 Task: Research Airbnb options in Nonoichi, Japan from 29th December, 2023 to 31th December, 2023 for 2 adults. Place can be entire room with 2 bedrooms having 2 beds and 1 bathroom. Property type can be flat.
Action: Mouse moved to (598, 132)
Screenshot: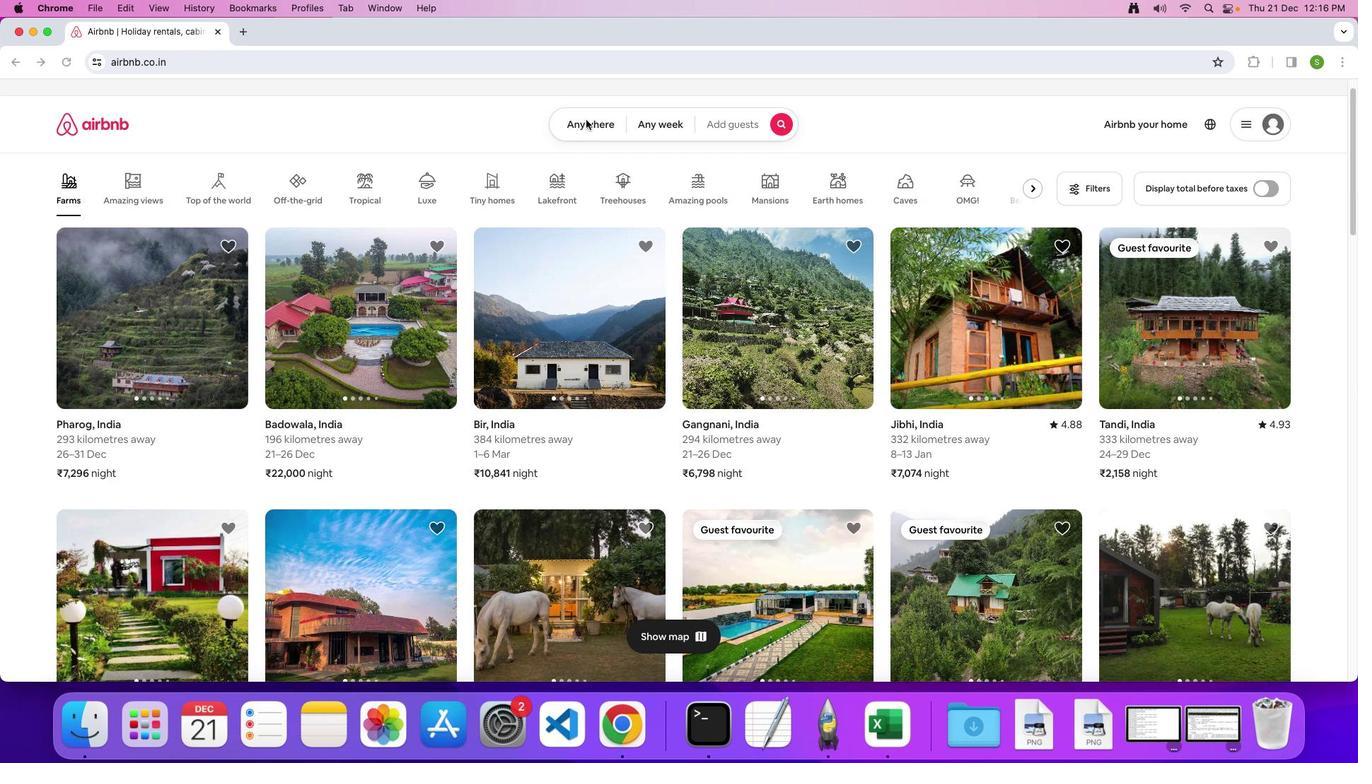
Action: Mouse pressed left at (598, 132)
Screenshot: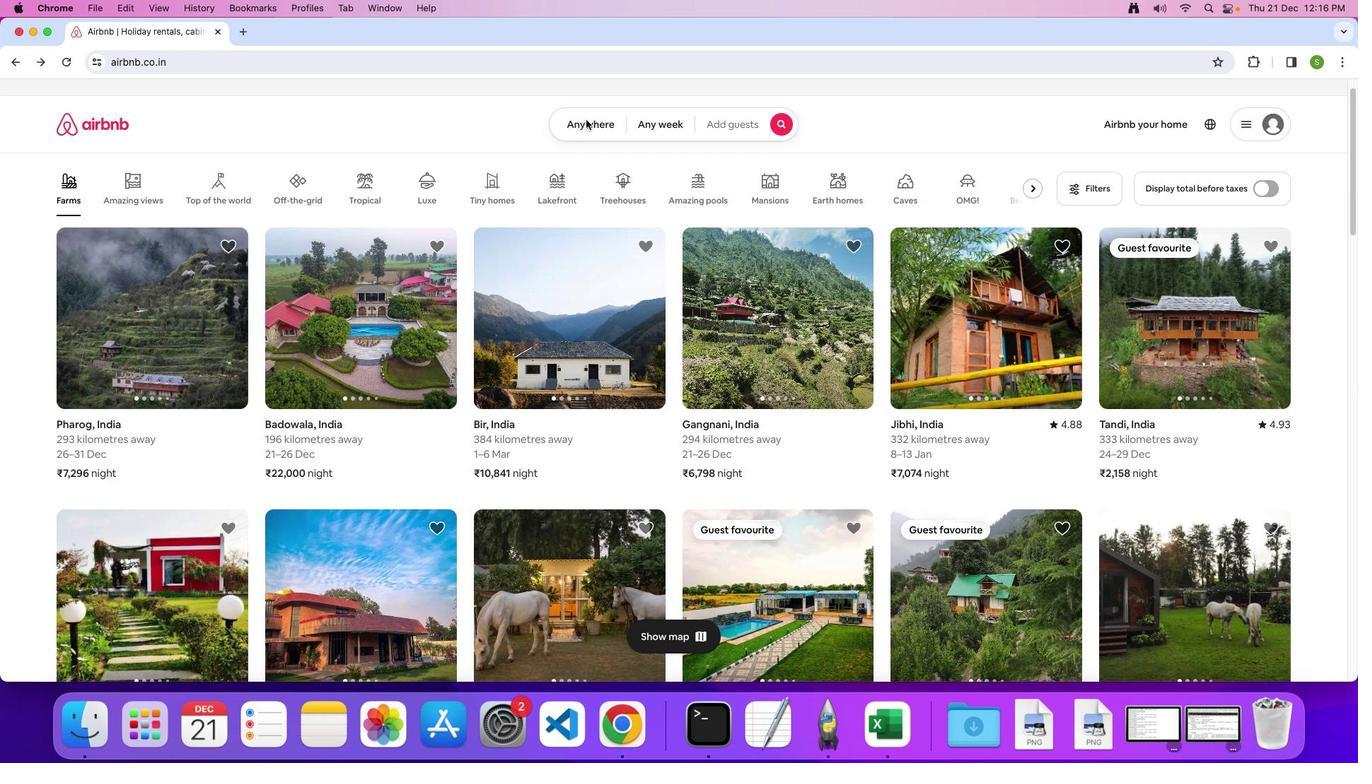 
Action: Mouse moved to (593, 135)
Screenshot: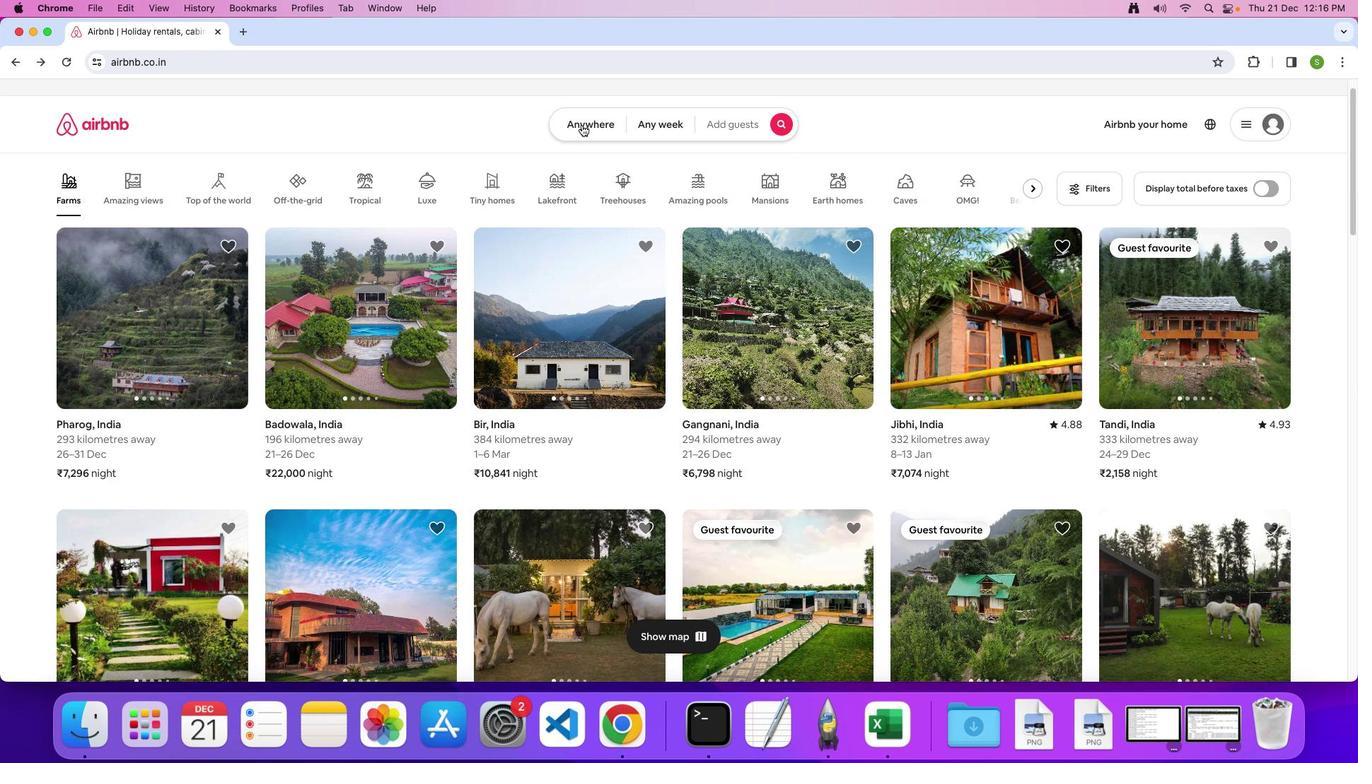 
Action: Mouse pressed left at (593, 135)
Screenshot: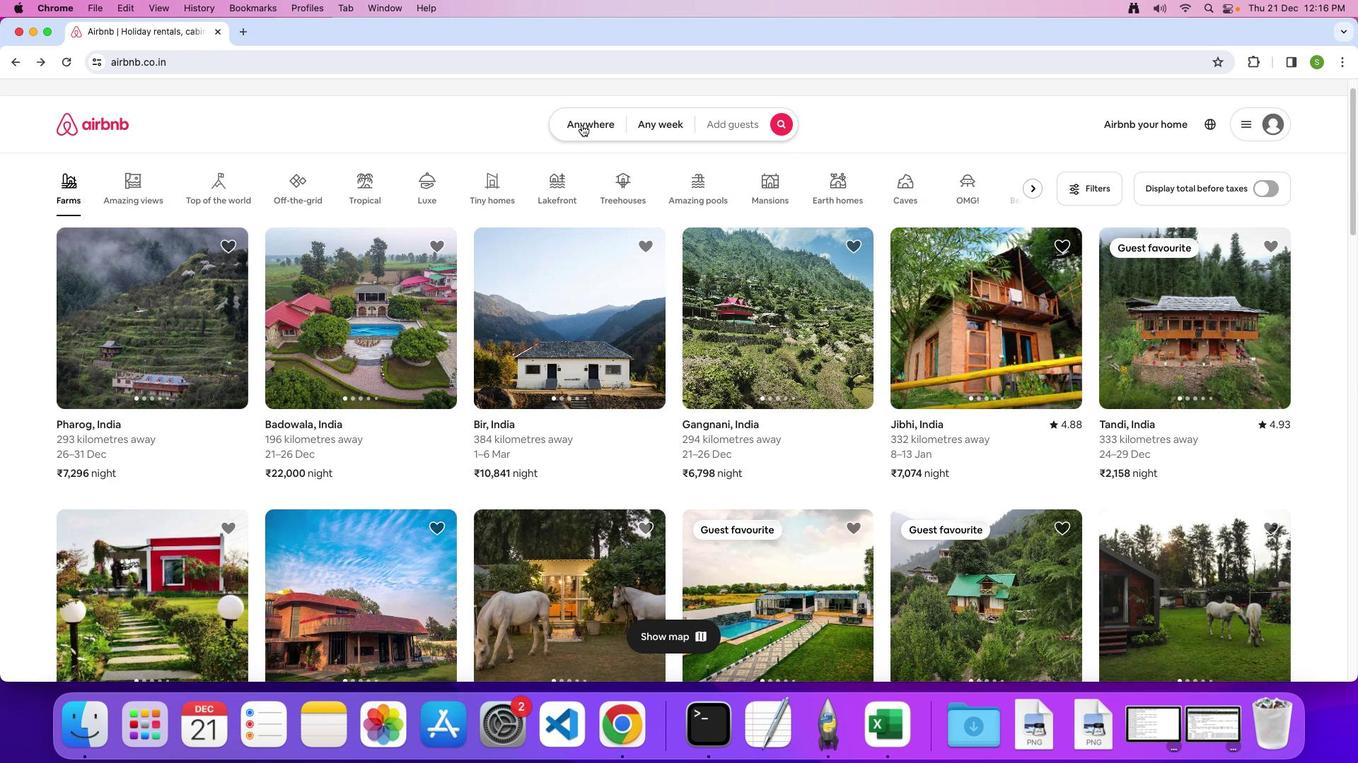 
Action: Mouse moved to (522, 178)
Screenshot: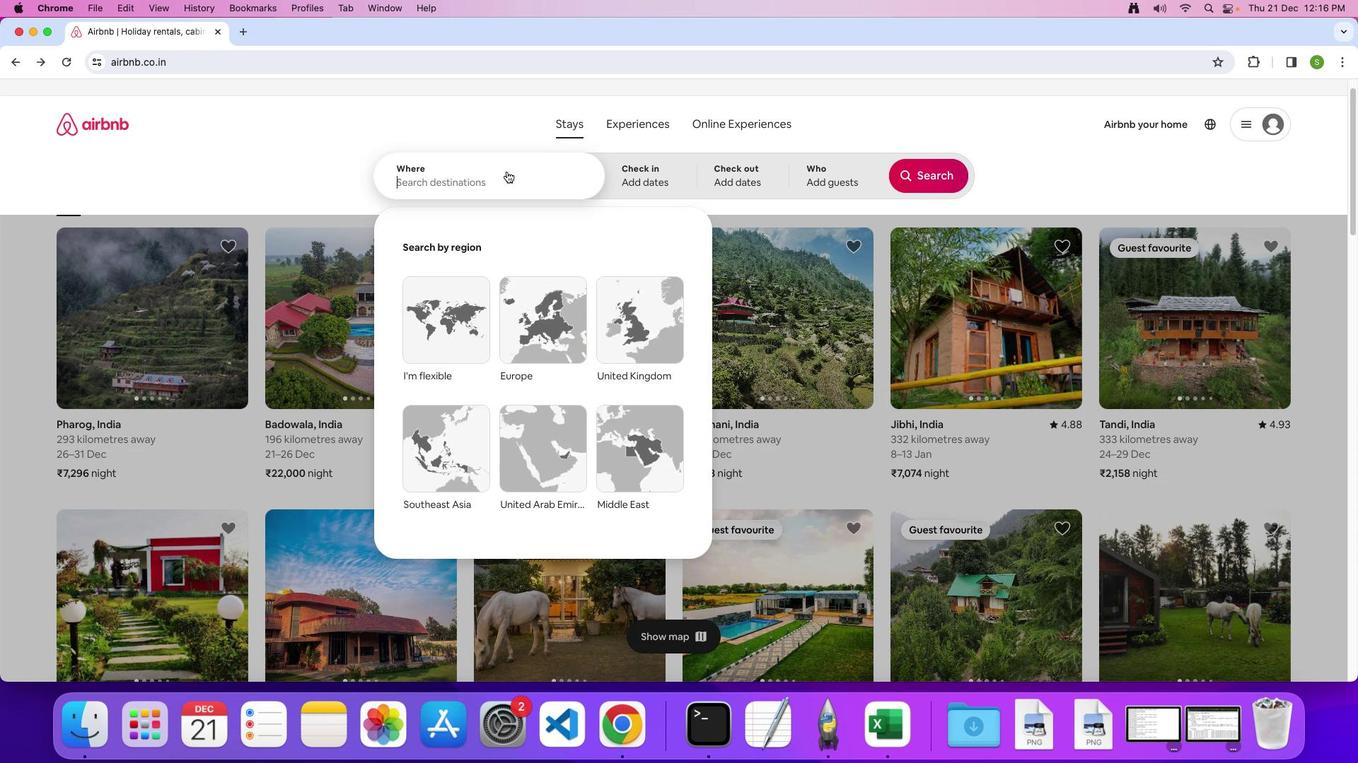 
Action: Mouse pressed left at (522, 178)
Screenshot: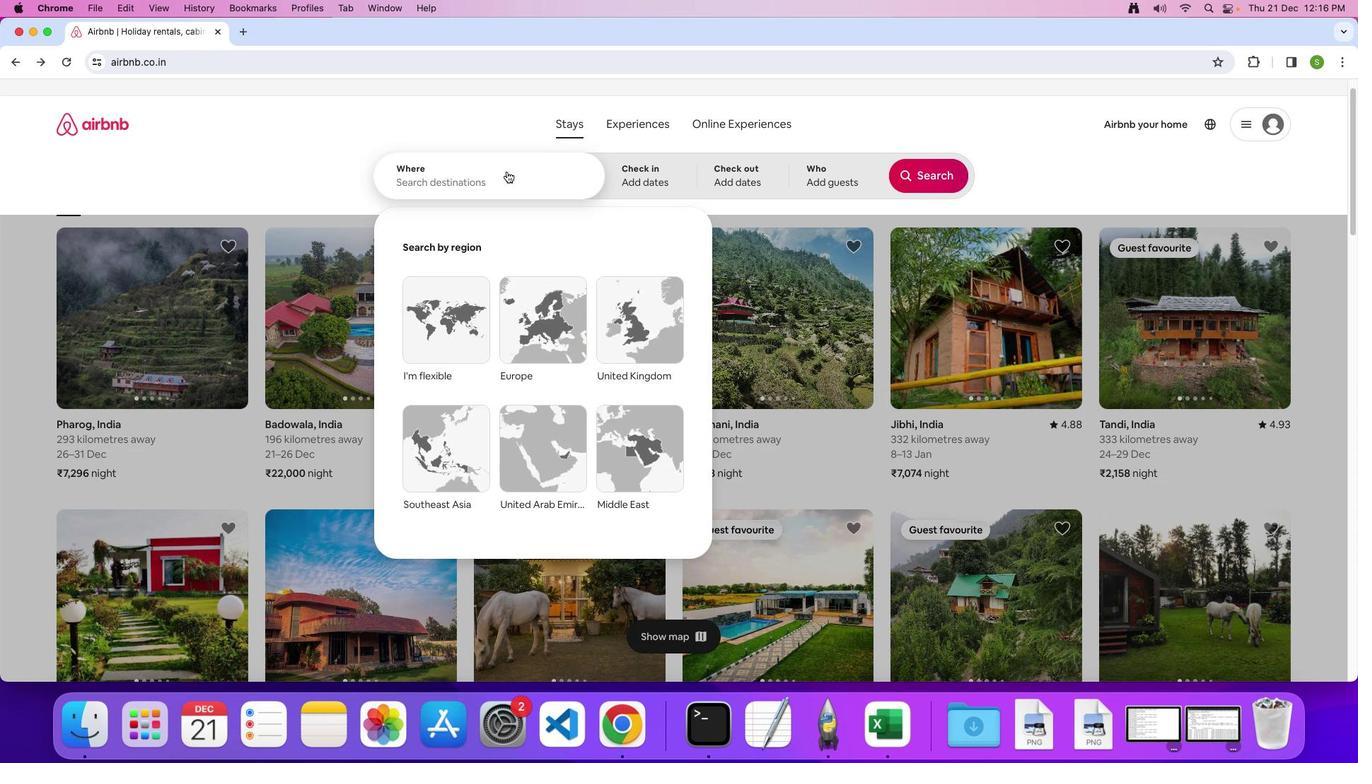 
Action: Mouse moved to (546, 176)
Screenshot: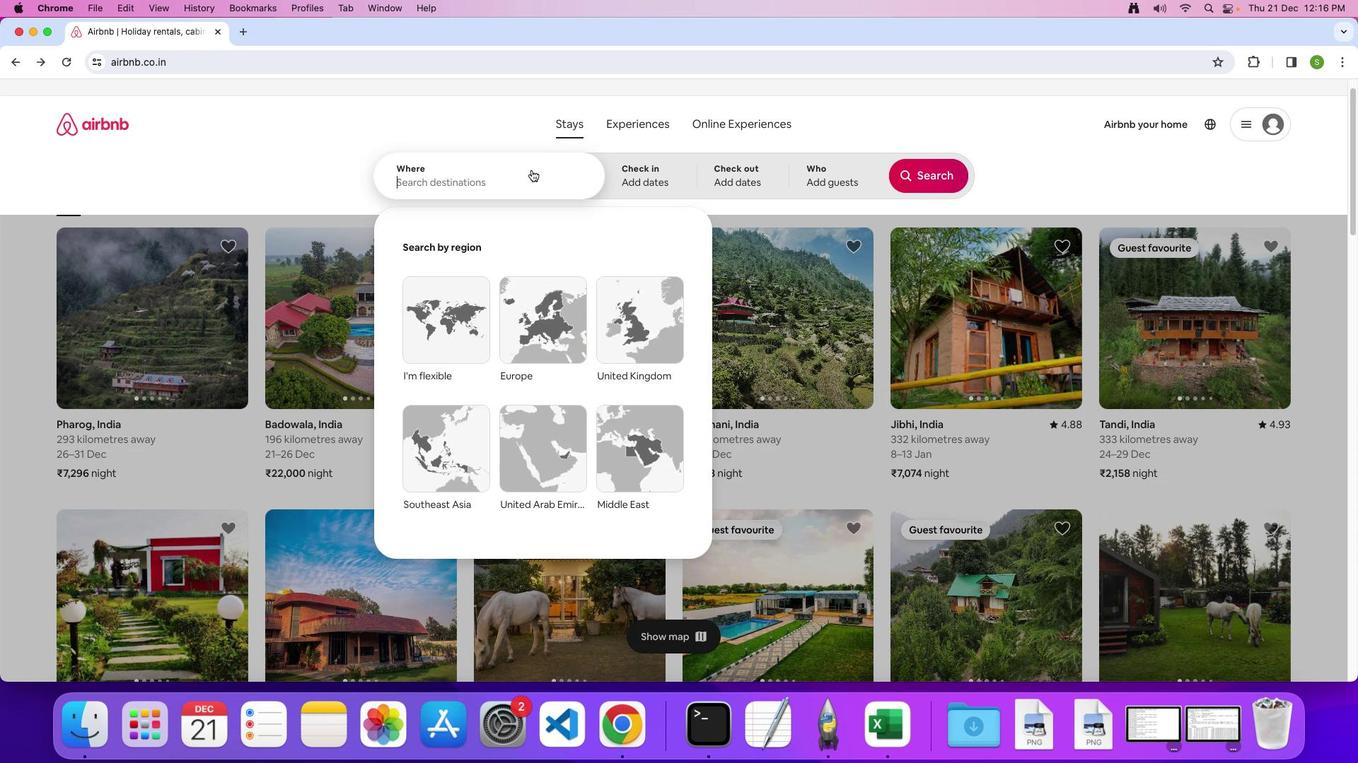 
Action: Key pressed 'N'Key.caps_lock'o'
Screenshot: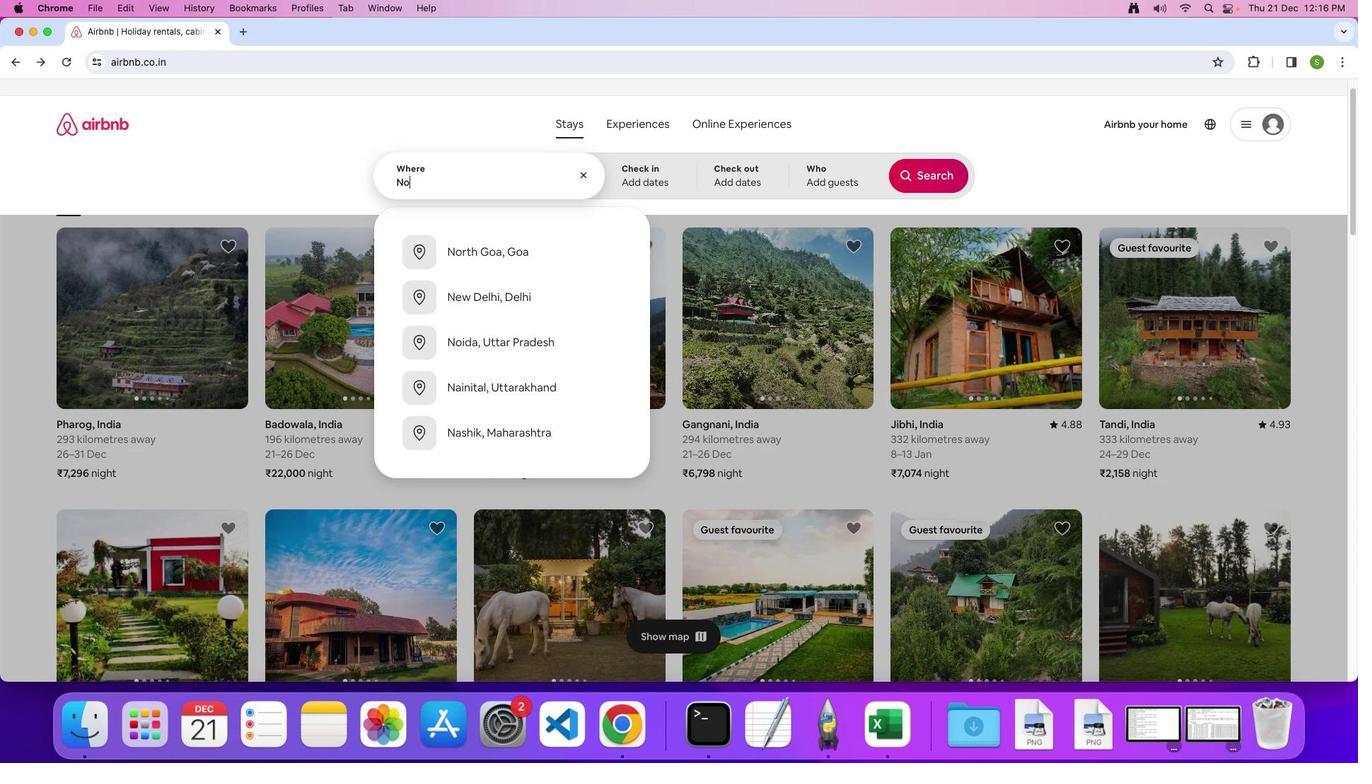 
Action: Mouse moved to (546, 176)
Screenshot: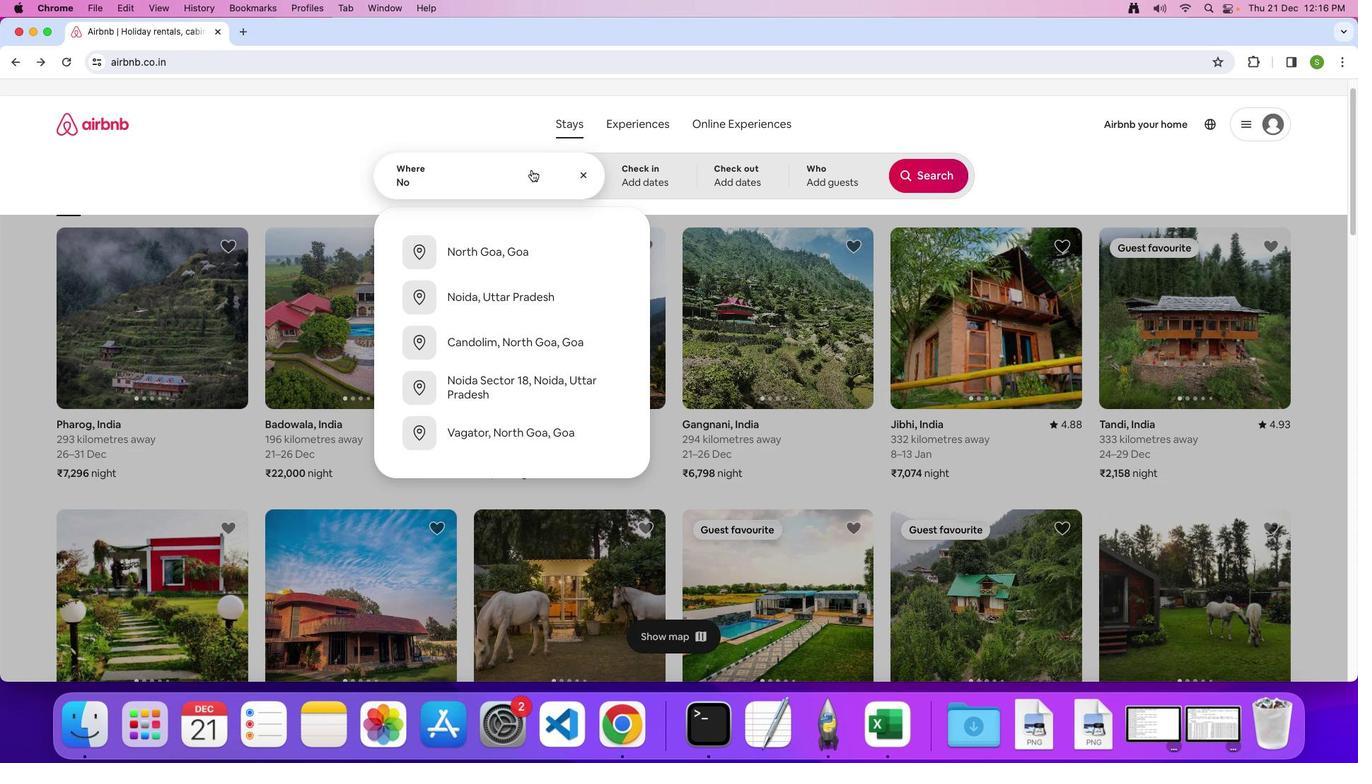 
Action: Key pressed 'n''o''i''c''h''i''.'Key.backspace','Key.spaceKey.shift'J''a''p''a''n'Key.enter
Screenshot: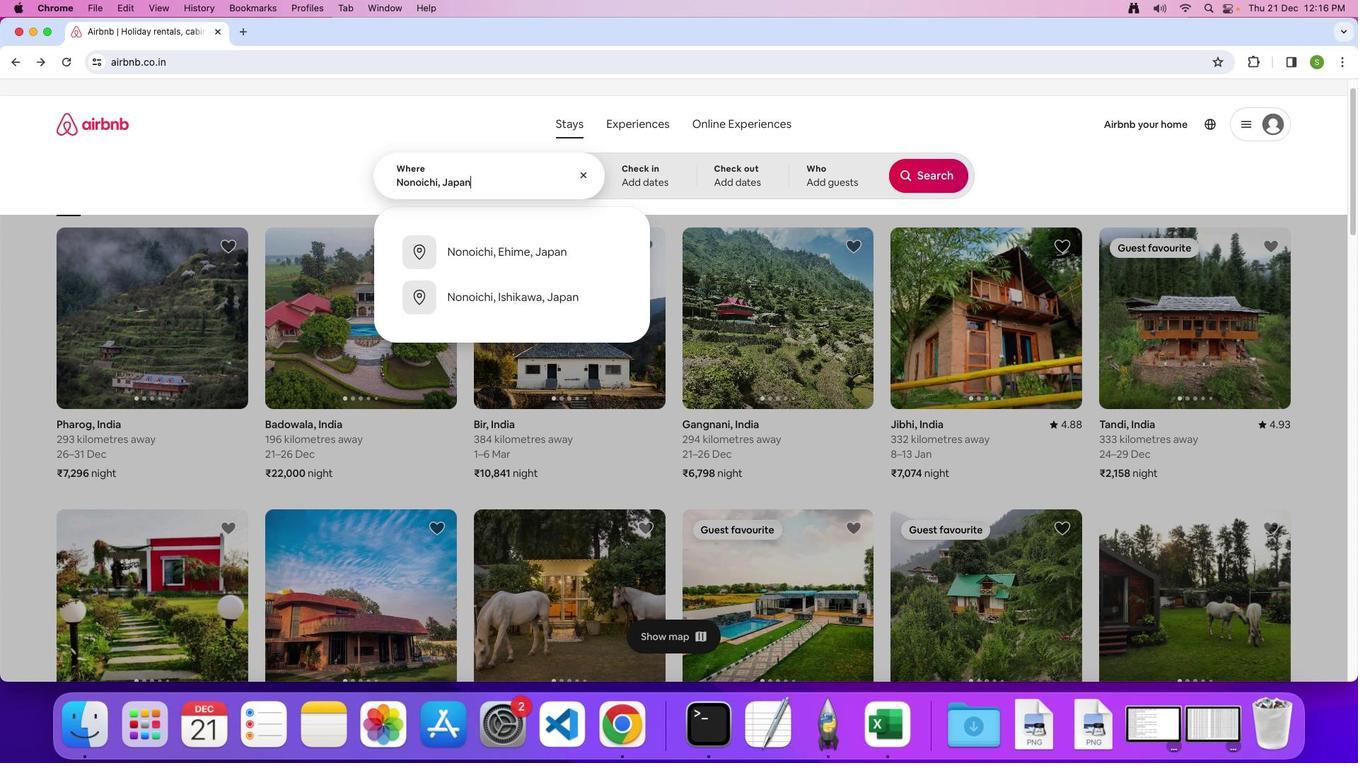 
Action: Mouse moved to (613, 476)
Screenshot: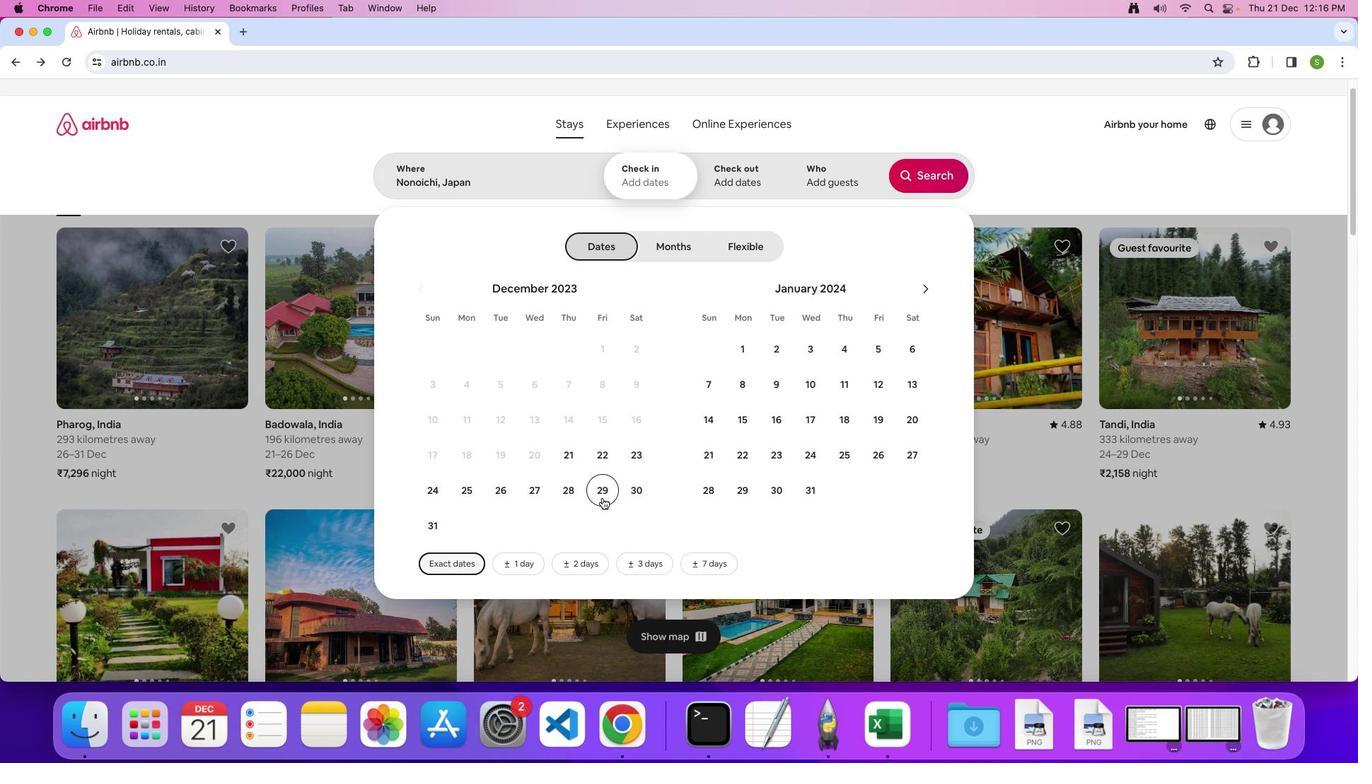 
Action: Mouse pressed left at (613, 476)
Screenshot: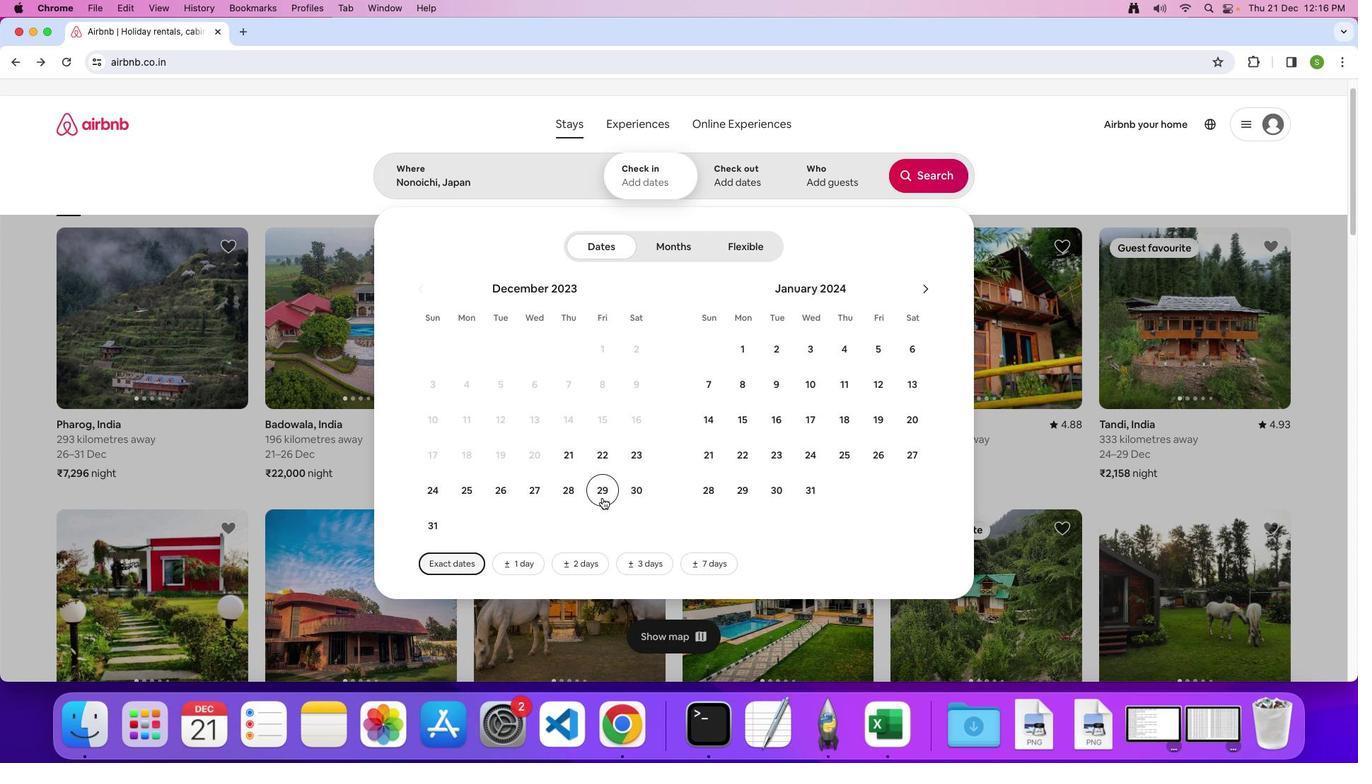 
Action: Mouse moved to (456, 505)
Screenshot: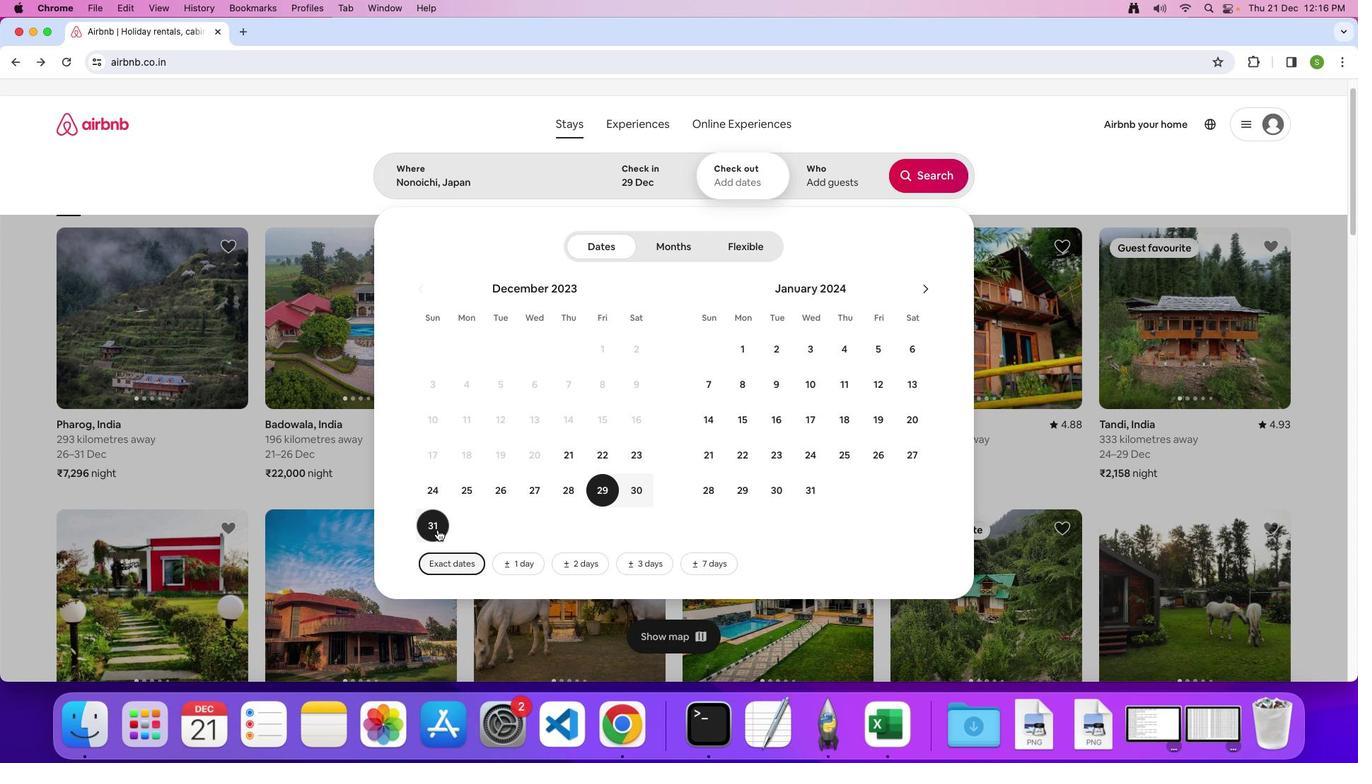 
Action: Mouse pressed left at (456, 505)
Screenshot: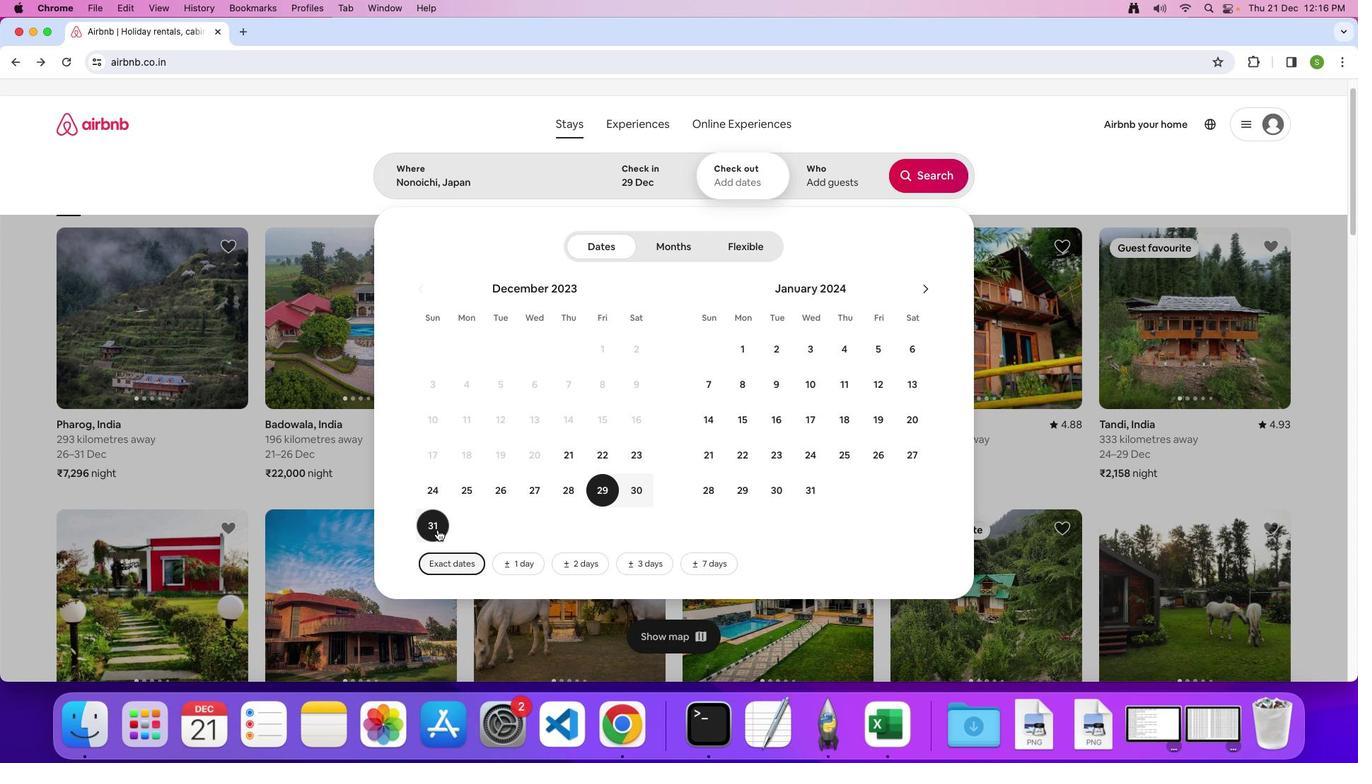 
Action: Mouse moved to (824, 183)
Screenshot: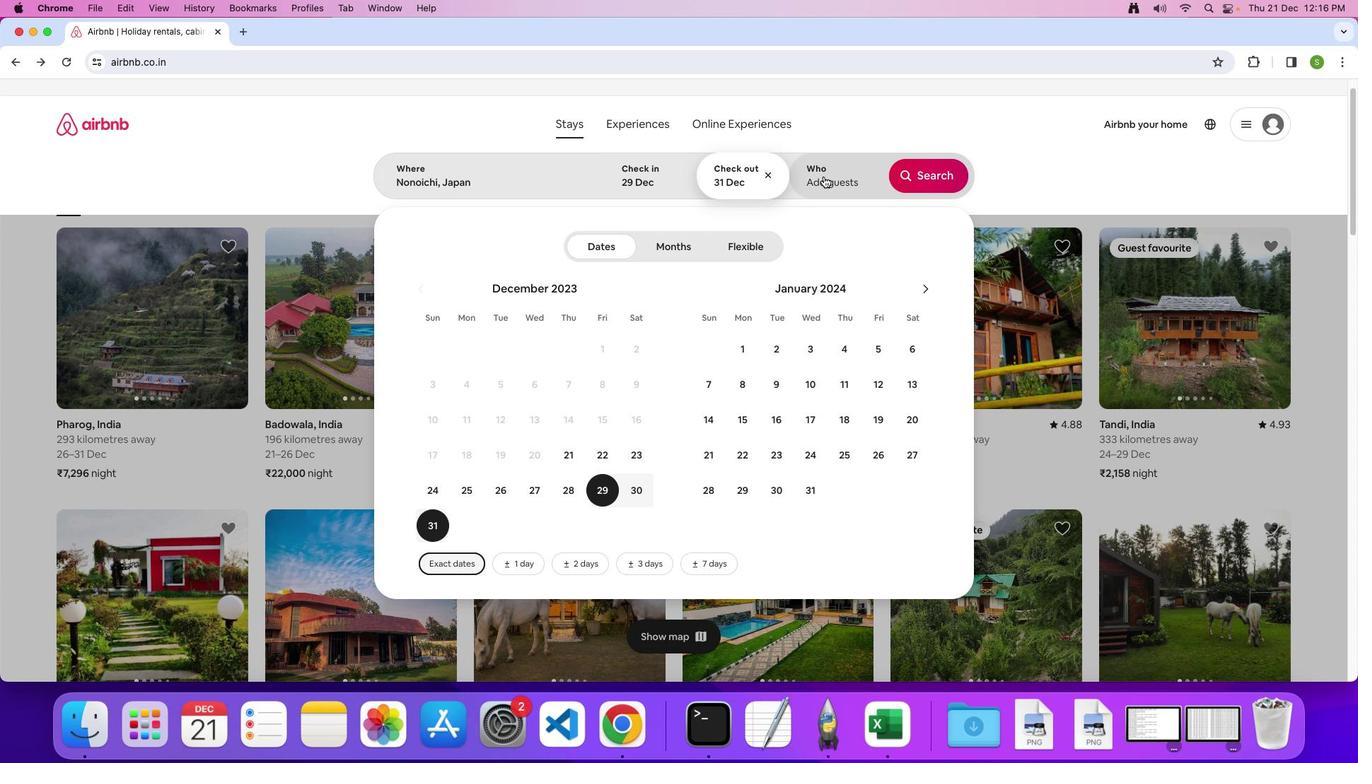 
Action: Mouse pressed left at (824, 183)
Screenshot: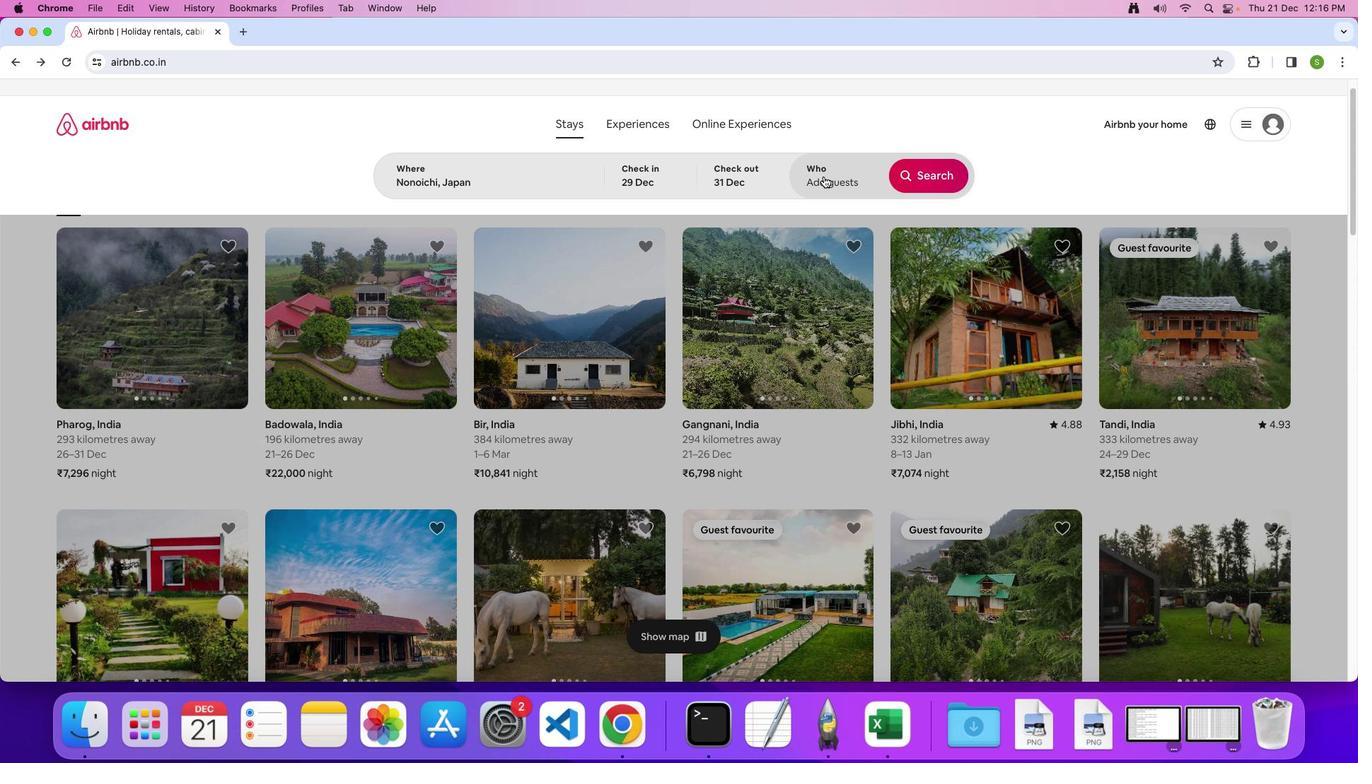 
Action: Mouse moved to (929, 248)
Screenshot: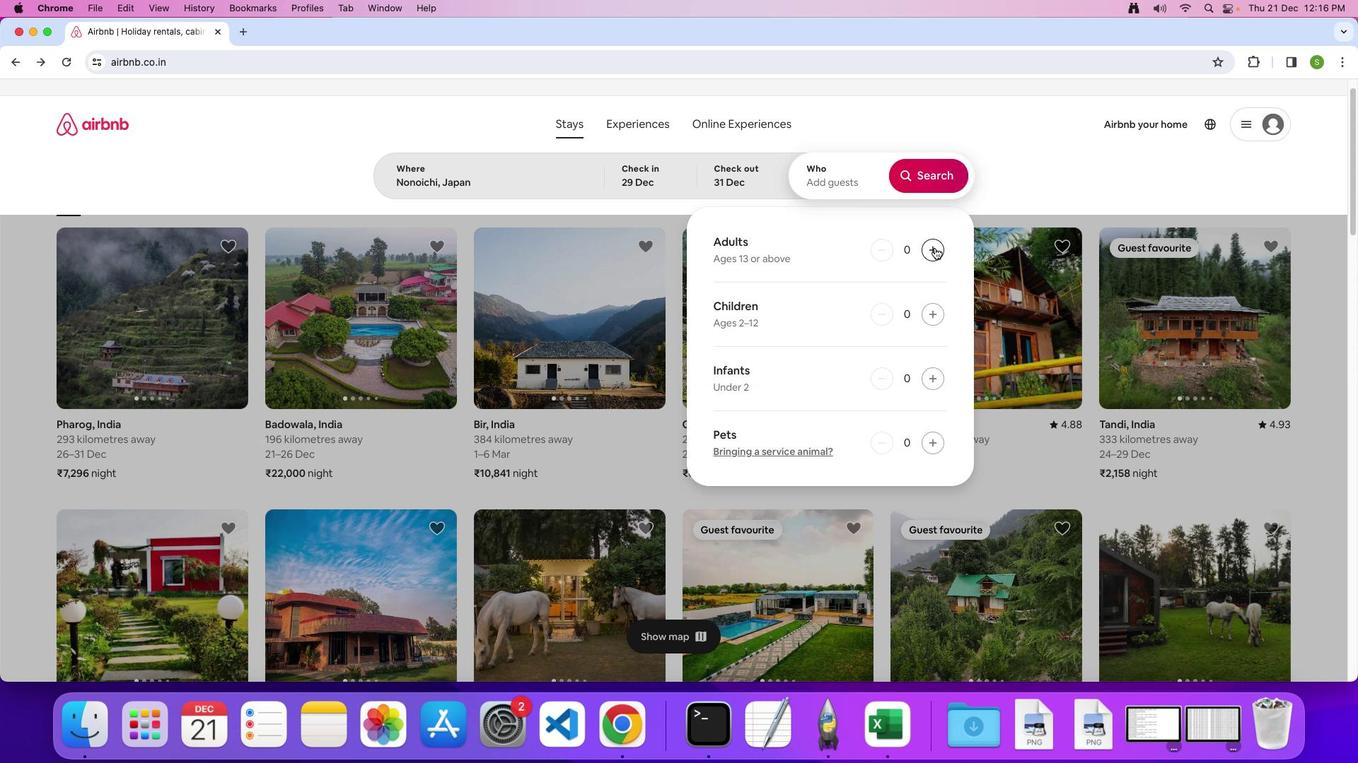 
Action: Mouse pressed left at (929, 248)
Screenshot: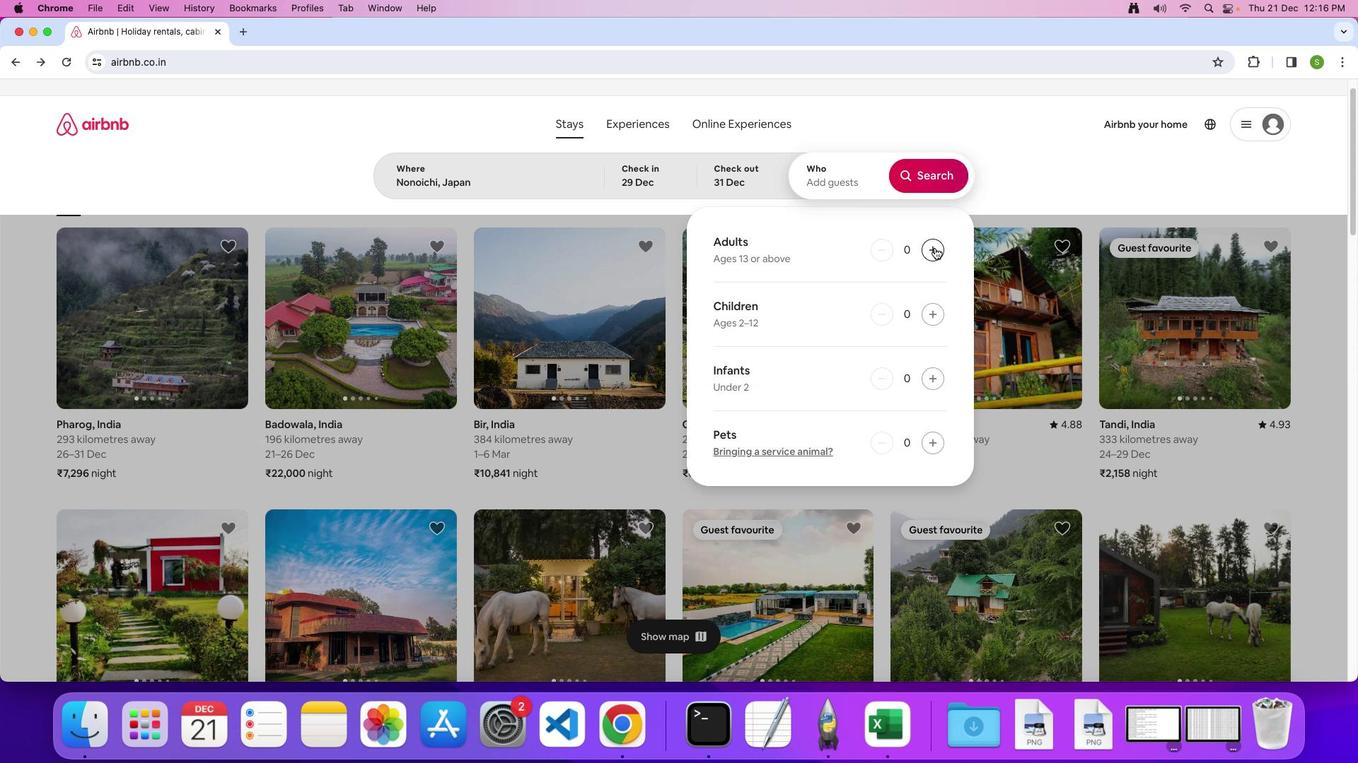 
Action: Mouse pressed left at (929, 248)
Screenshot: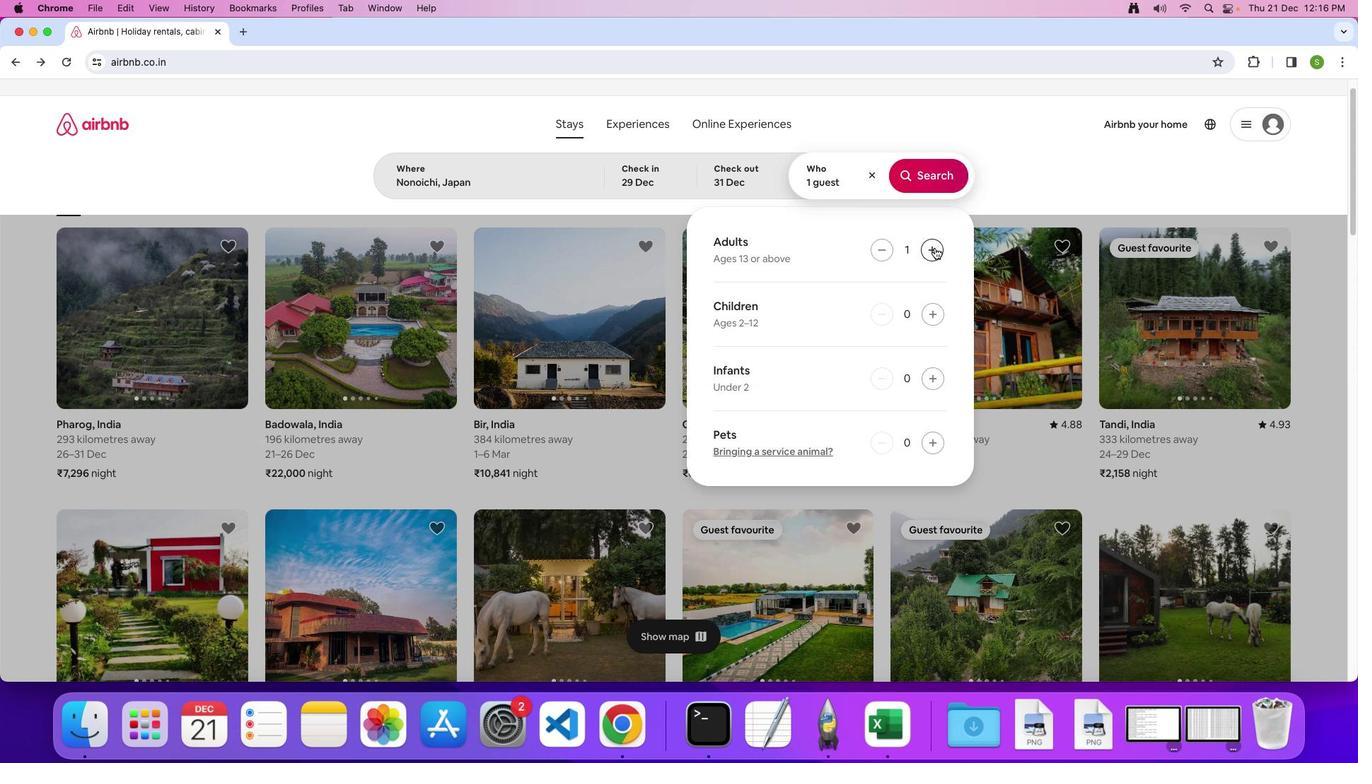 
Action: Mouse moved to (929, 188)
Screenshot: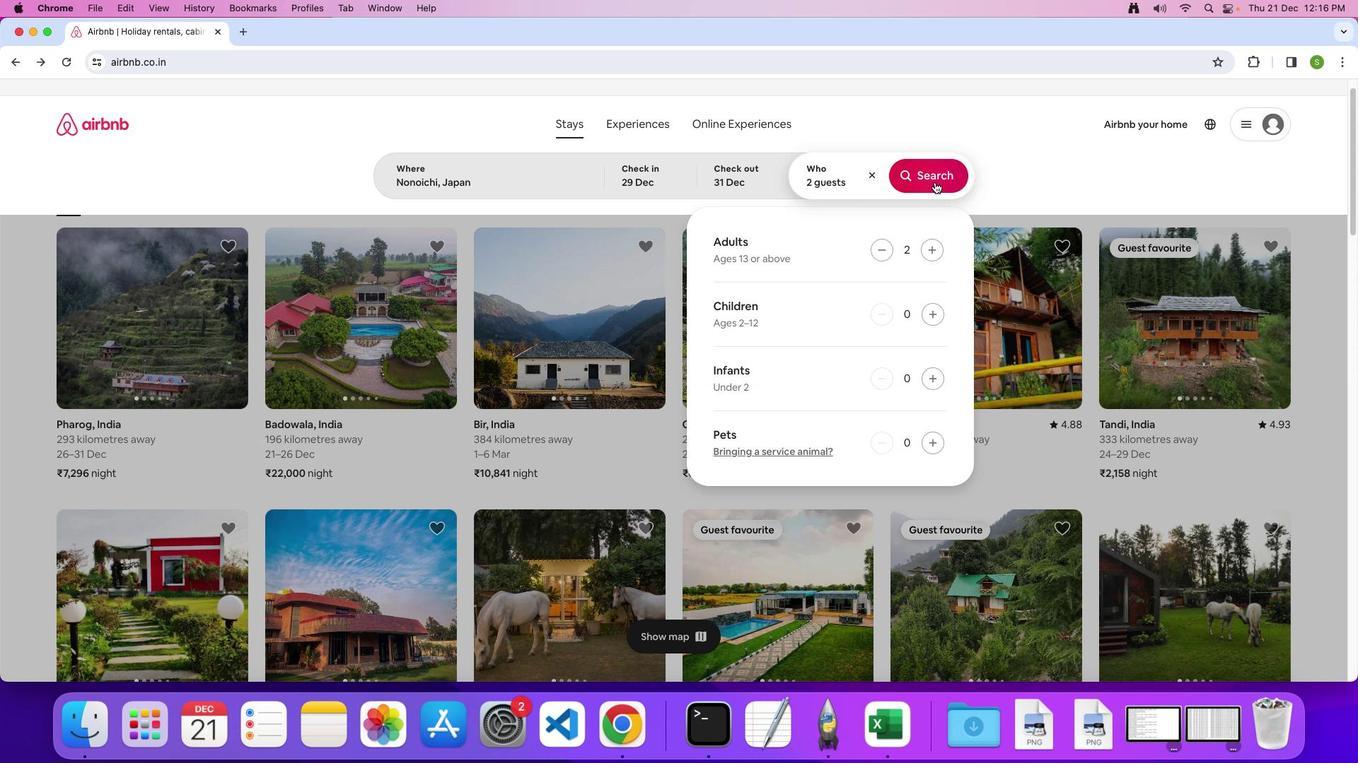 
Action: Mouse pressed left at (929, 188)
Screenshot: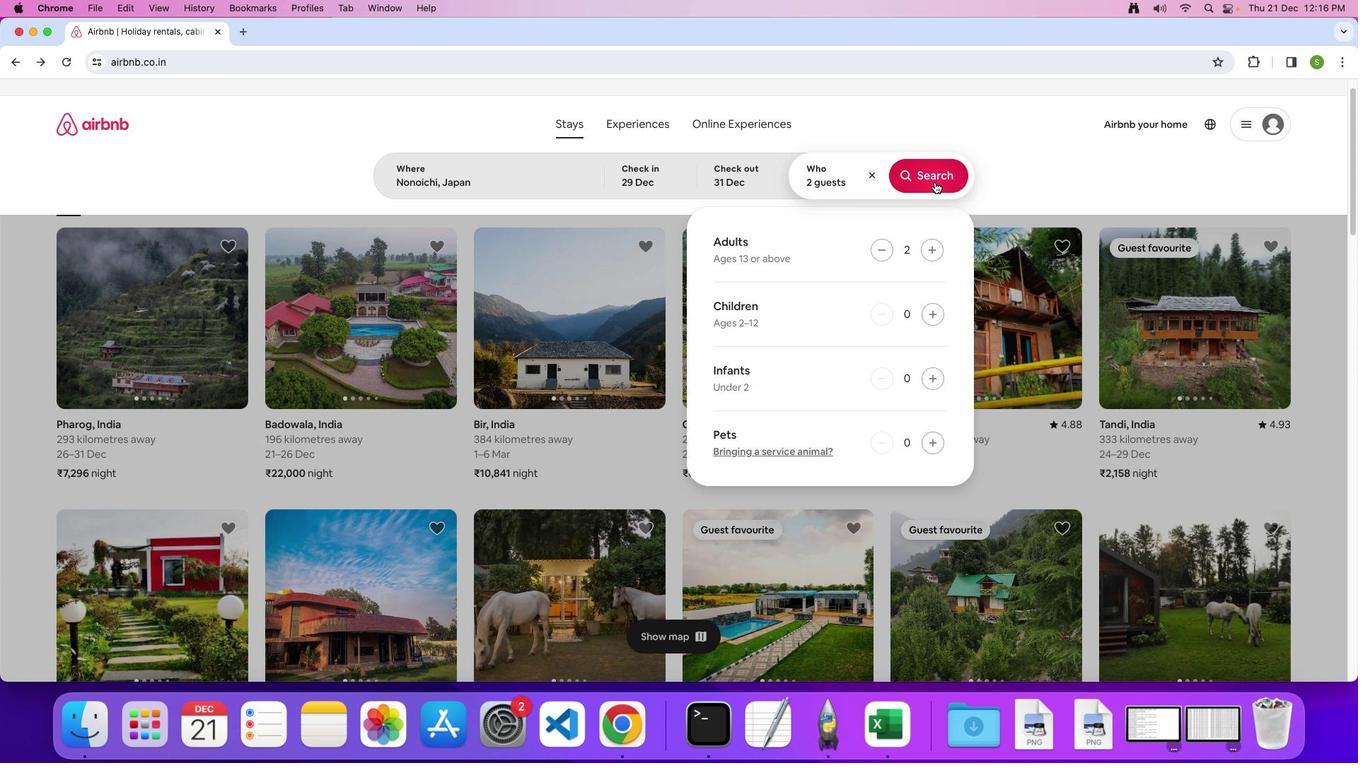
Action: Mouse moved to (1121, 176)
Screenshot: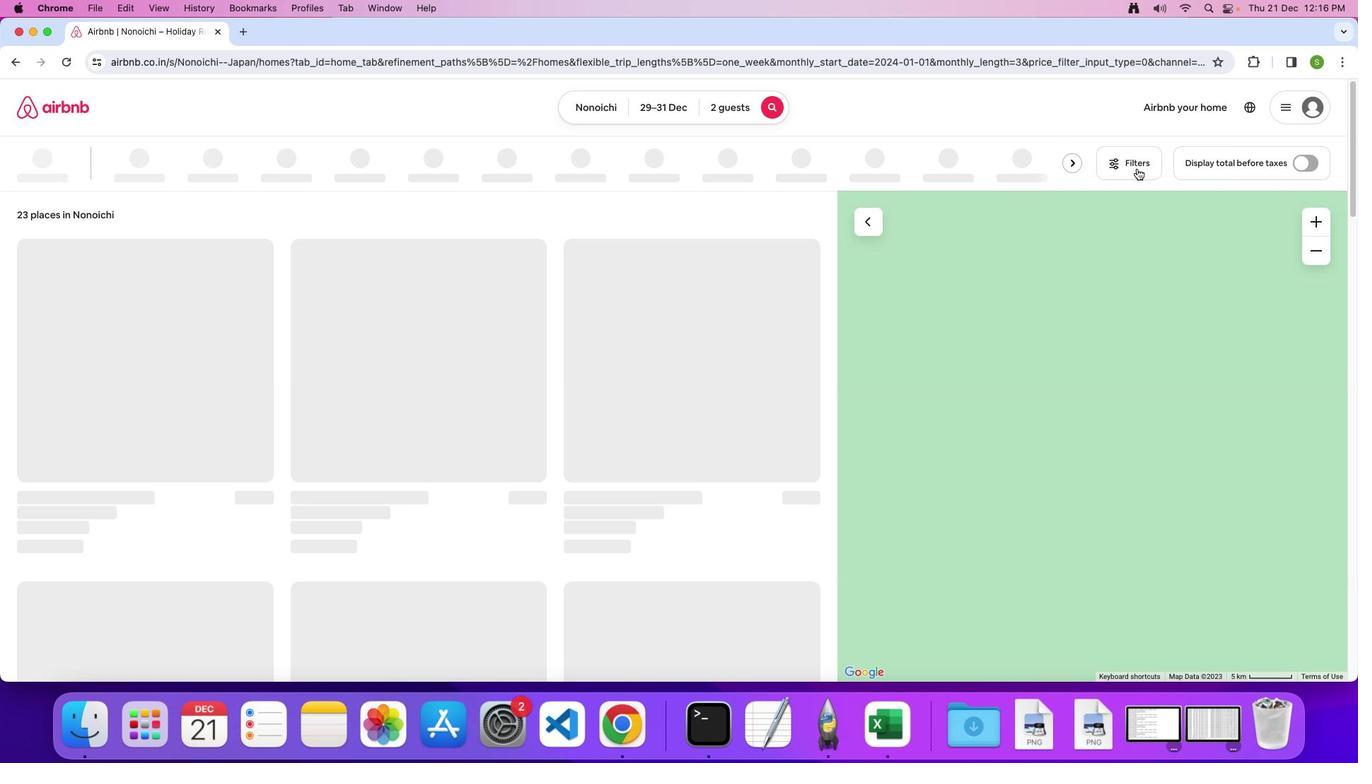 
Action: Mouse pressed left at (1121, 176)
Screenshot: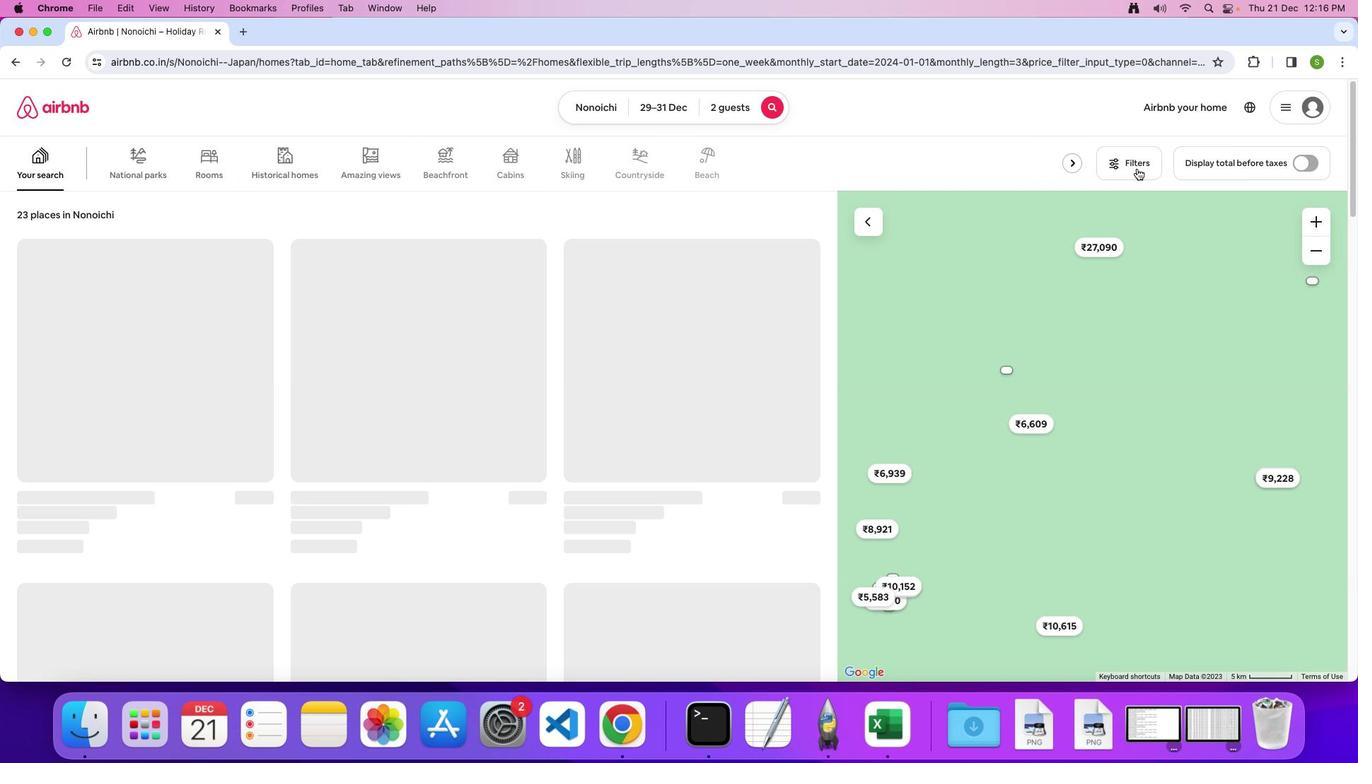 
Action: Mouse moved to (761, 302)
Screenshot: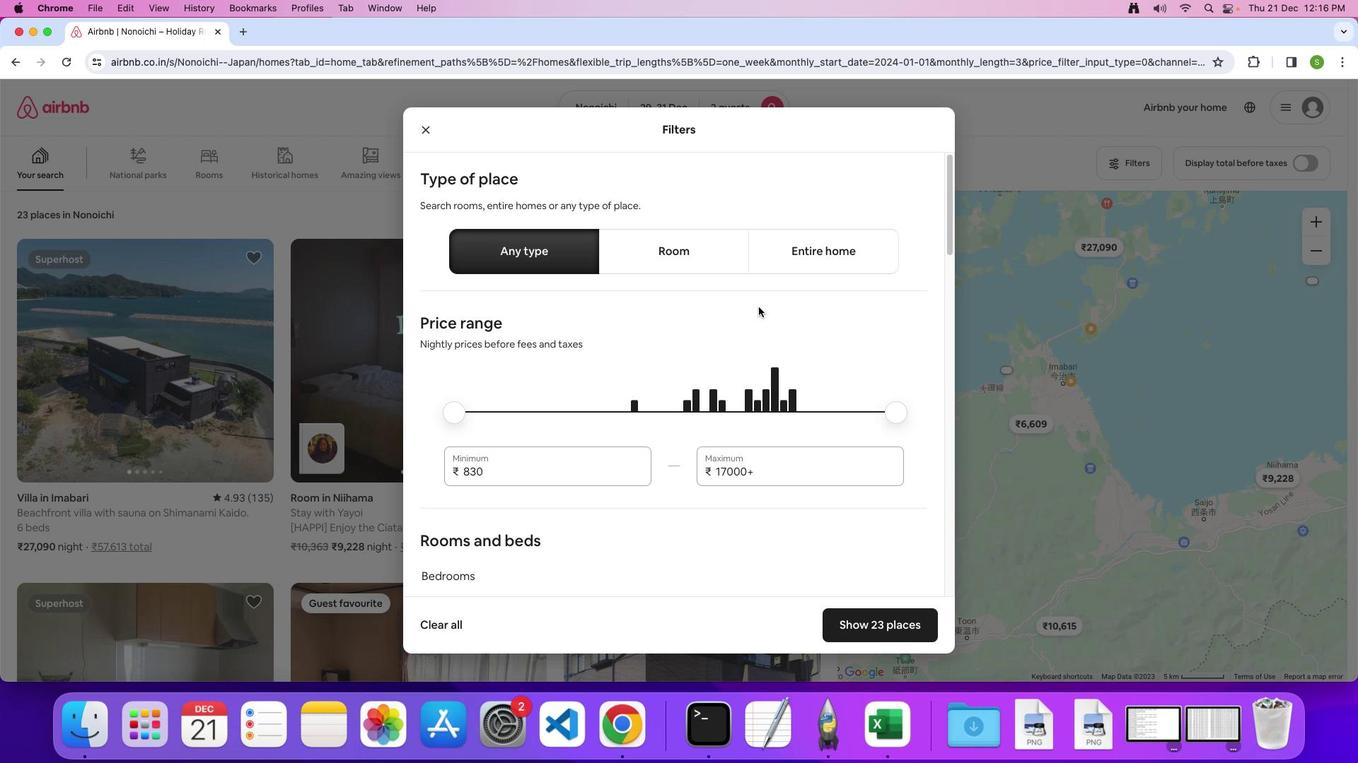 
Action: Mouse scrolled (761, 302) with delta (41, 21)
Screenshot: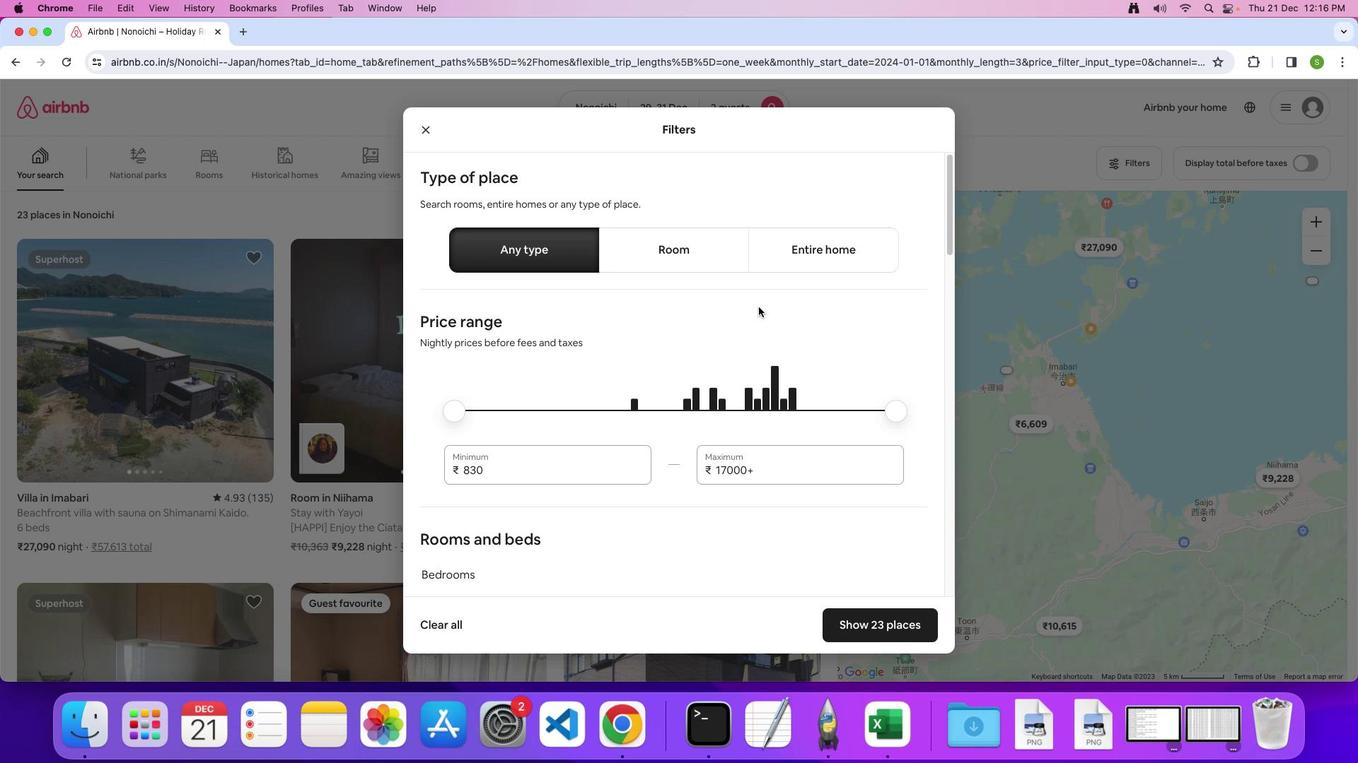 
Action: Mouse scrolled (761, 302) with delta (41, 21)
Screenshot: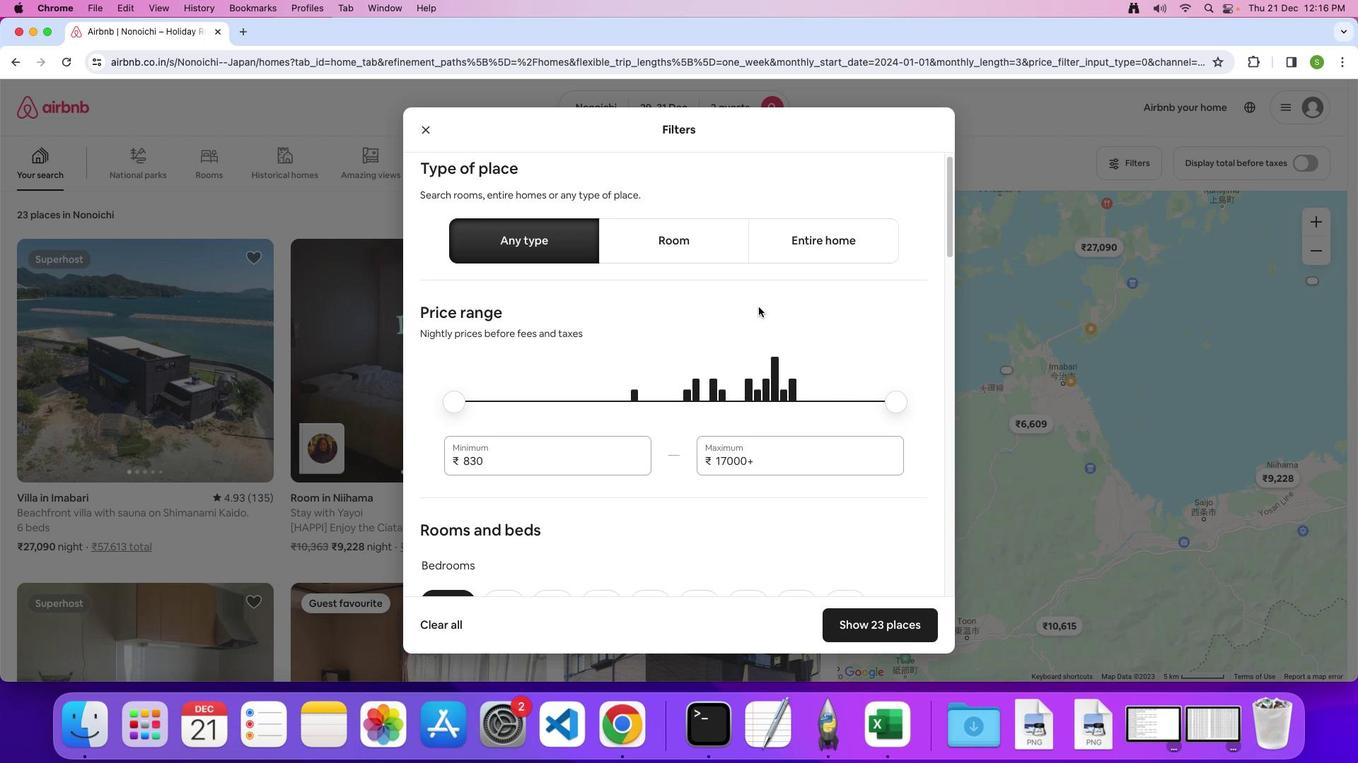 
Action: Mouse scrolled (761, 302) with delta (41, 21)
Screenshot: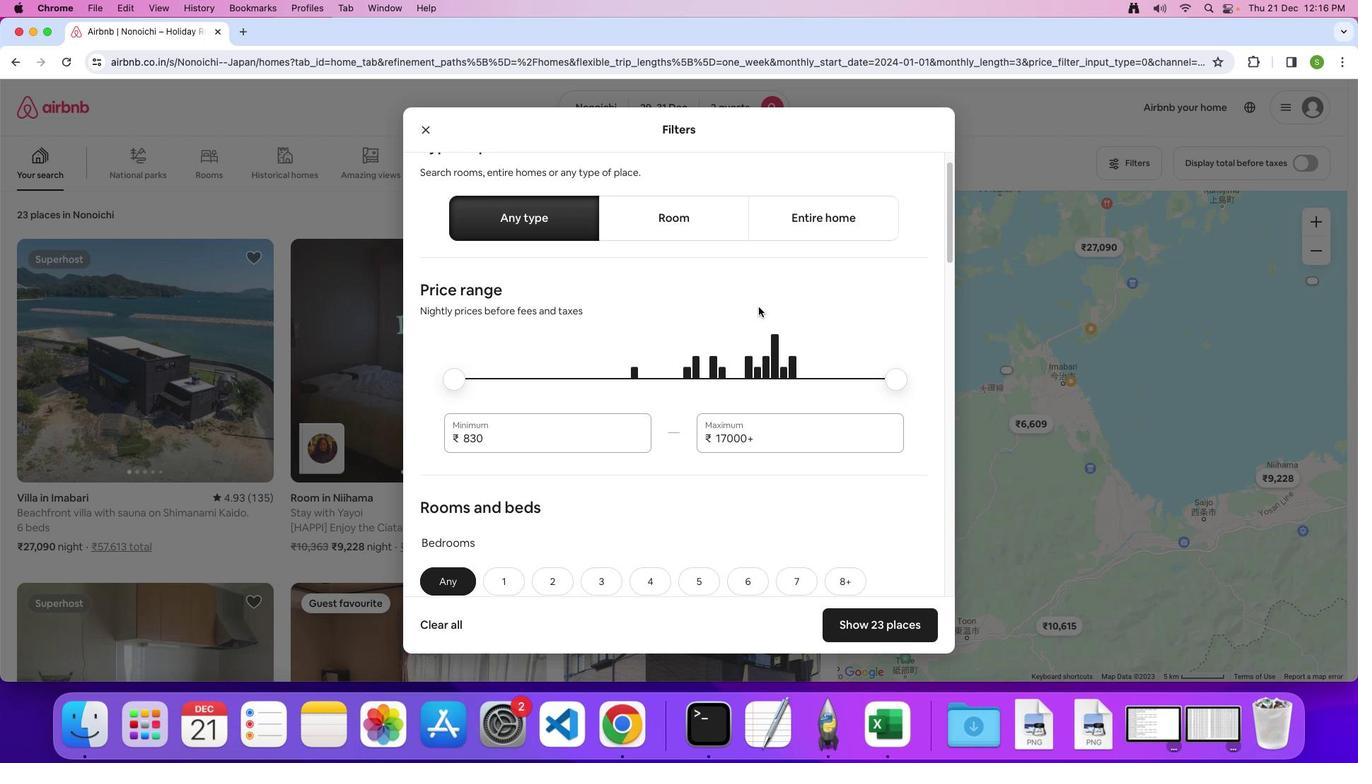 
Action: Mouse scrolled (761, 302) with delta (41, 21)
Screenshot: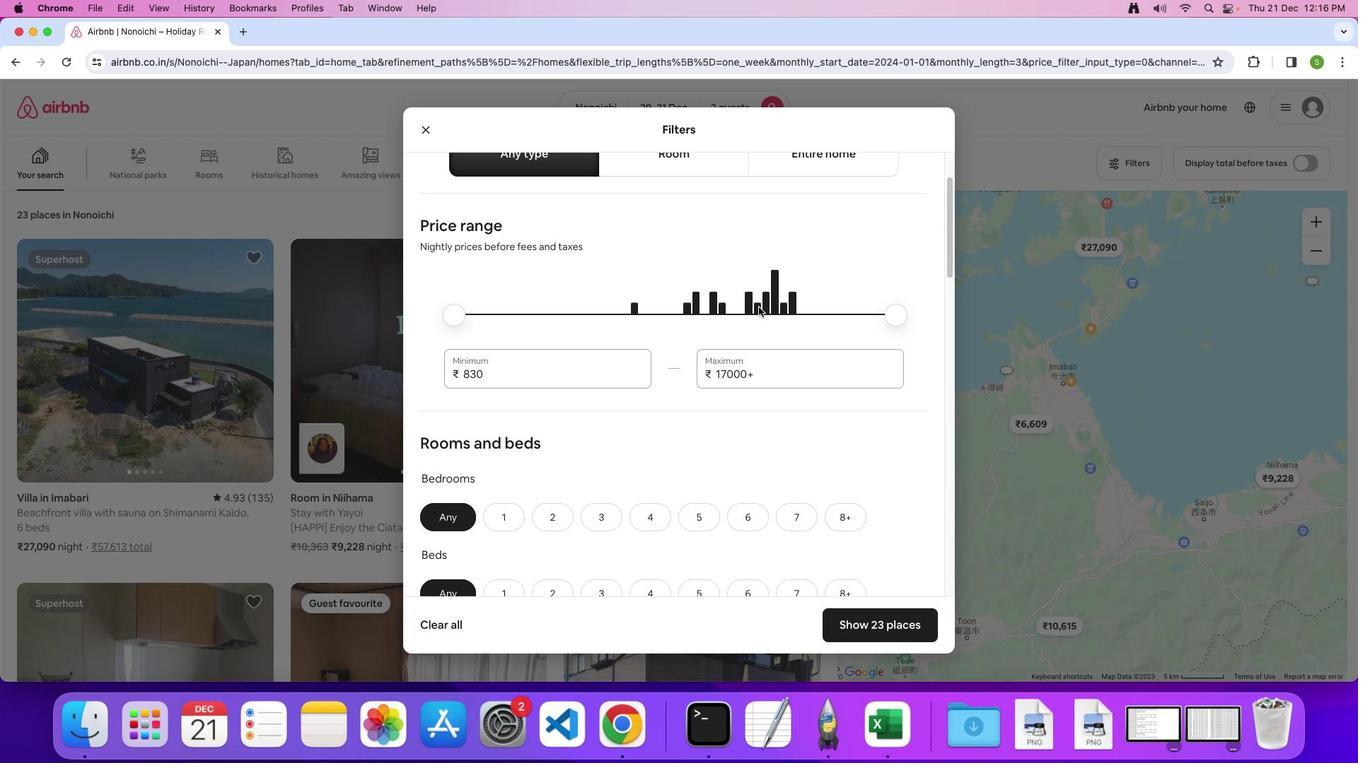 
Action: Mouse scrolled (761, 302) with delta (41, 21)
Screenshot: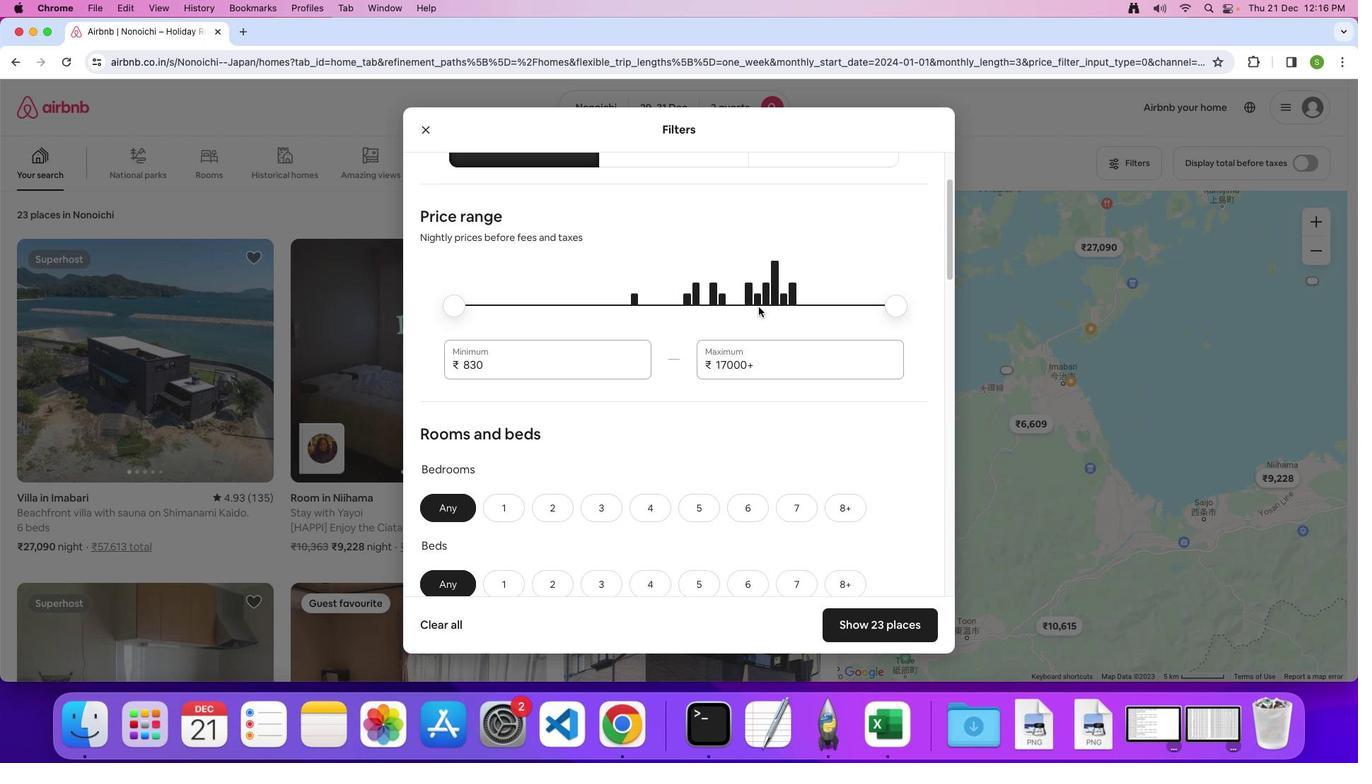 
Action: Mouse scrolled (761, 302) with delta (41, 21)
Screenshot: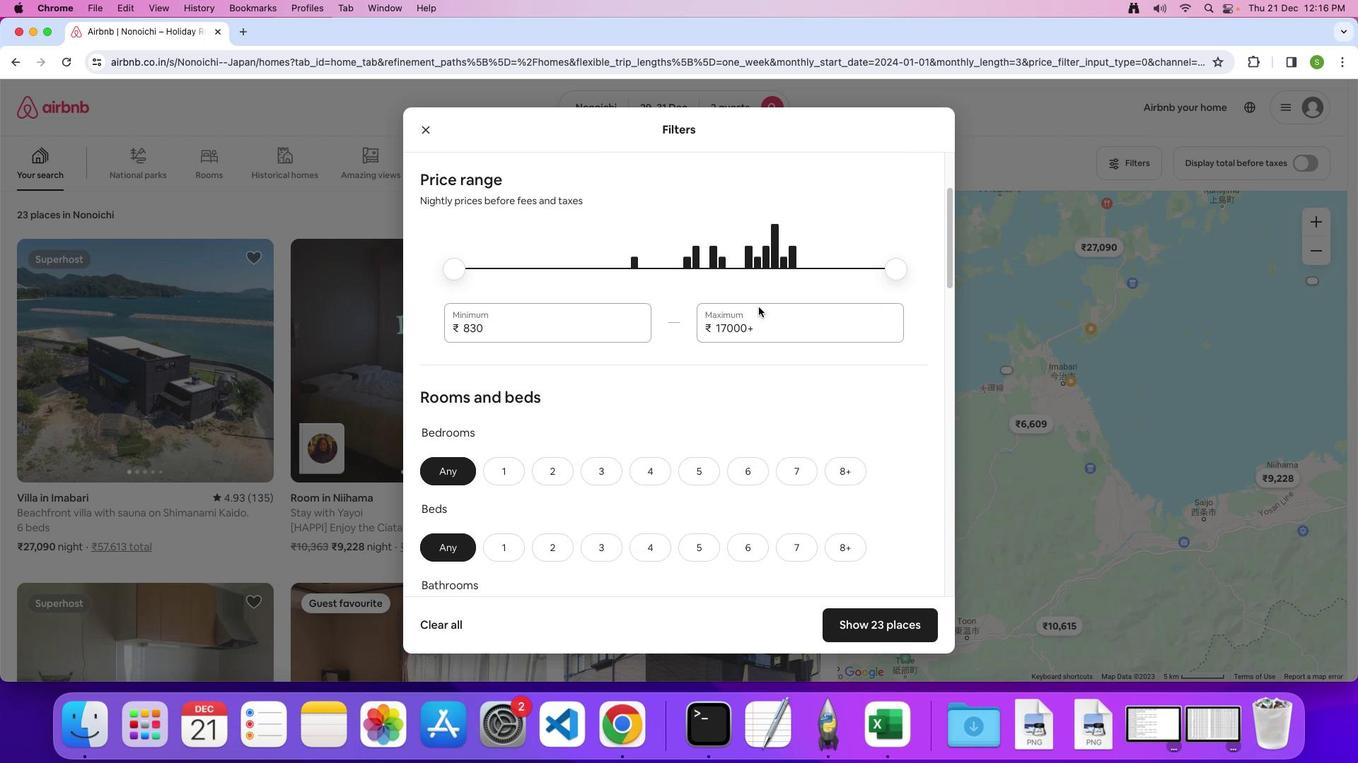 
Action: Mouse scrolled (761, 302) with delta (41, 21)
Screenshot: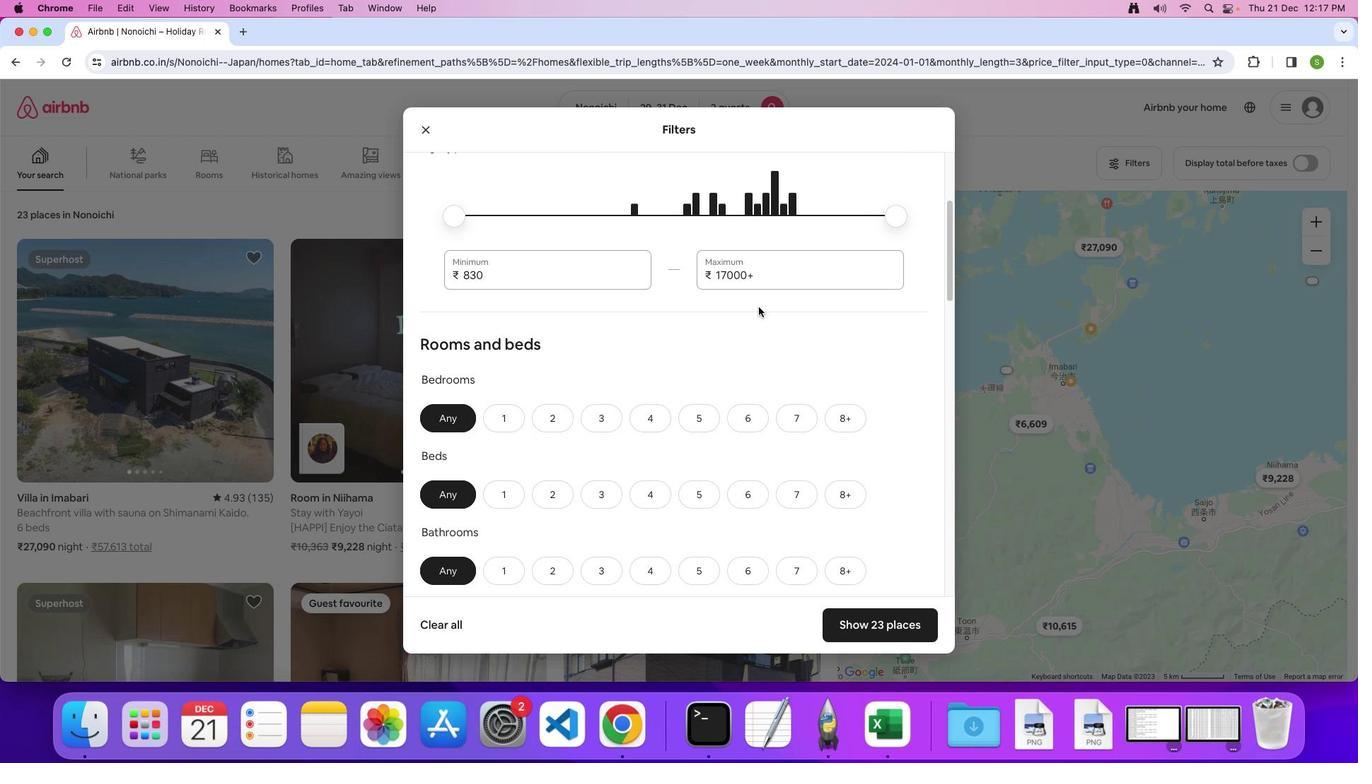 
Action: Mouse scrolled (761, 302) with delta (41, 21)
Screenshot: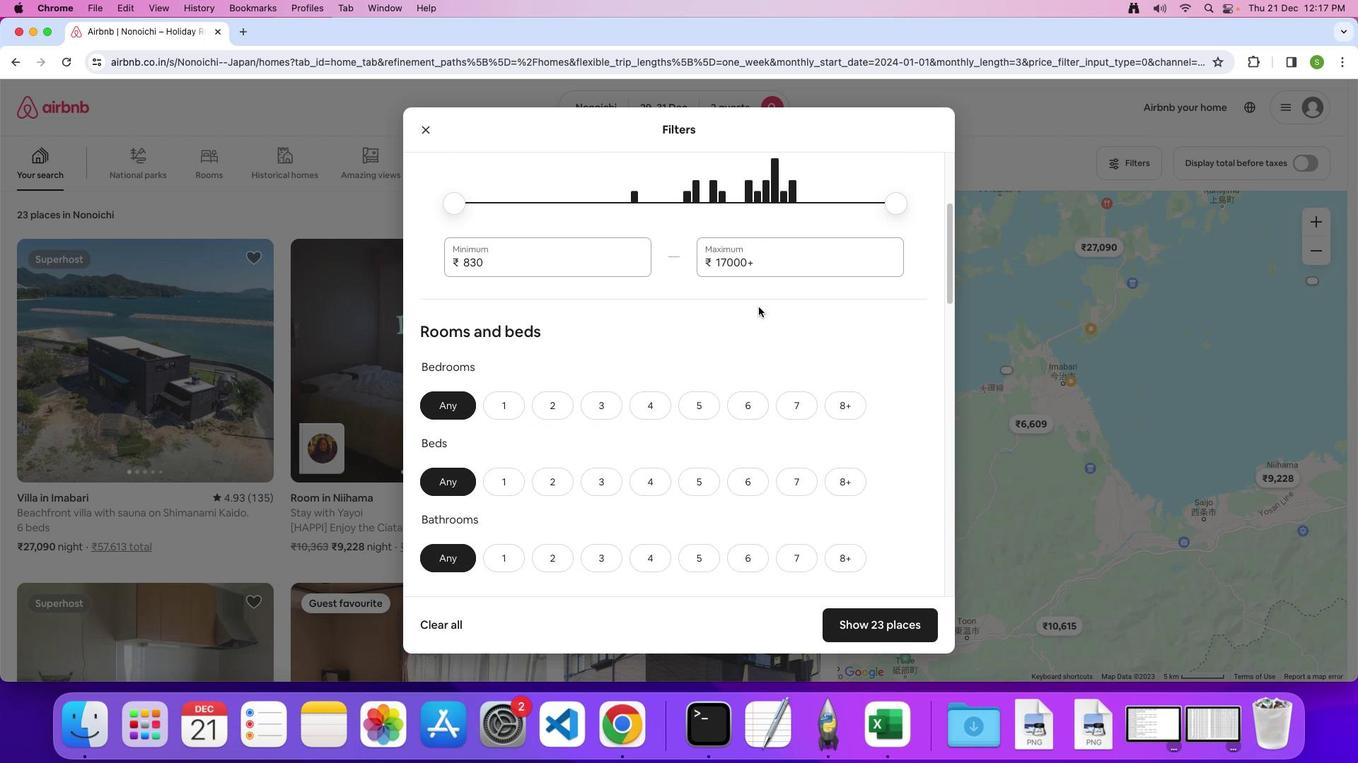 
Action: Mouse scrolled (761, 302) with delta (41, 21)
Screenshot: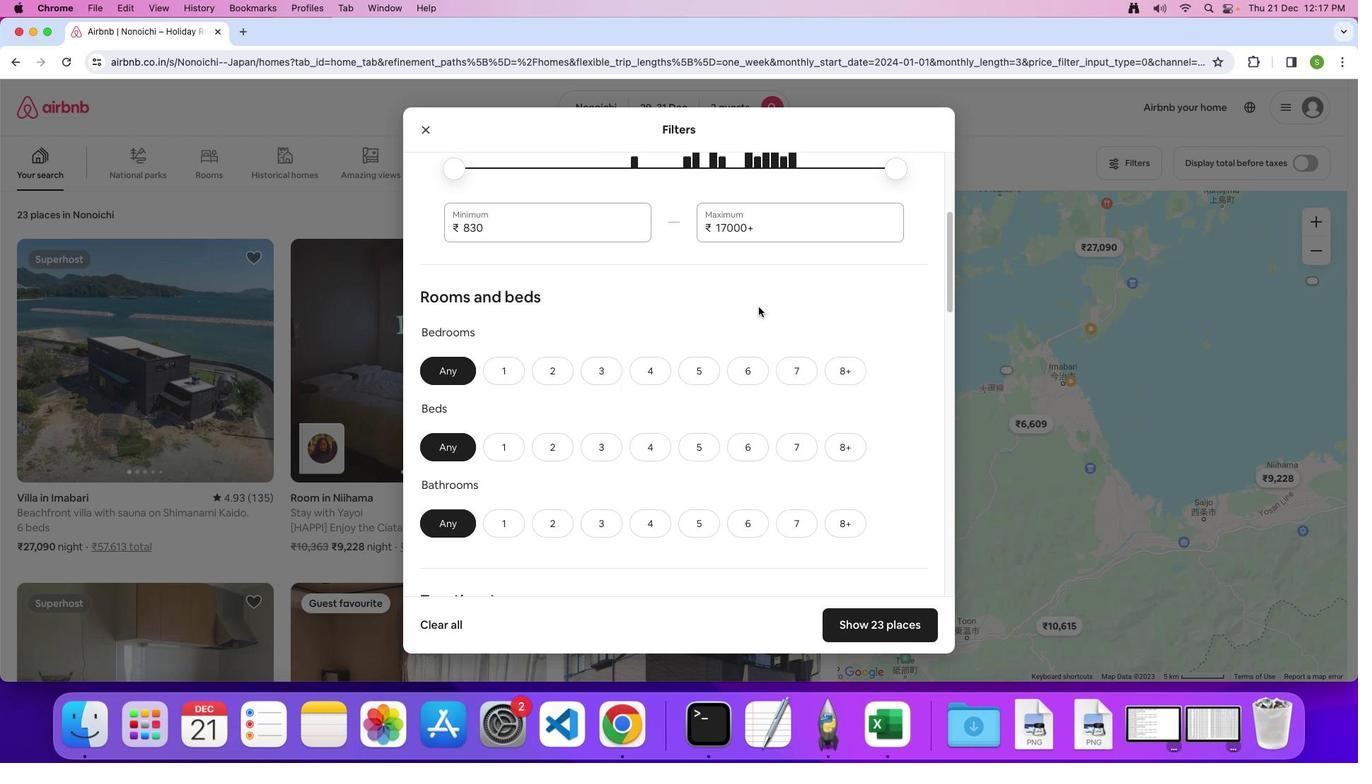 
Action: Mouse scrolled (761, 302) with delta (41, 21)
Screenshot: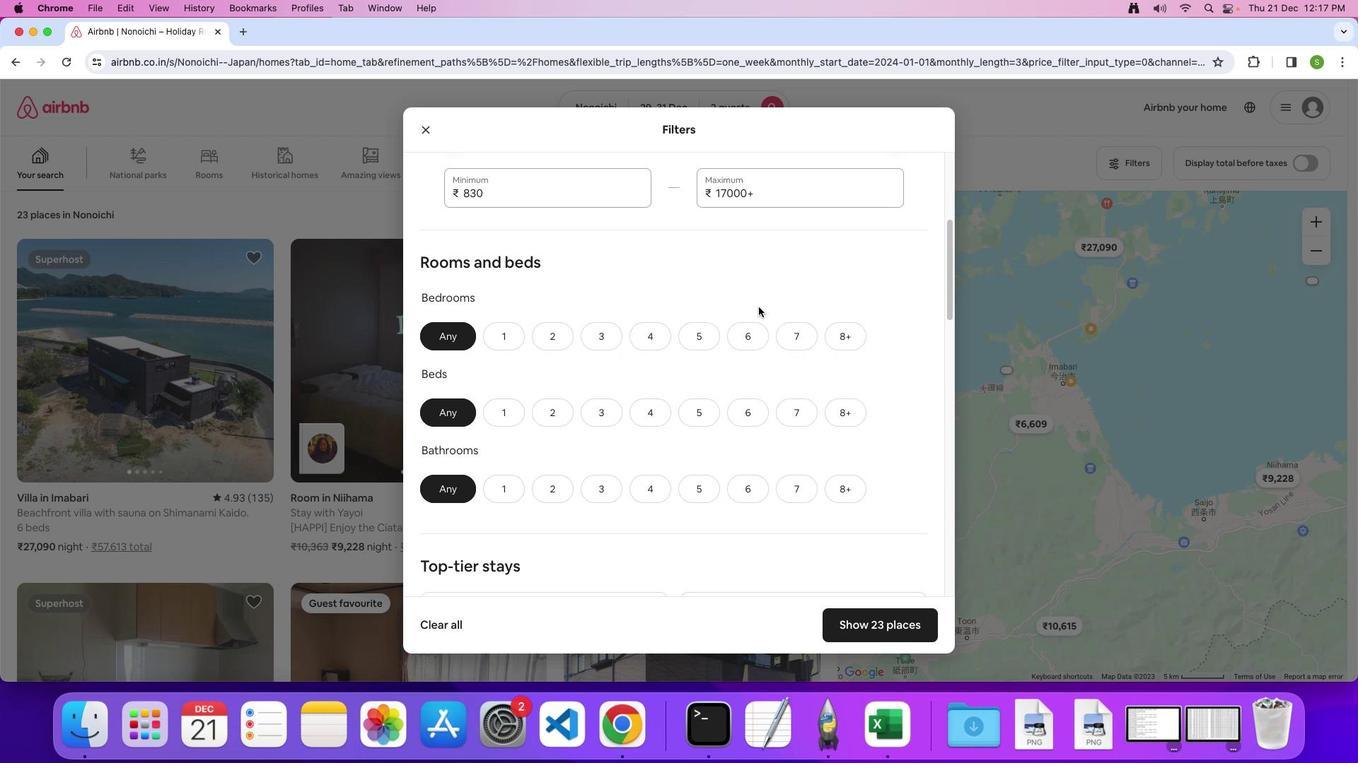 
Action: Mouse scrolled (761, 302) with delta (41, 21)
Screenshot: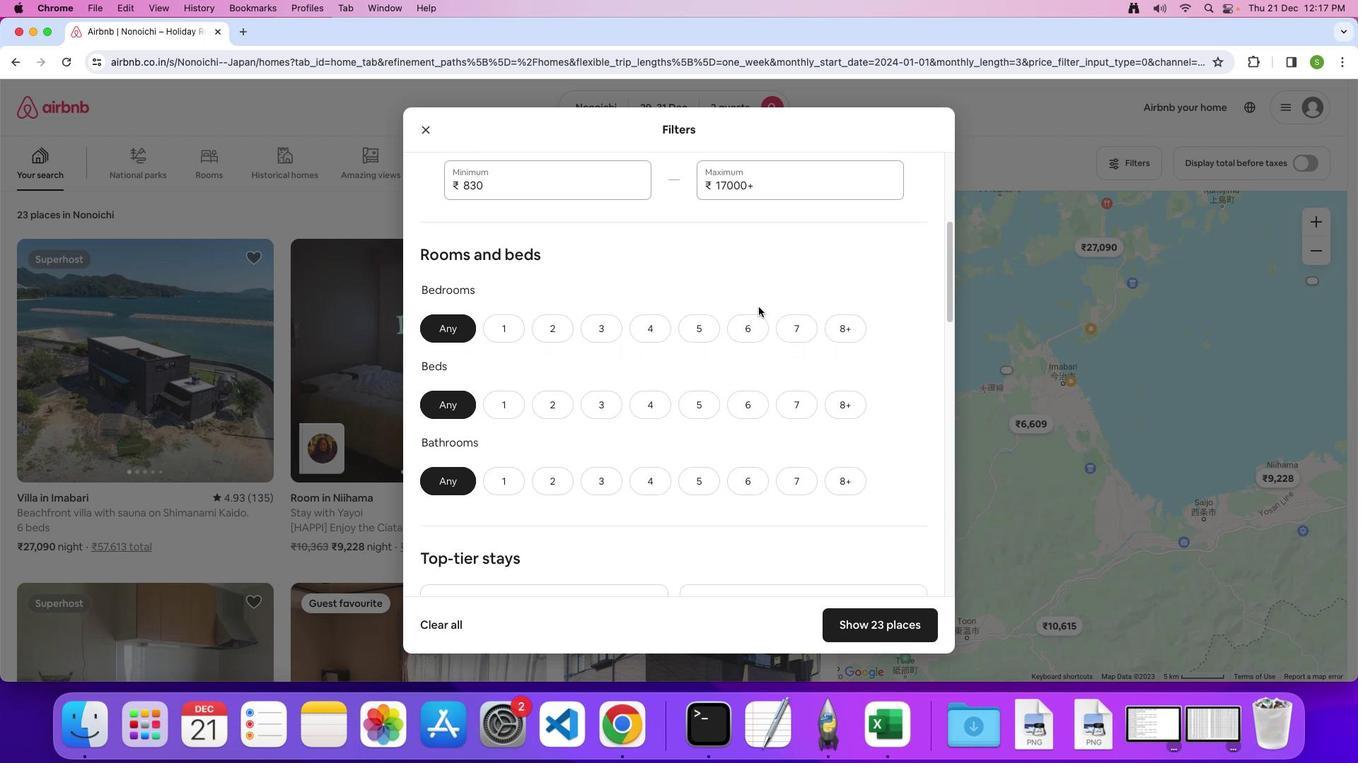
Action: Mouse scrolled (761, 302) with delta (41, 21)
Screenshot: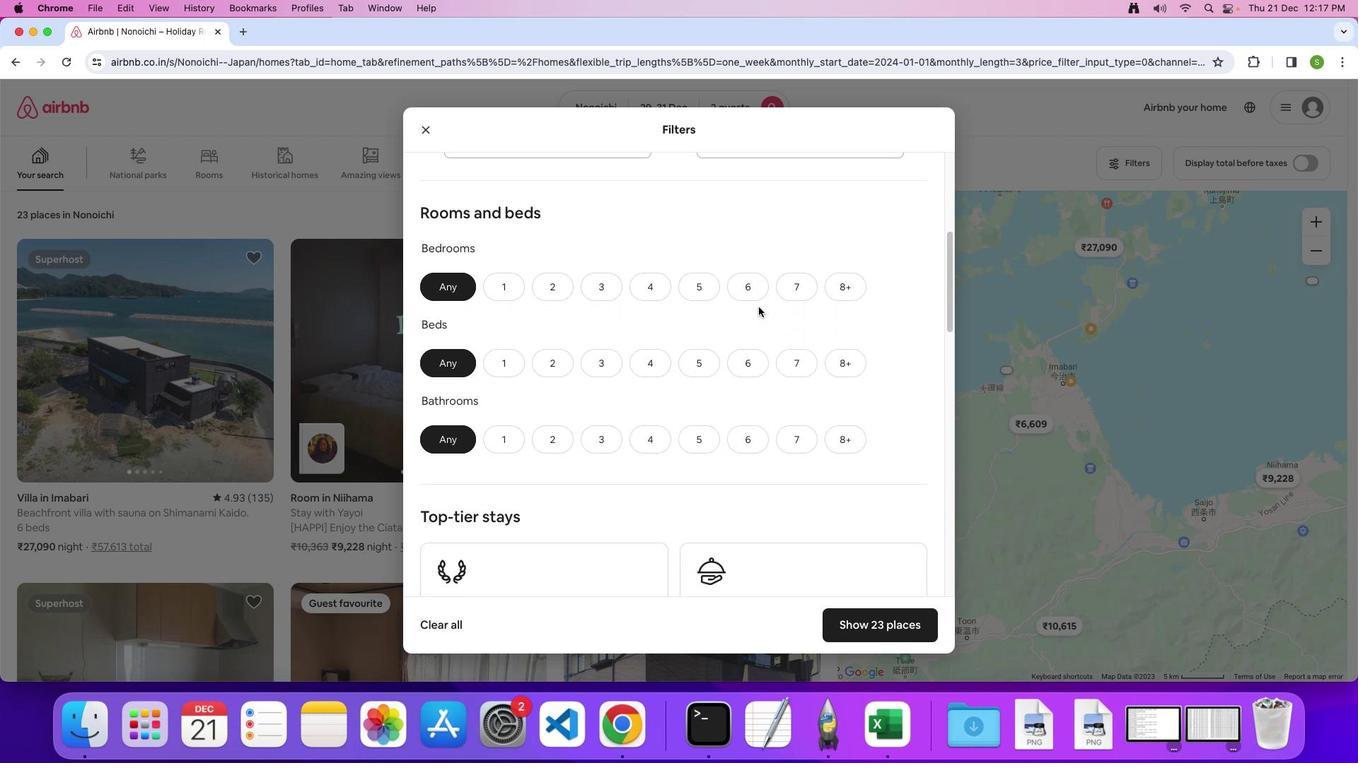 
Action: Mouse moved to (569, 236)
Screenshot: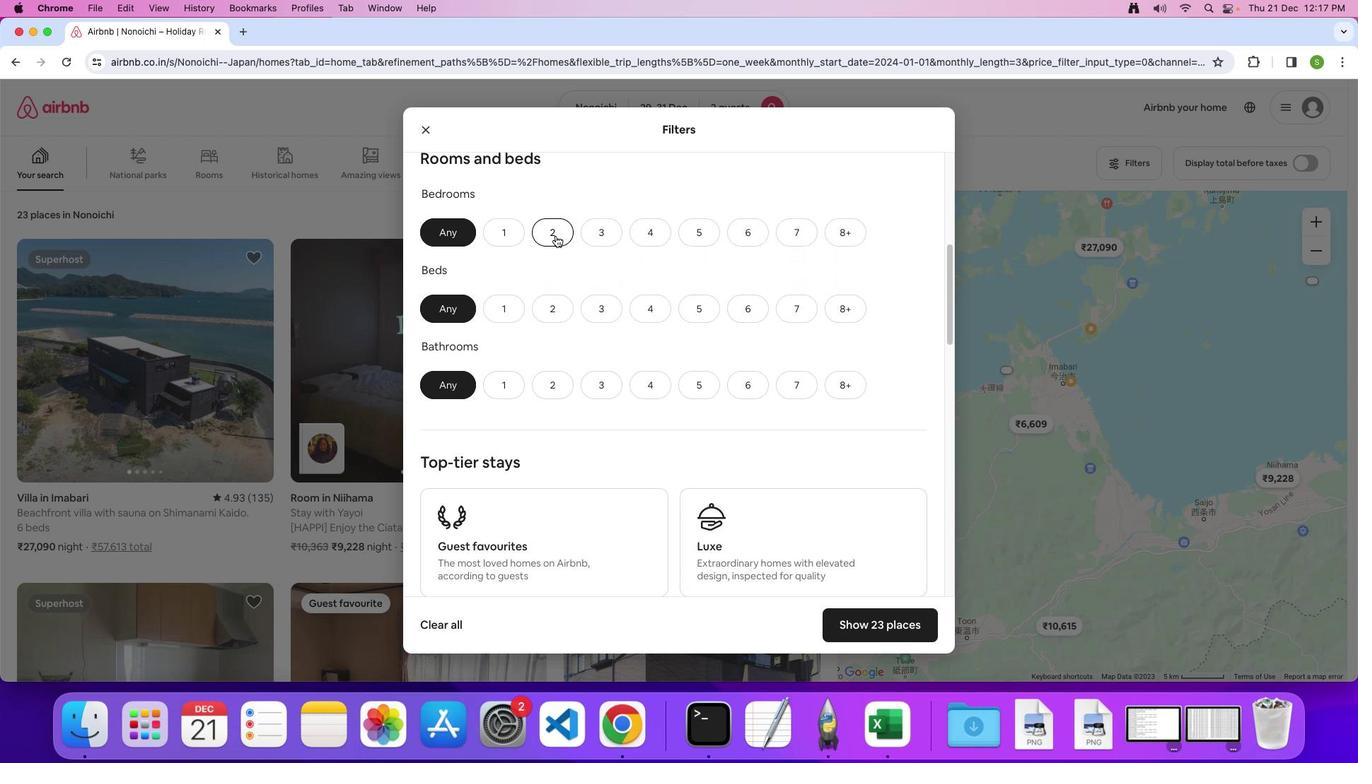 
Action: Mouse pressed left at (569, 236)
Screenshot: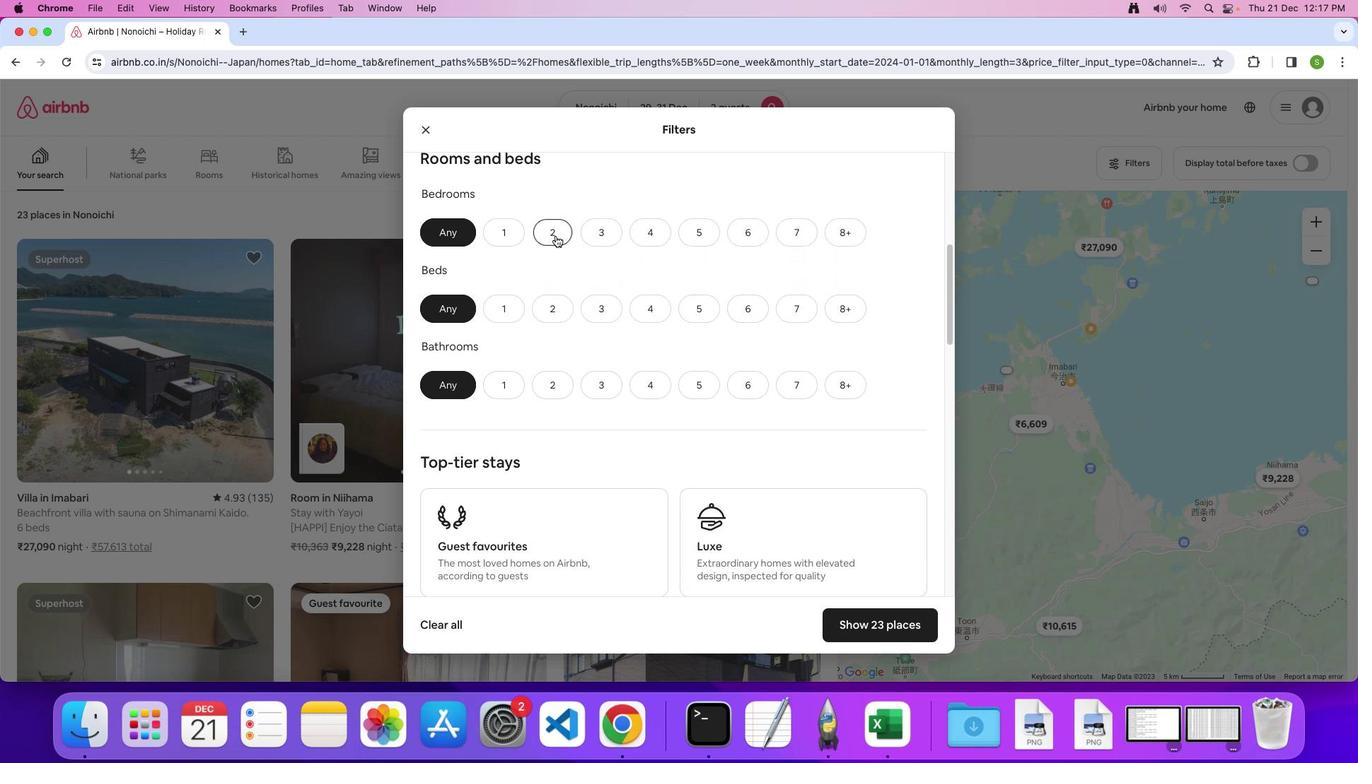 
Action: Mouse moved to (563, 300)
Screenshot: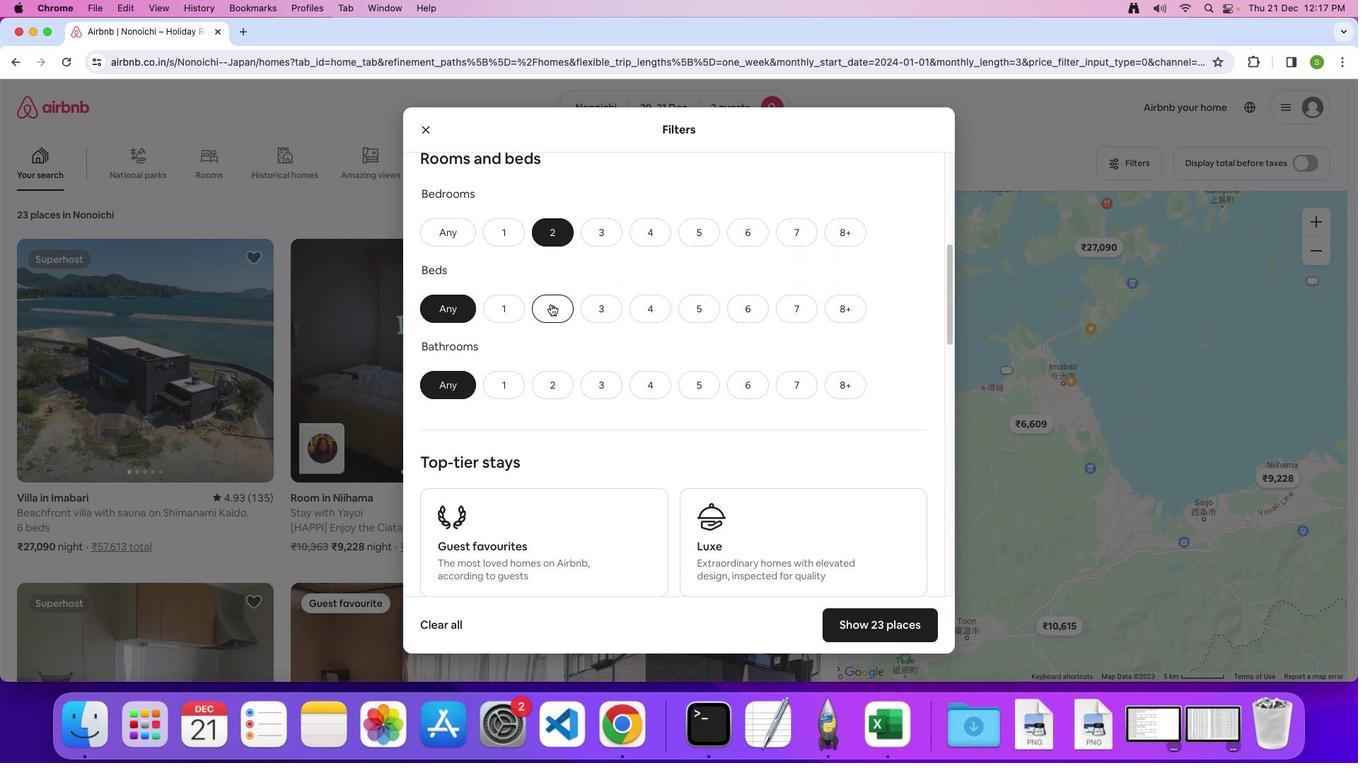 
Action: Mouse pressed left at (563, 300)
Screenshot: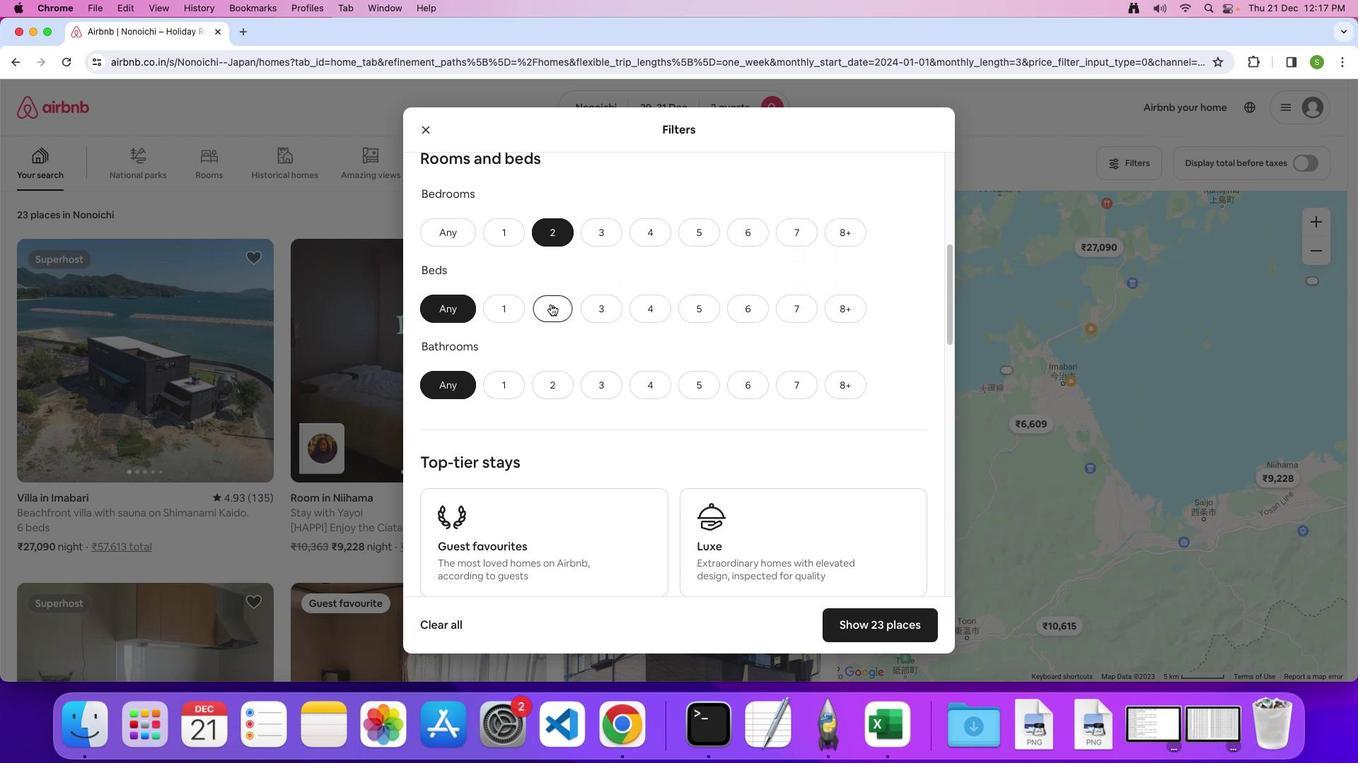 
Action: Mouse moved to (524, 365)
Screenshot: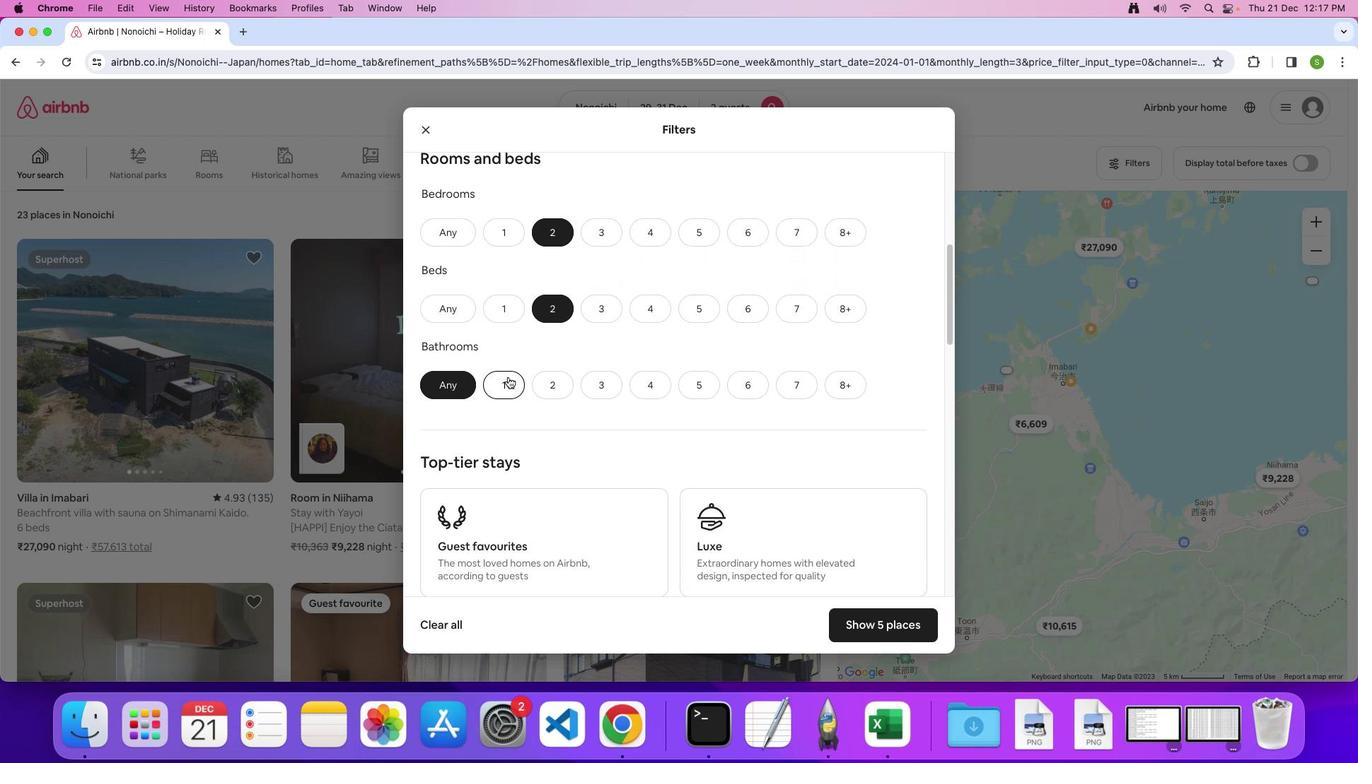
Action: Mouse pressed left at (524, 365)
Screenshot: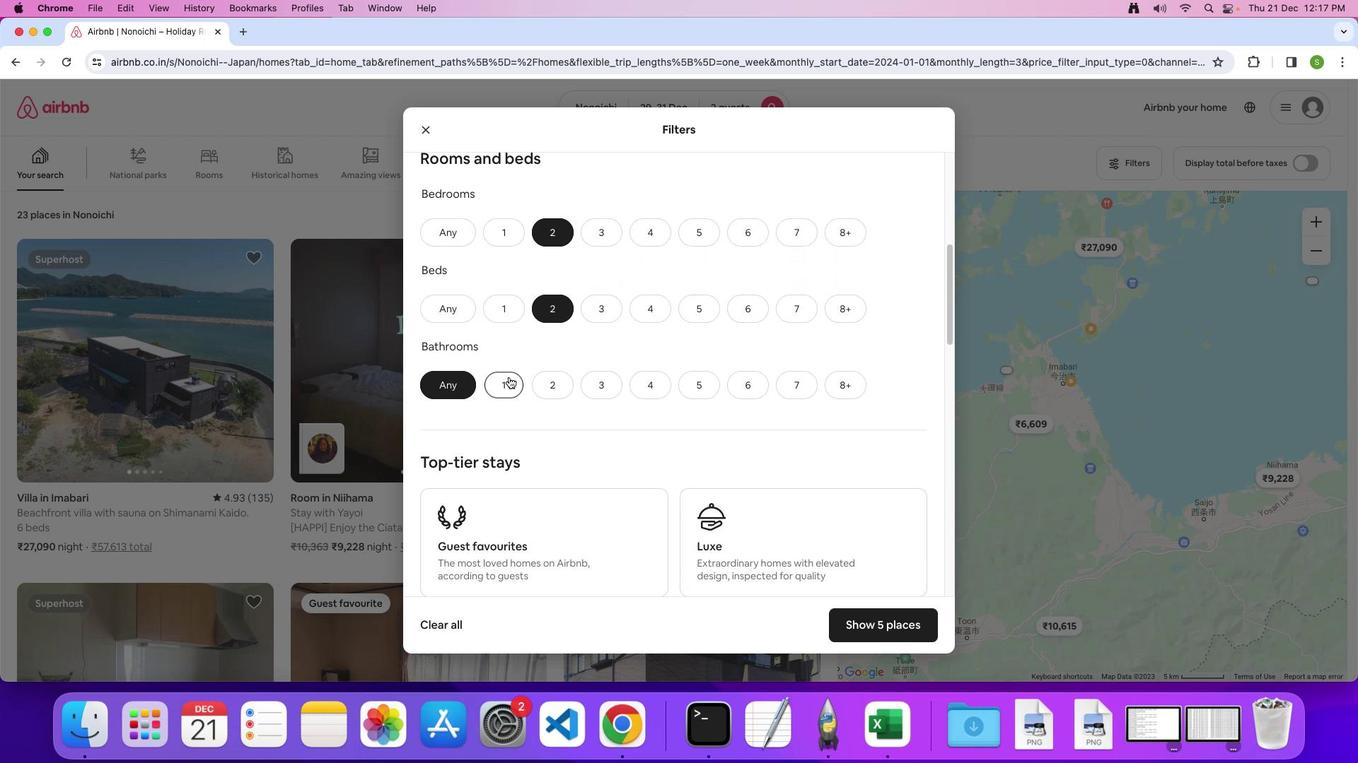 
Action: Mouse moved to (658, 322)
Screenshot: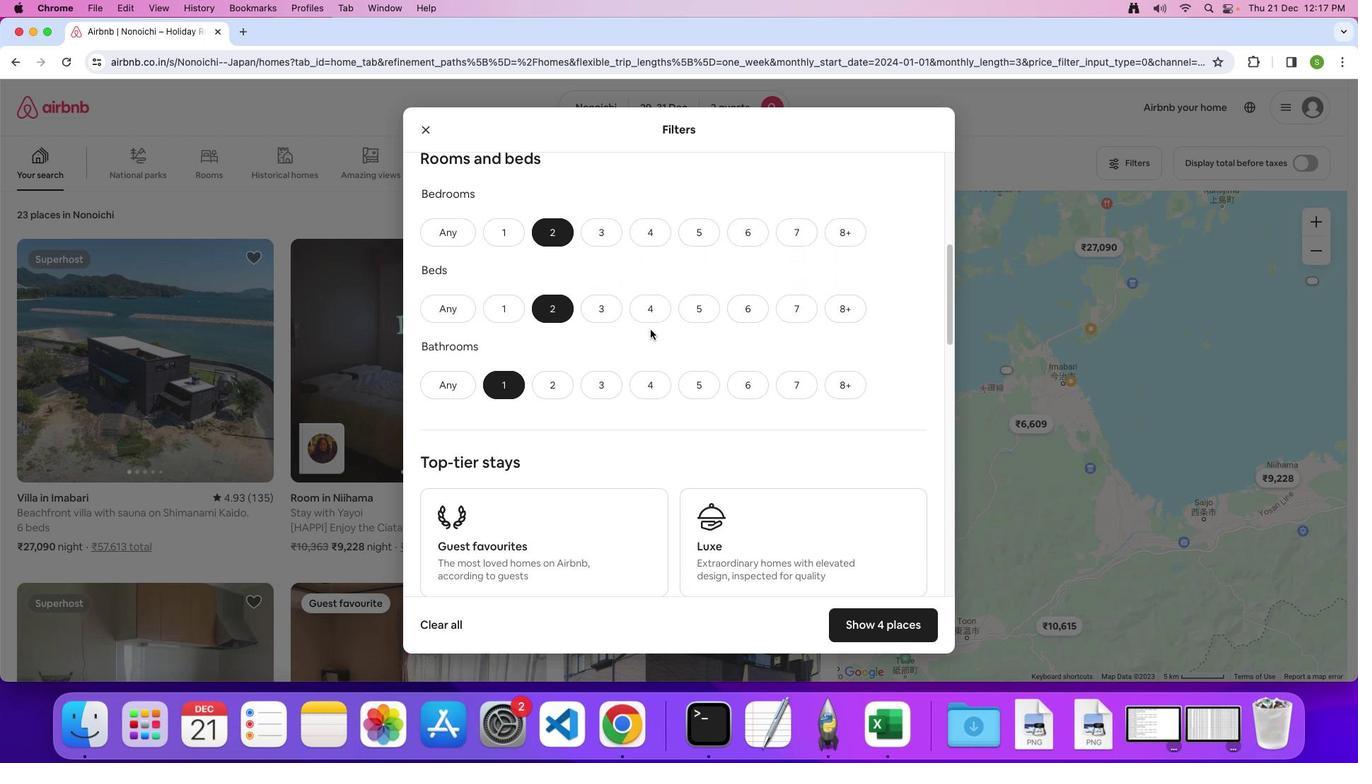 
Action: Mouse scrolled (658, 322) with delta (41, 21)
Screenshot: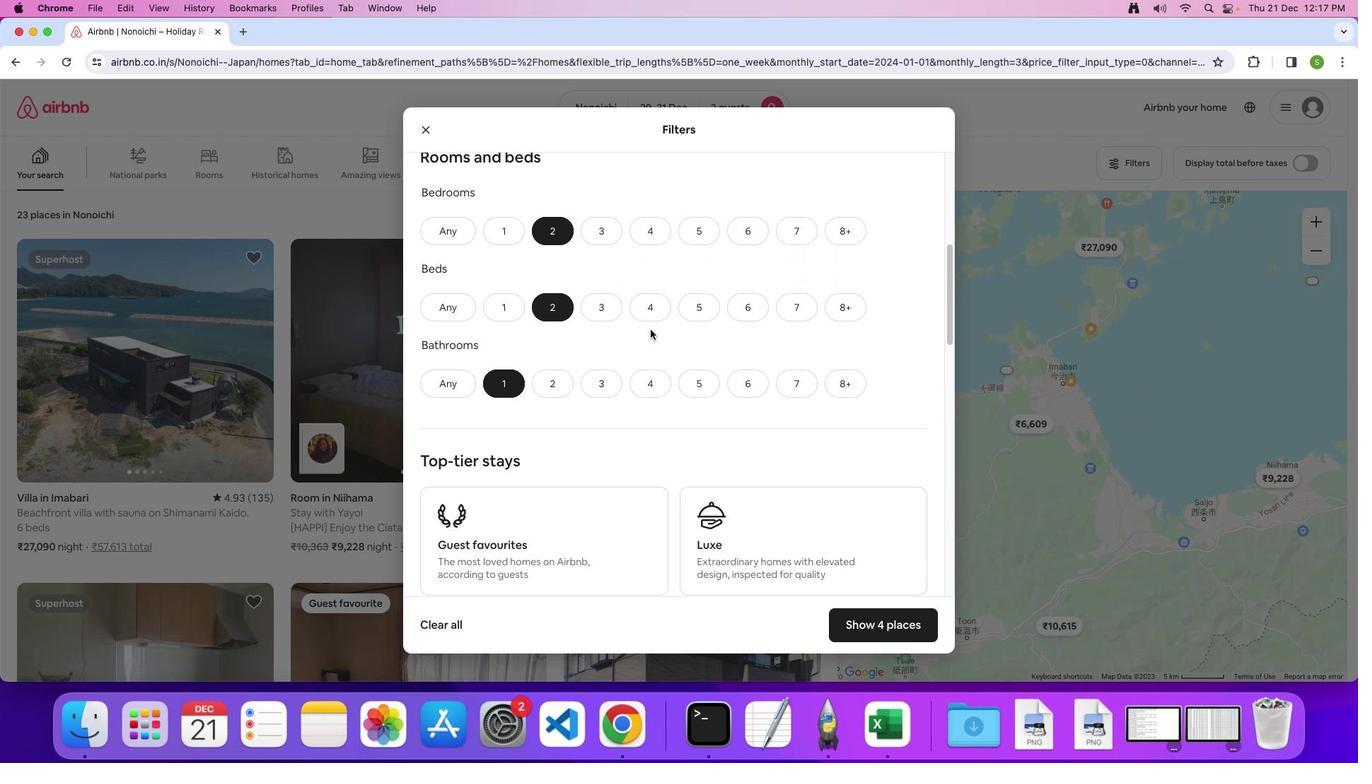 
Action: Mouse scrolled (658, 322) with delta (41, 21)
Screenshot: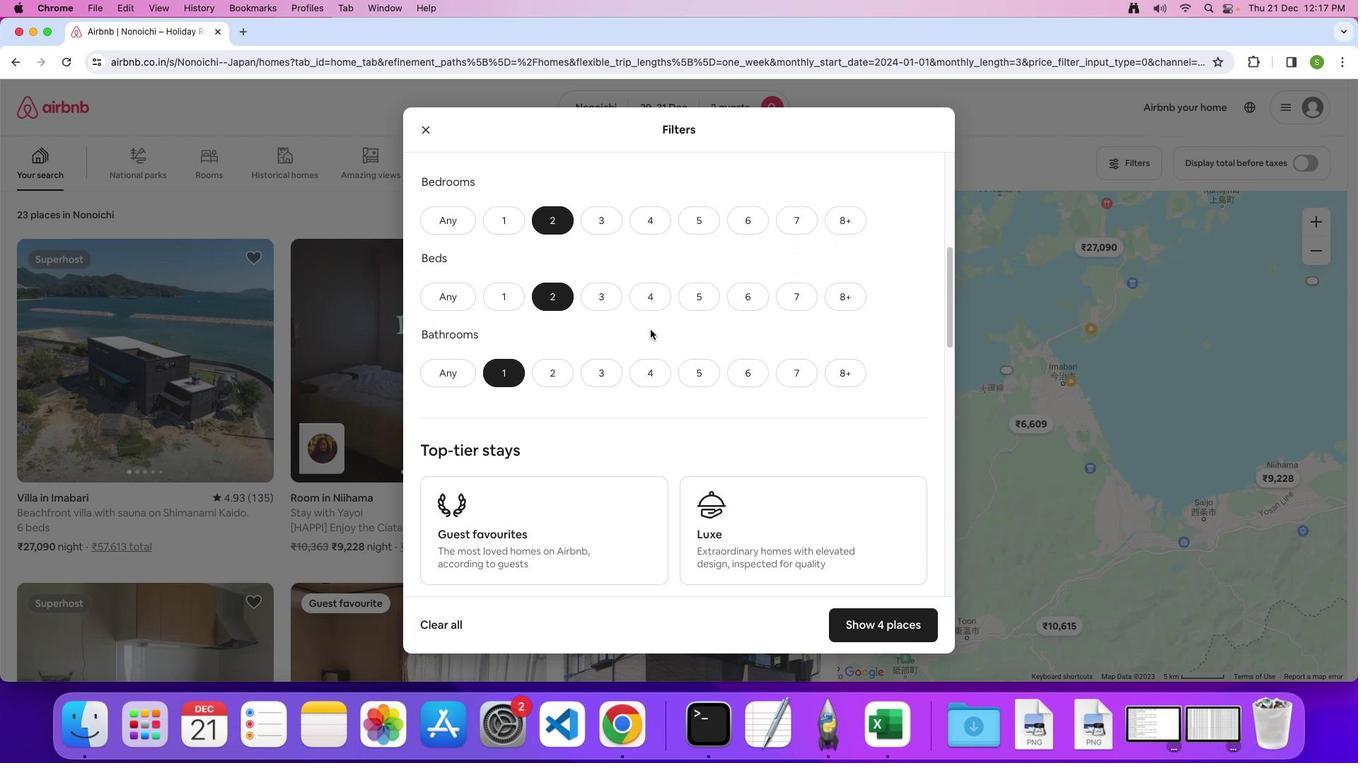 
Action: Mouse scrolled (658, 322) with delta (41, 21)
Screenshot: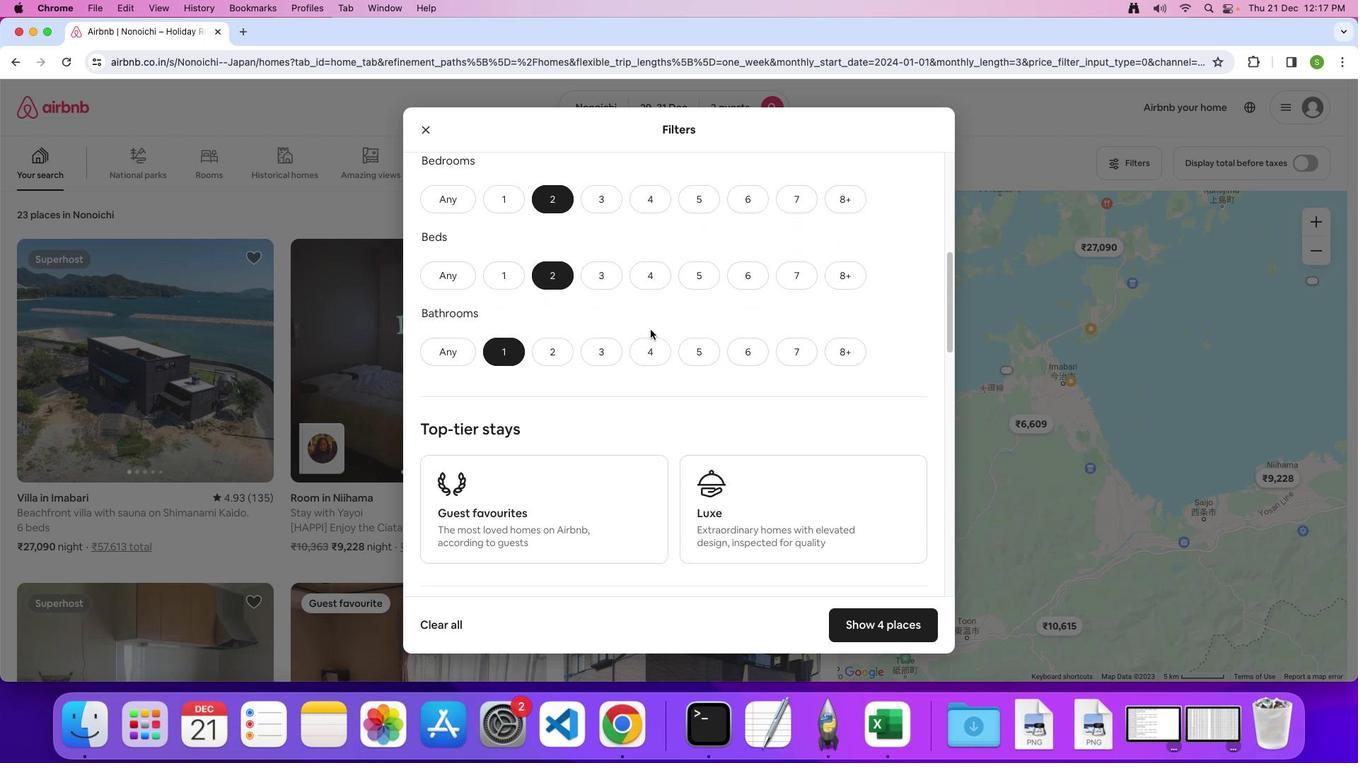
Action: Mouse scrolled (658, 322) with delta (41, 21)
Screenshot: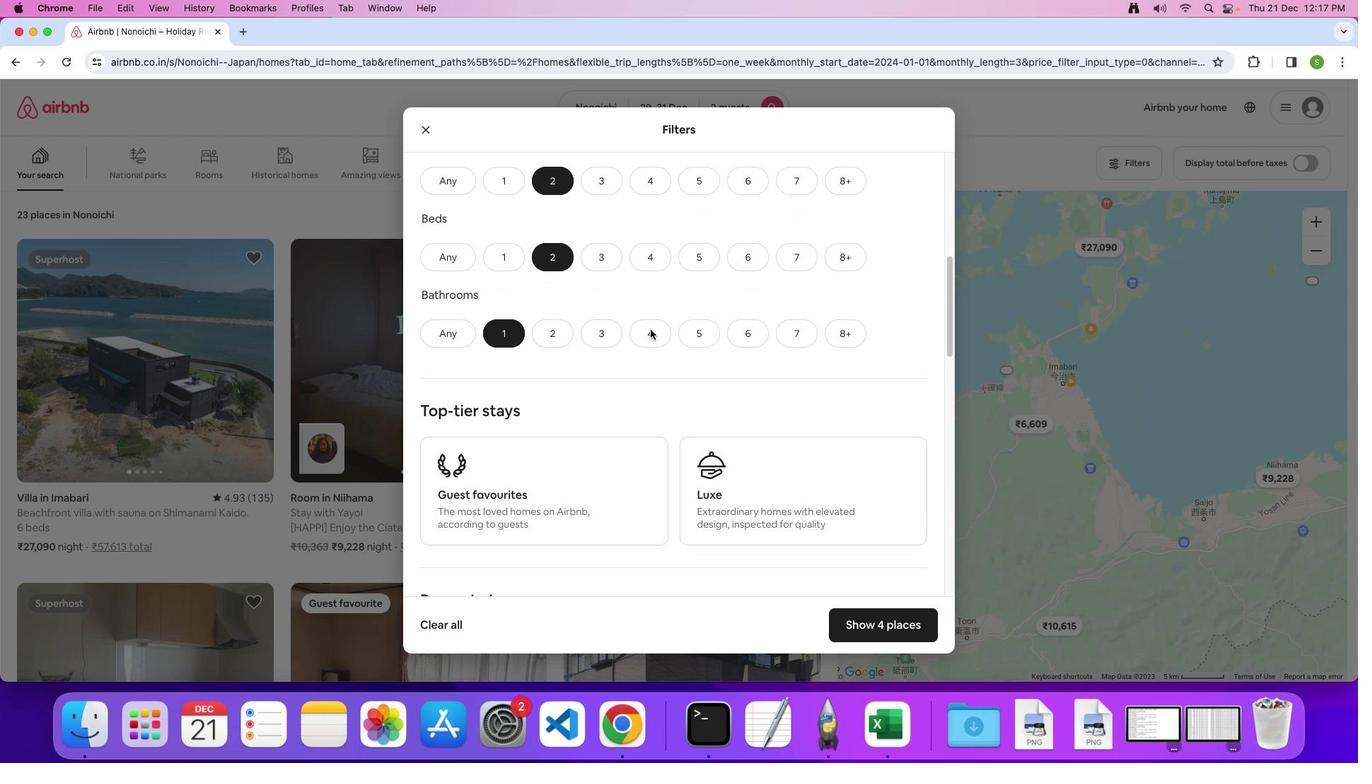 
Action: Mouse scrolled (658, 322) with delta (41, 21)
Screenshot: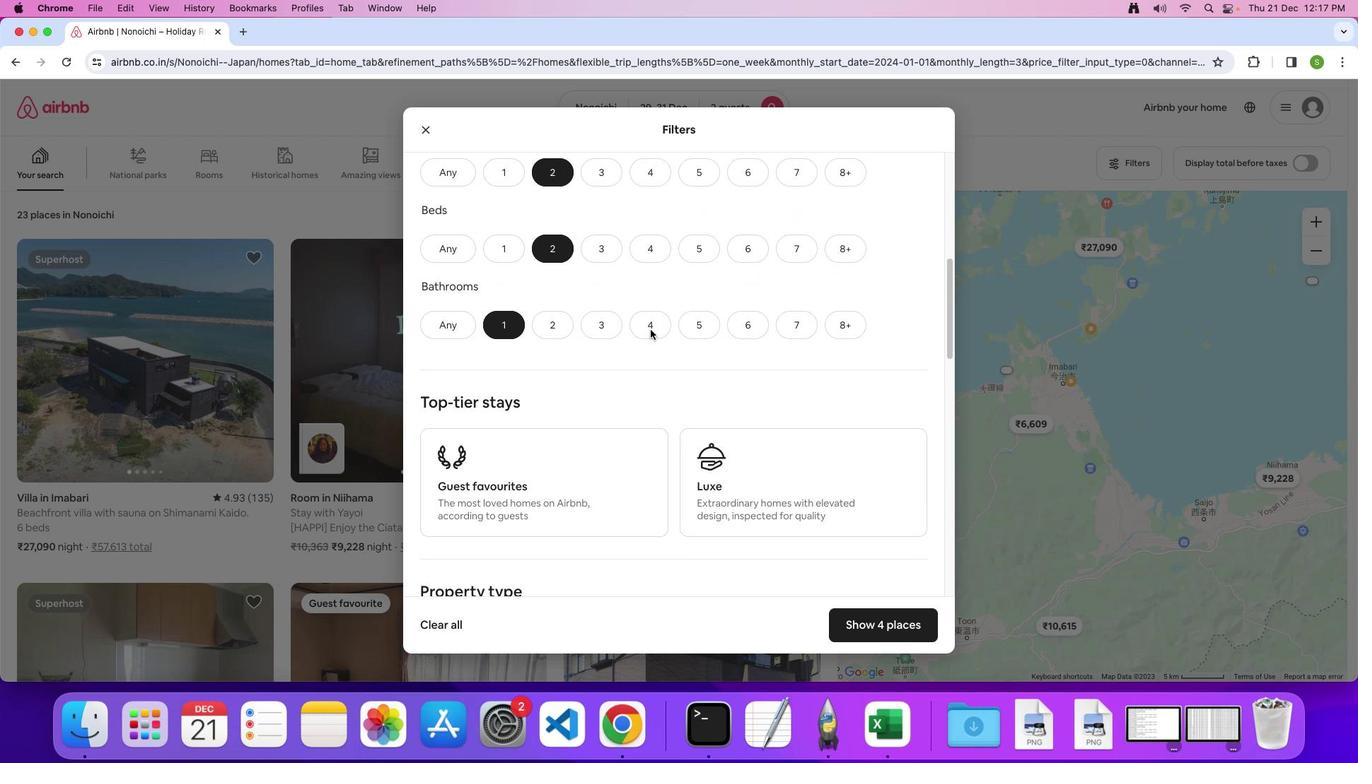 
Action: Mouse scrolled (658, 322) with delta (41, 21)
Screenshot: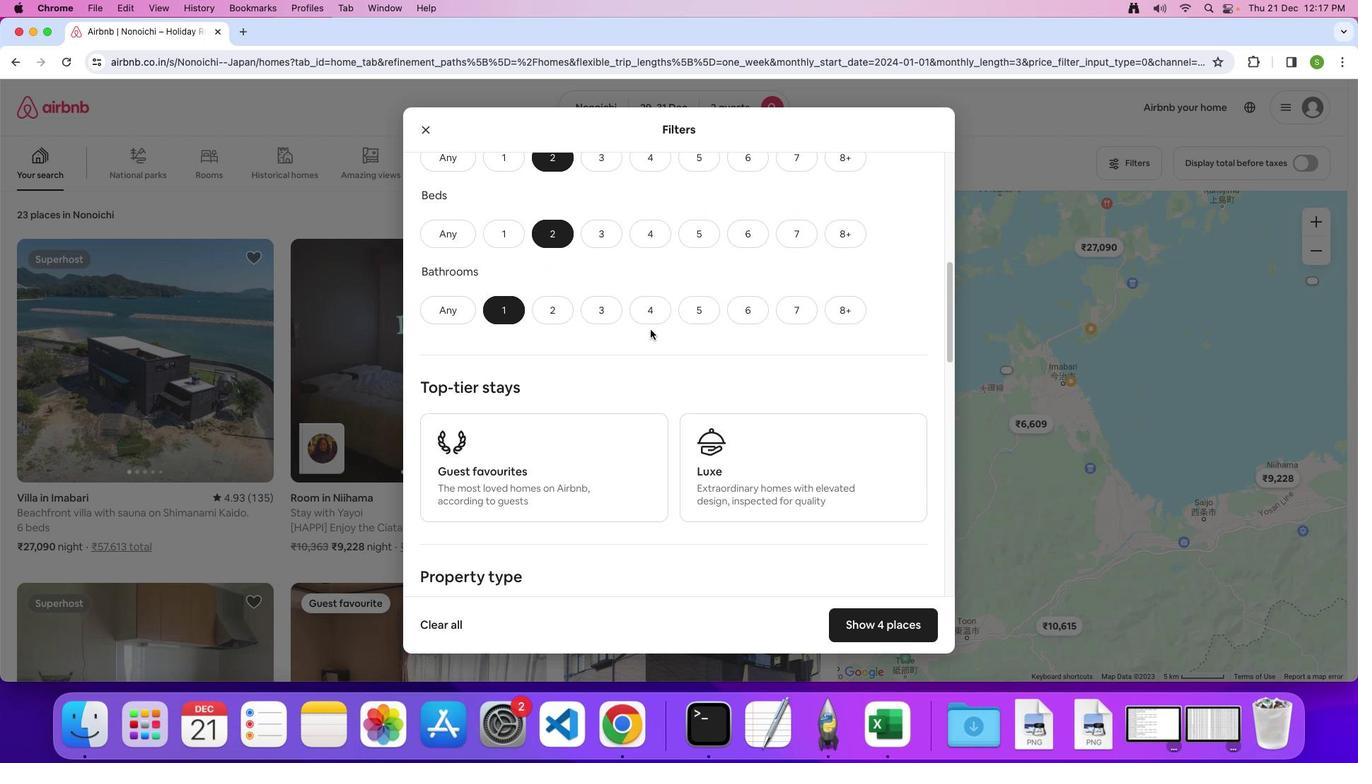 
Action: Mouse scrolled (658, 322) with delta (41, 21)
Screenshot: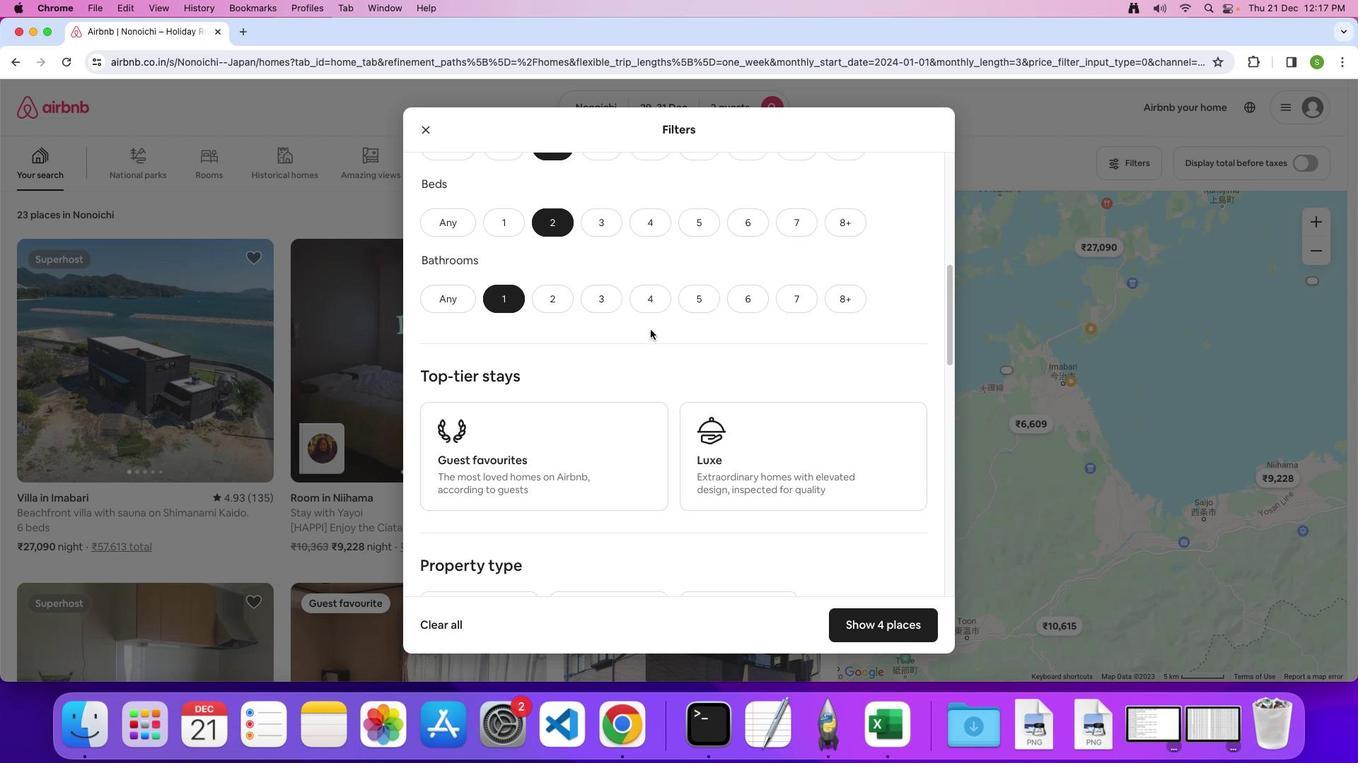 
Action: Mouse scrolled (658, 322) with delta (41, 21)
Screenshot: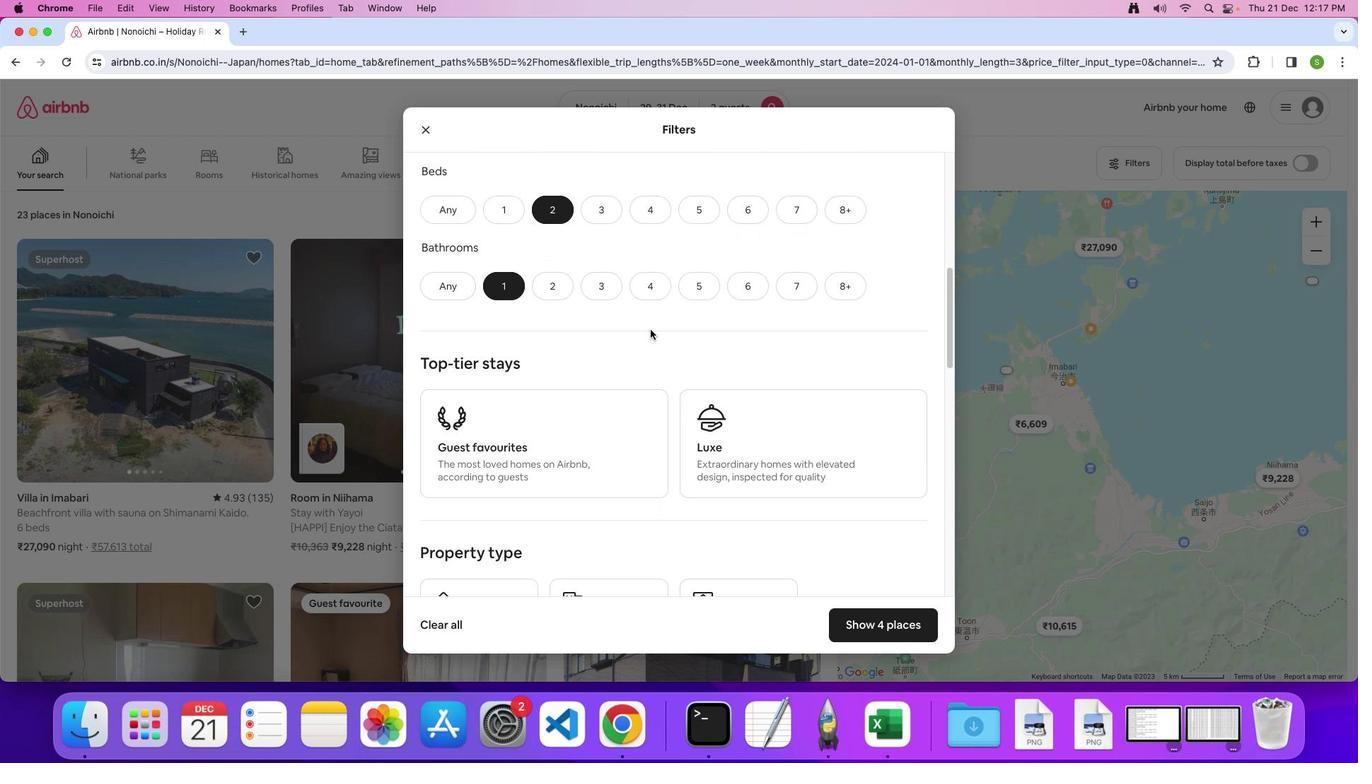 
Action: Mouse scrolled (658, 322) with delta (41, 21)
Screenshot: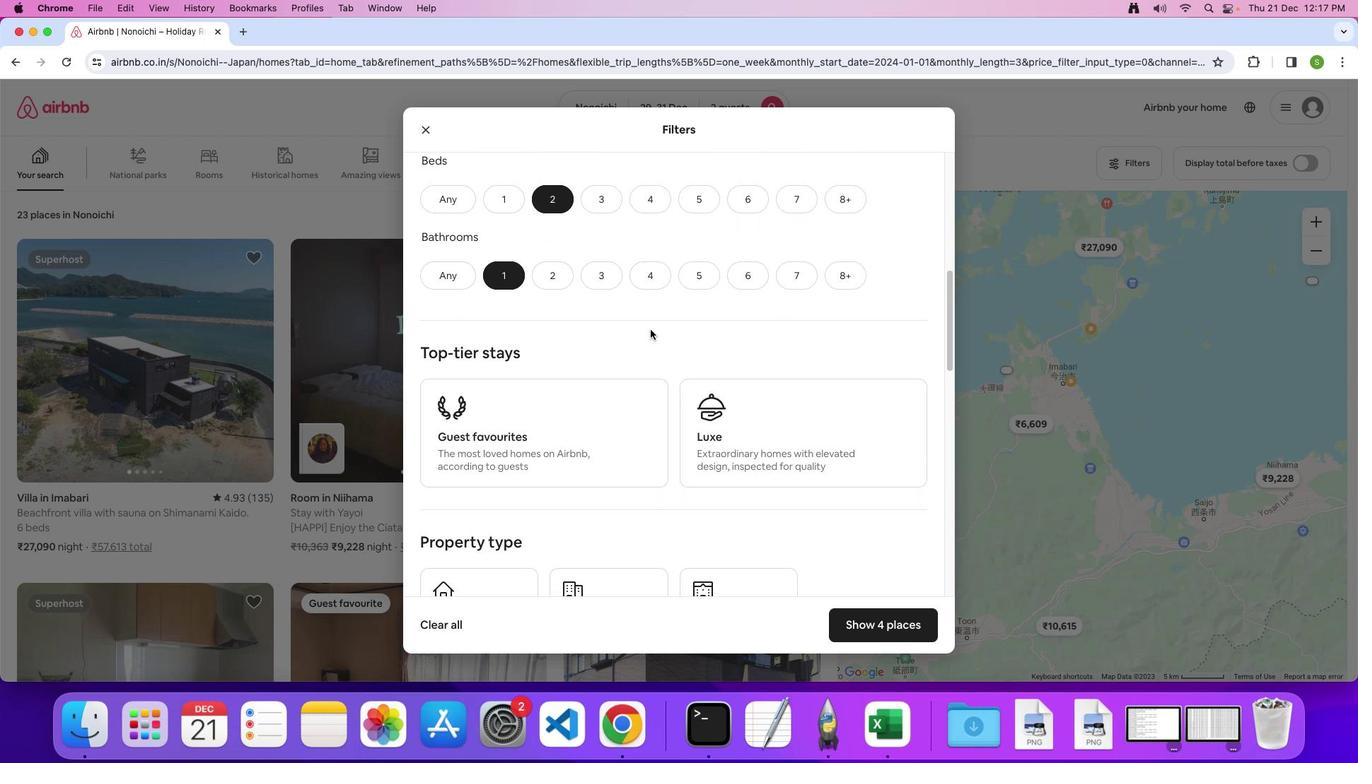 
Action: Mouse scrolled (658, 322) with delta (41, 21)
Screenshot: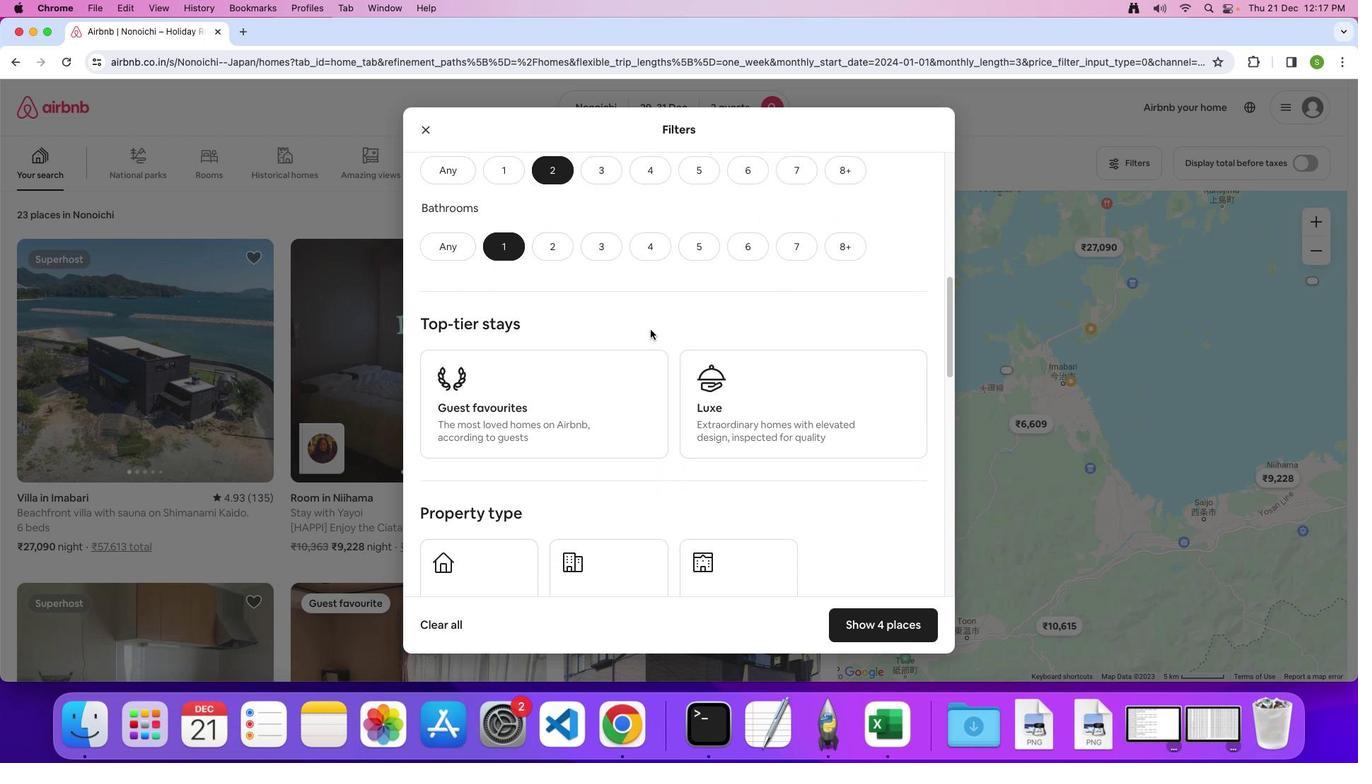 
Action: Mouse scrolled (658, 322) with delta (41, 21)
Screenshot: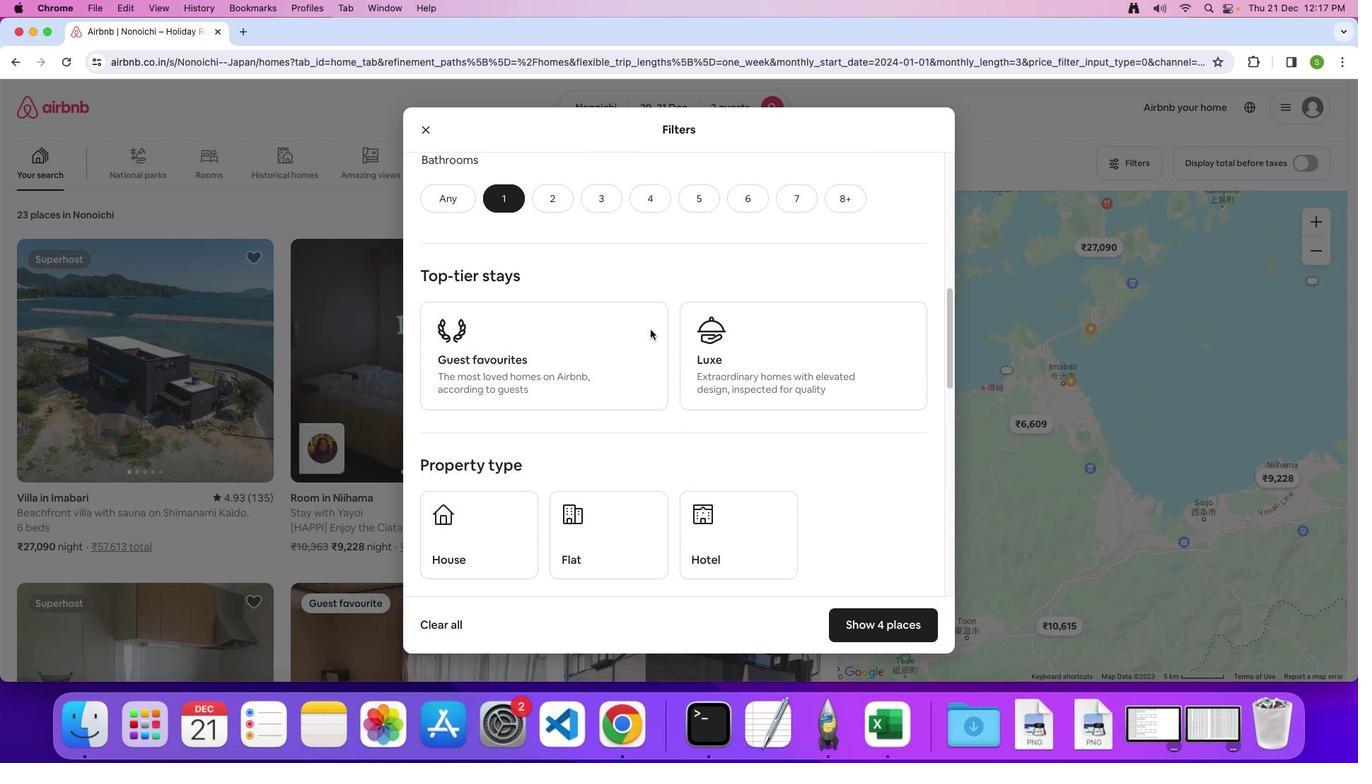 
Action: Mouse scrolled (658, 322) with delta (41, 21)
Screenshot: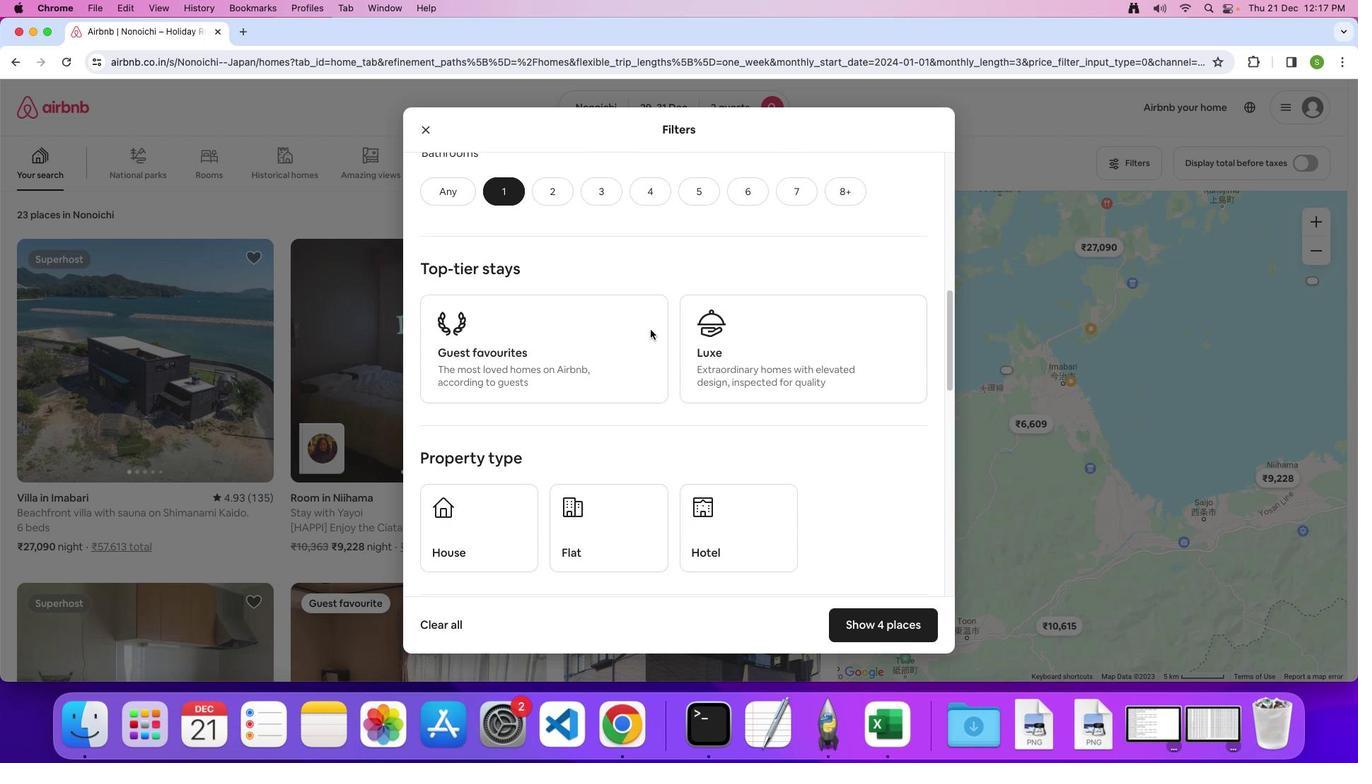 
Action: Mouse scrolled (658, 322) with delta (41, 21)
Screenshot: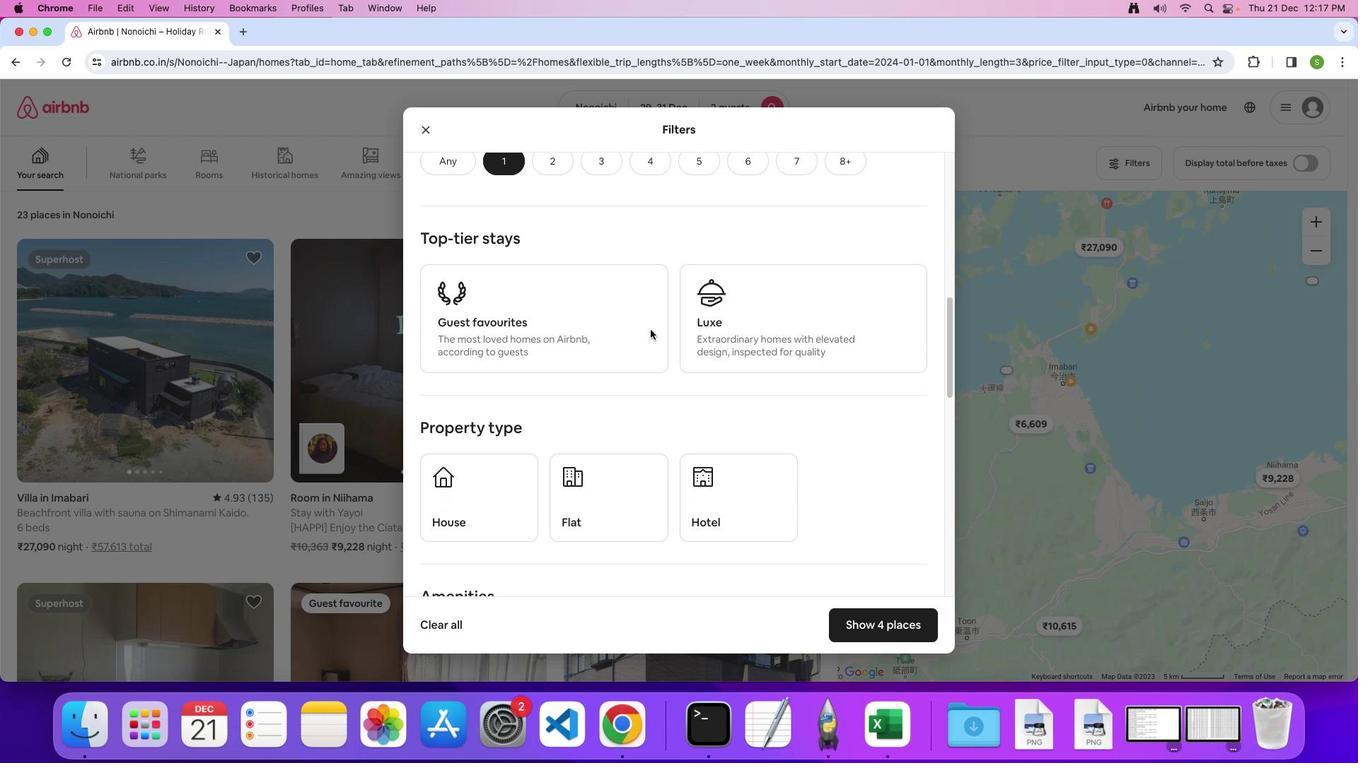
Action: Mouse scrolled (658, 322) with delta (41, 21)
Screenshot: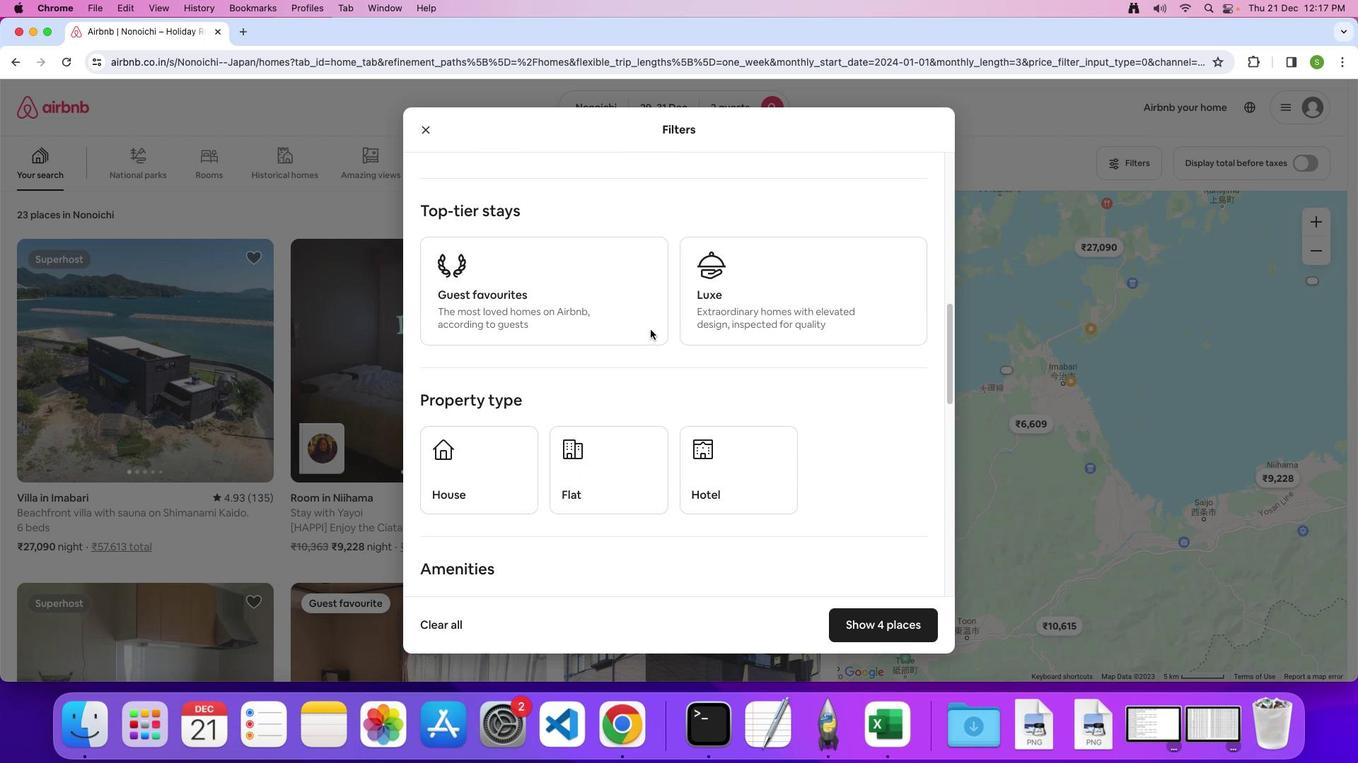 
Action: Mouse scrolled (658, 322) with delta (41, 21)
Screenshot: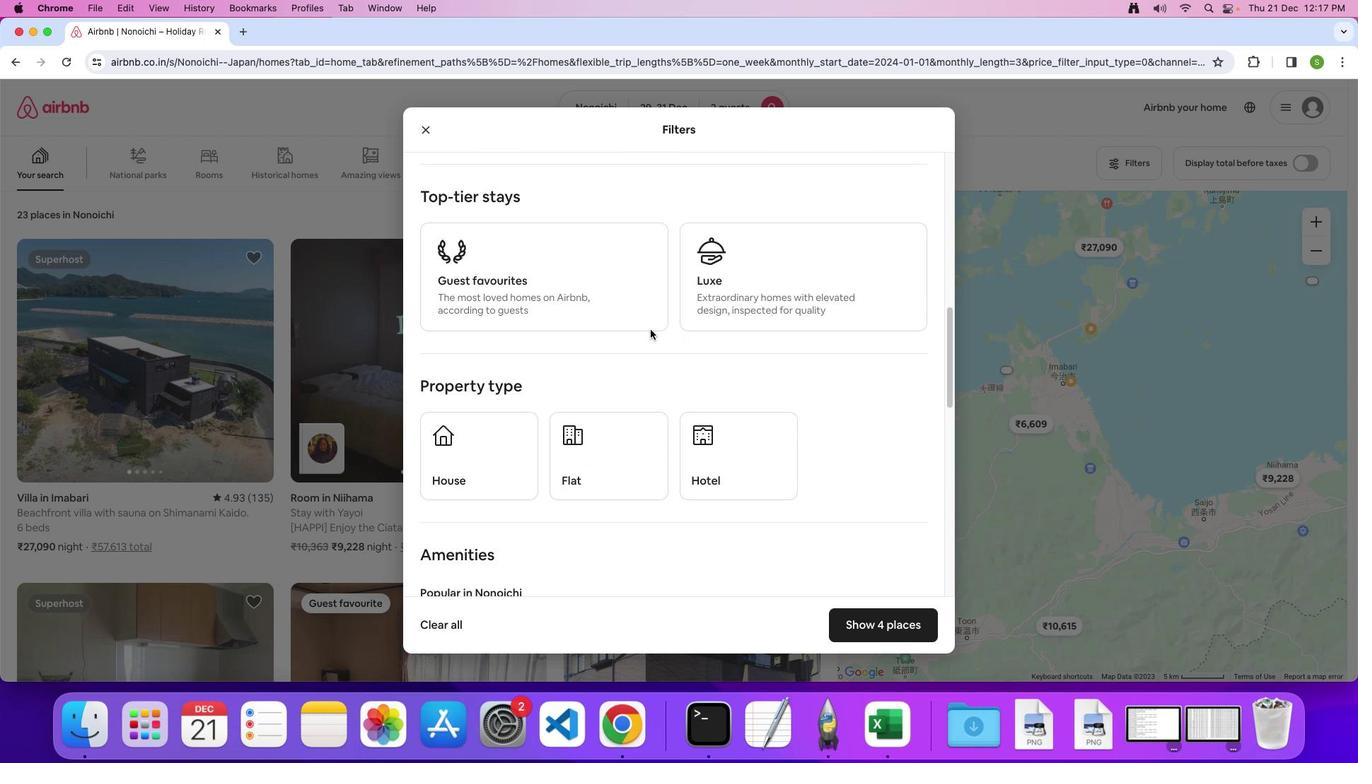 
Action: Mouse scrolled (658, 322) with delta (41, 21)
Screenshot: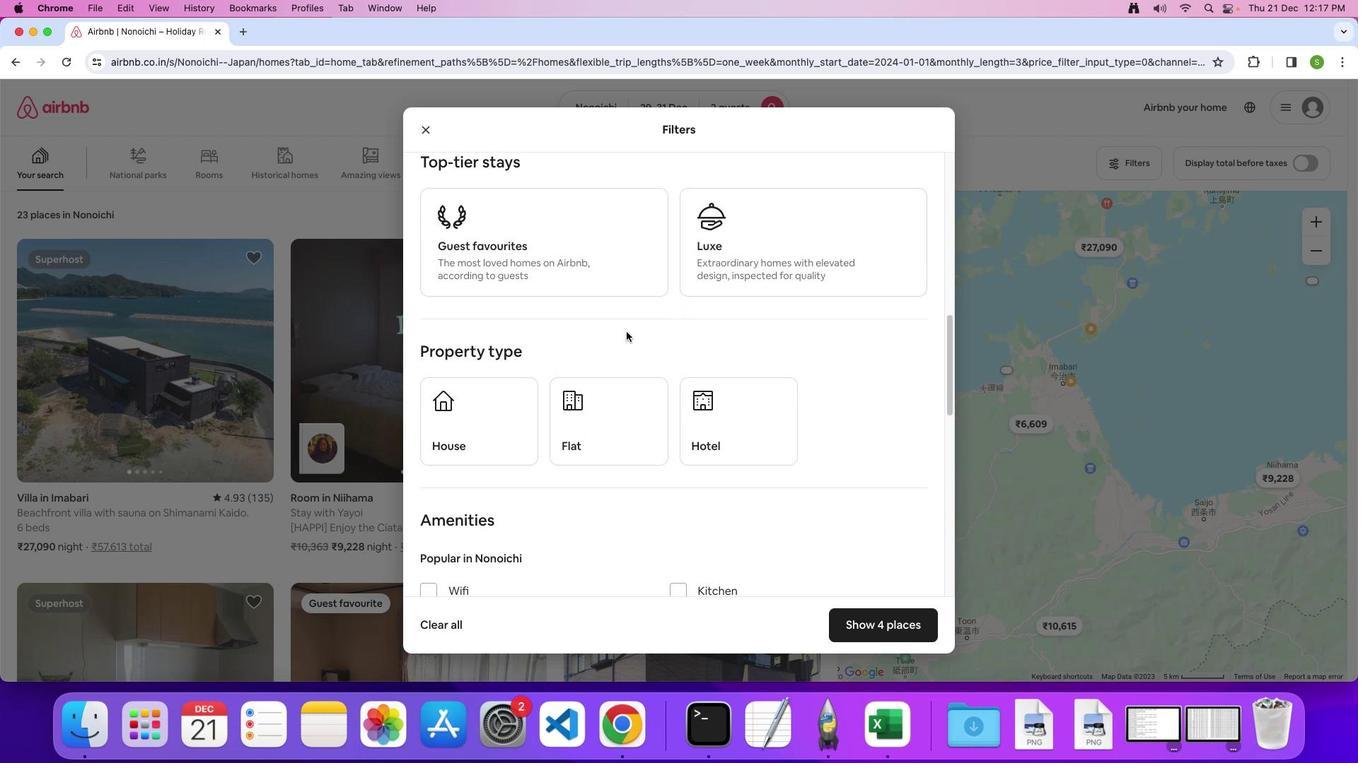 
Action: Mouse moved to (580, 384)
Screenshot: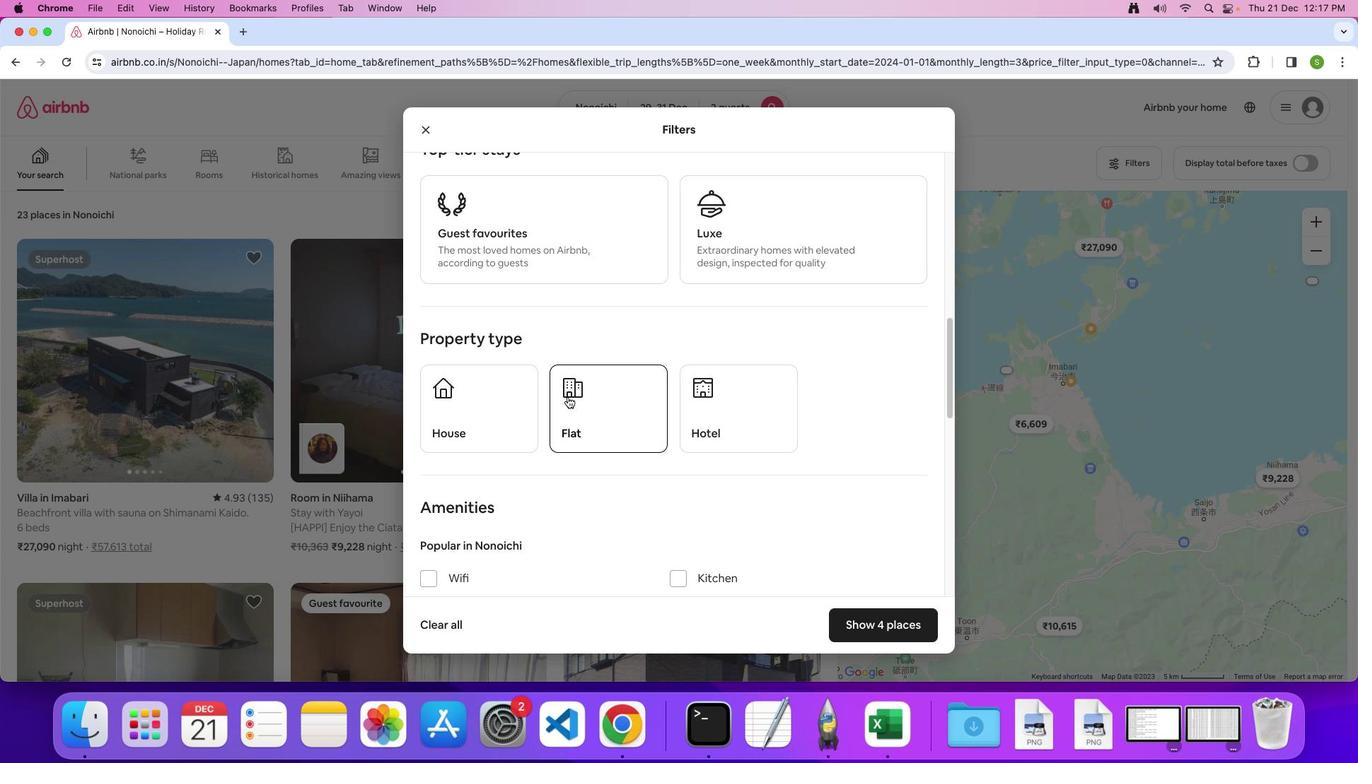 
Action: Mouse pressed left at (580, 384)
Screenshot: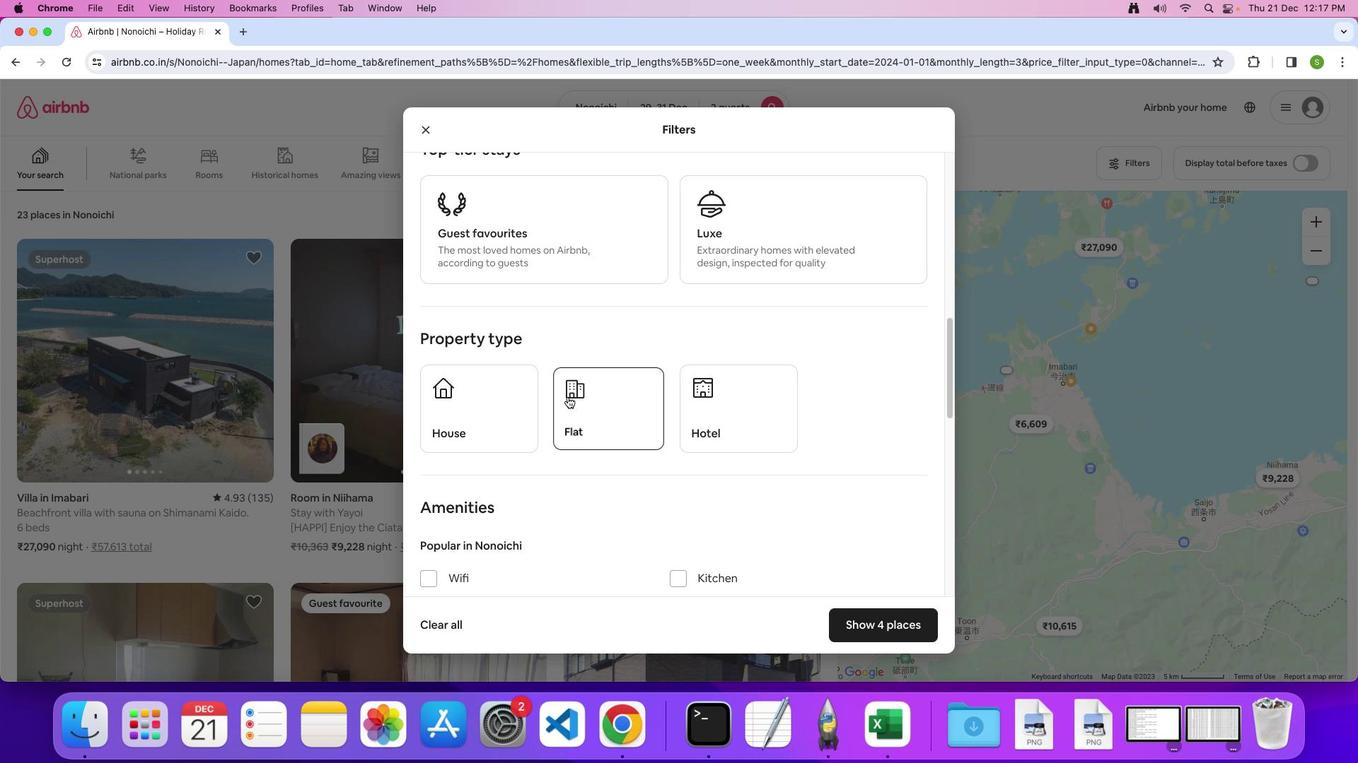 
Action: Mouse moved to (700, 309)
Screenshot: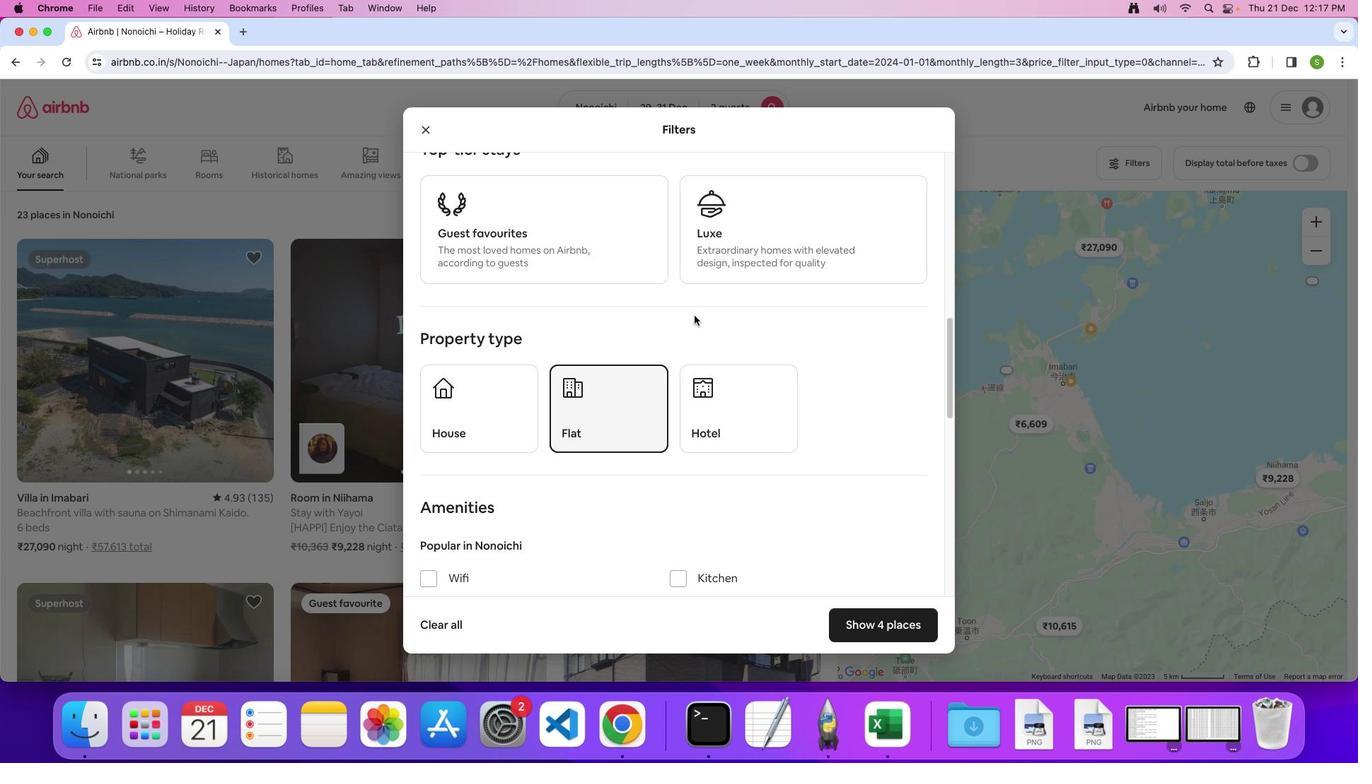 
Action: Mouse scrolled (700, 309) with delta (41, 21)
Screenshot: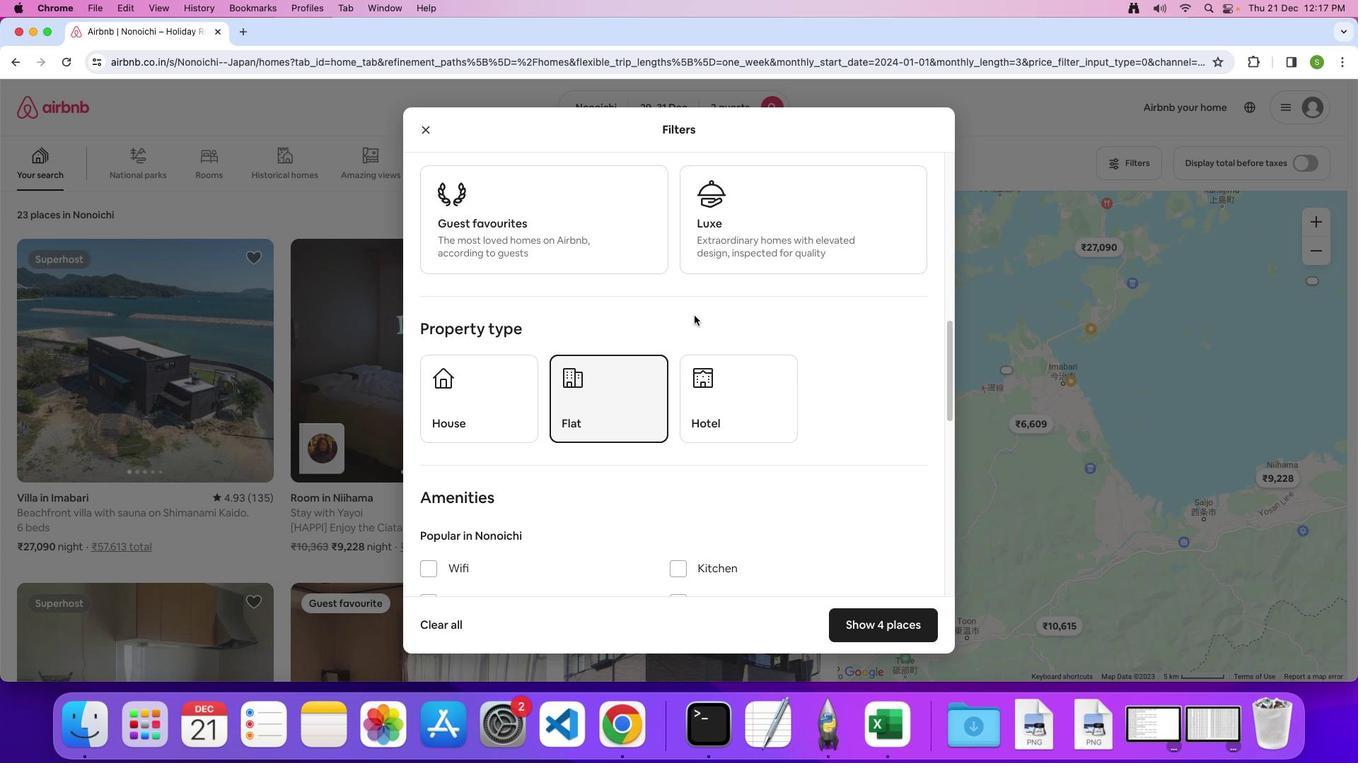 
Action: Mouse scrolled (700, 309) with delta (41, 21)
Screenshot: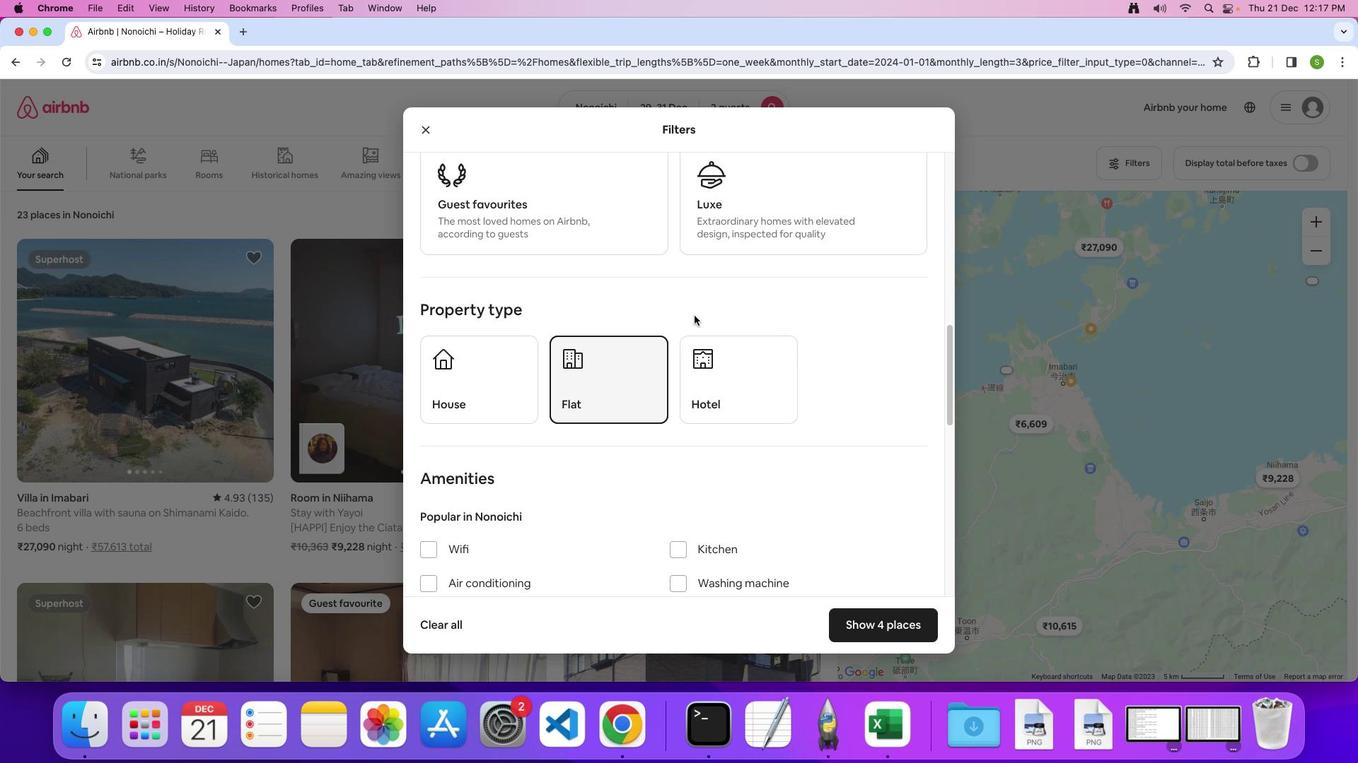 
Action: Mouse scrolled (700, 309) with delta (41, 20)
Screenshot: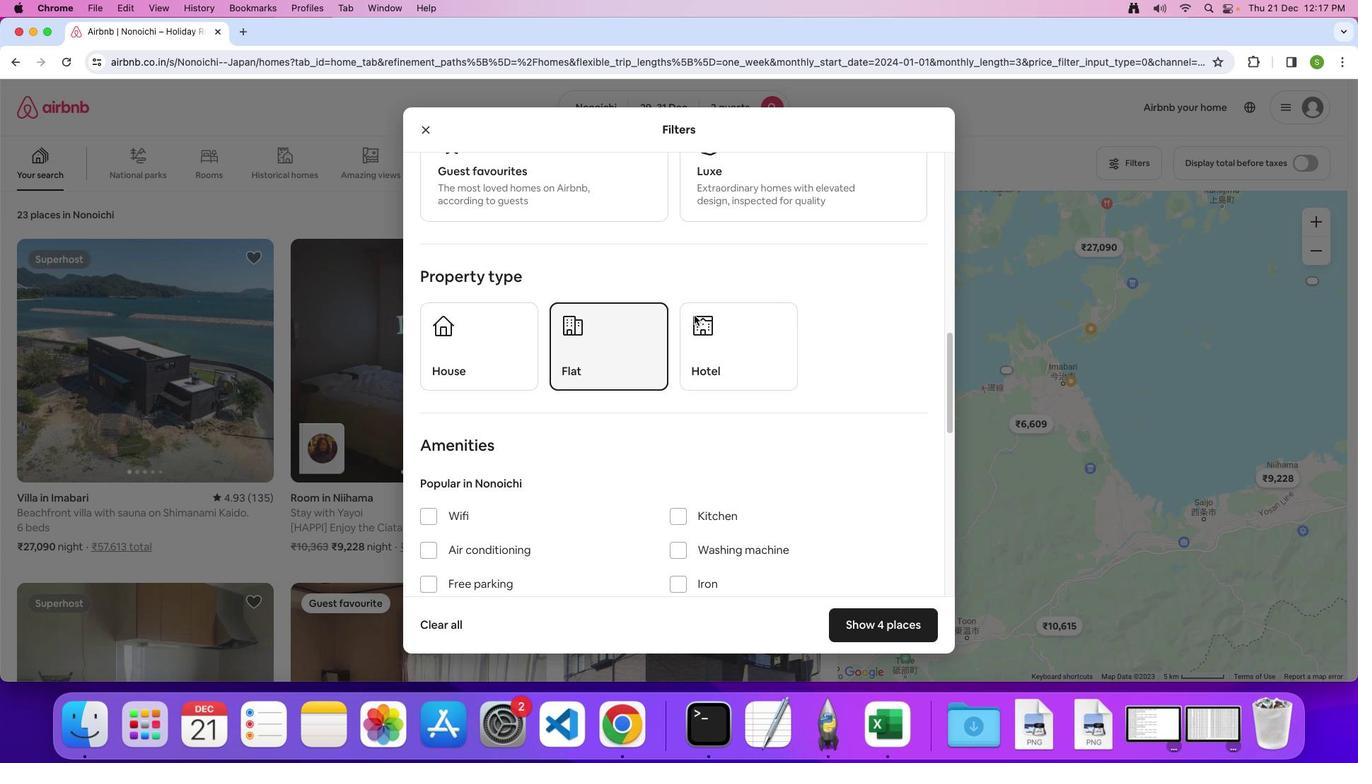 
Action: Mouse scrolled (700, 309) with delta (41, 21)
Screenshot: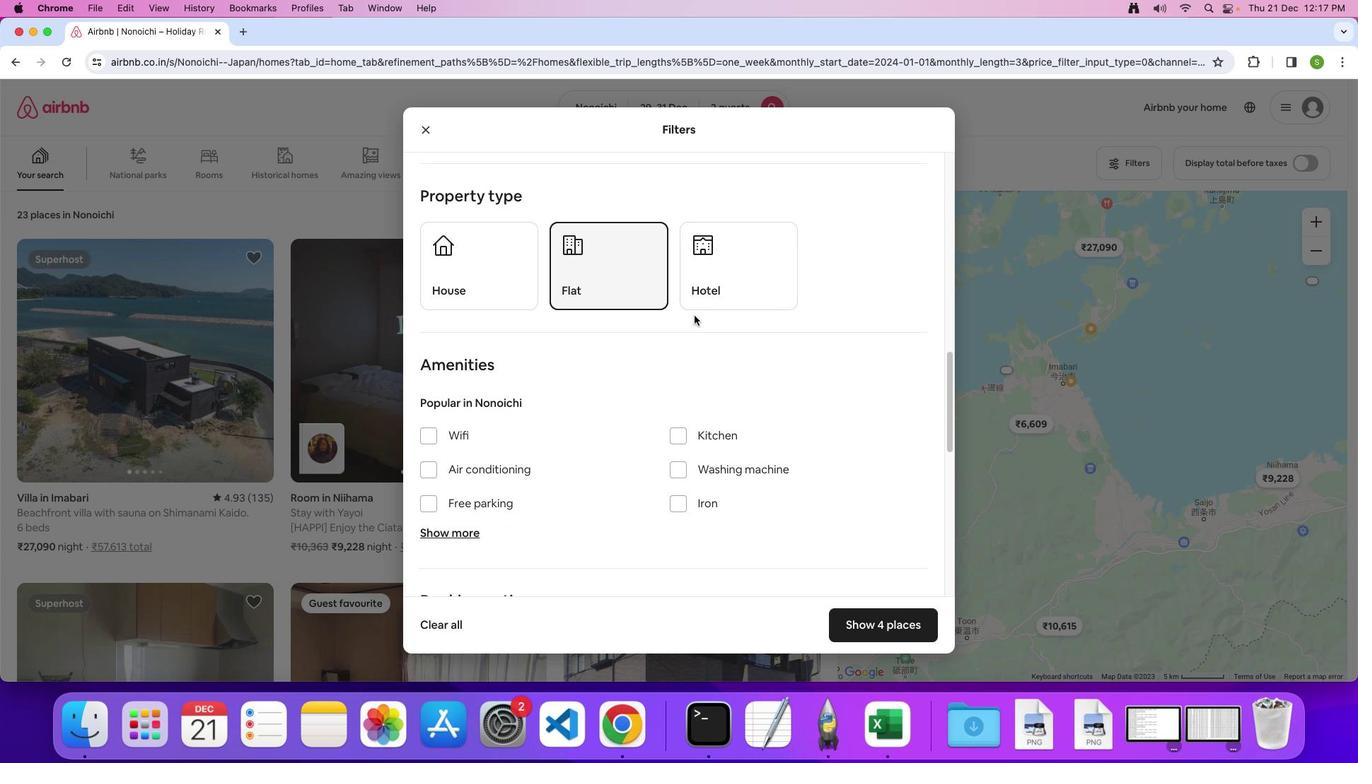 
Action: Mouse scrolled (700, 309) with delta (41, 21)
Screenshot: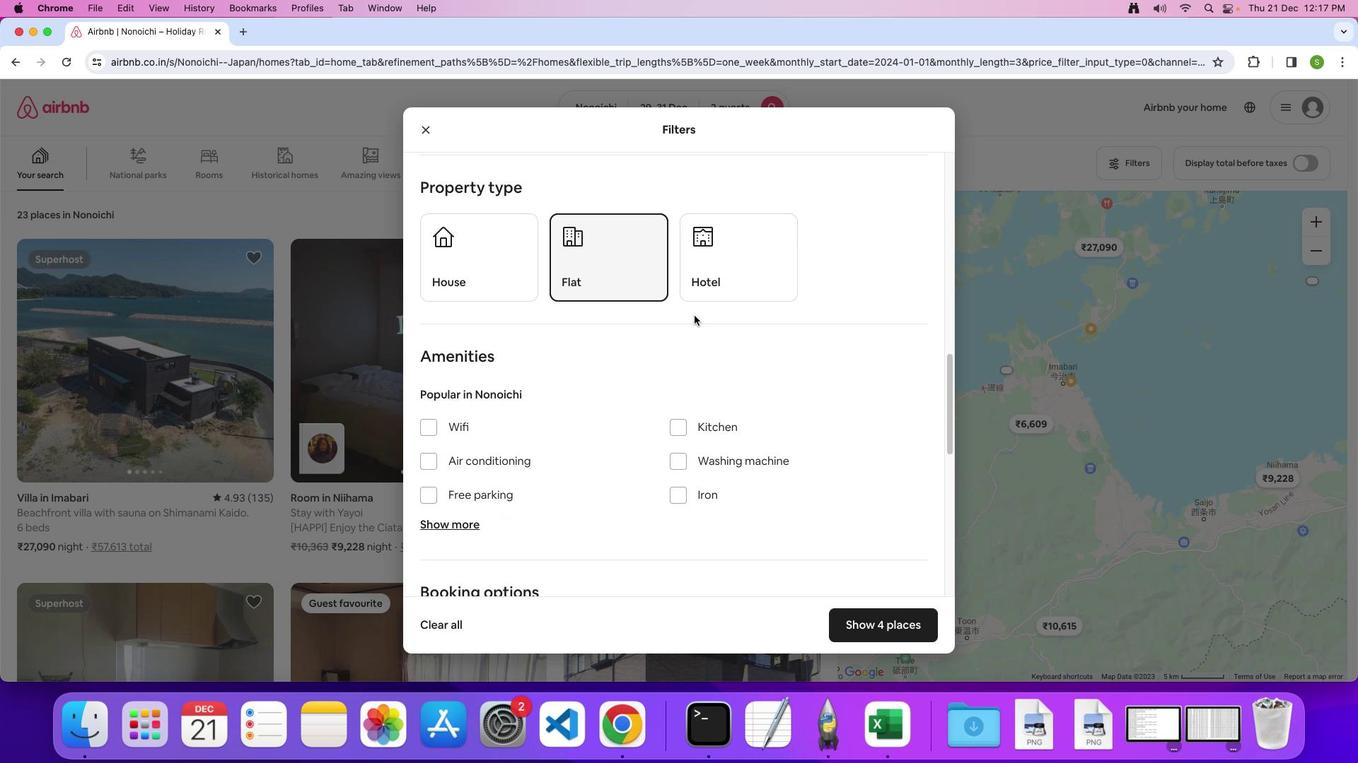 
Action: Mouse scrolled (700, 309) with delta (41, 21)
Screenshot: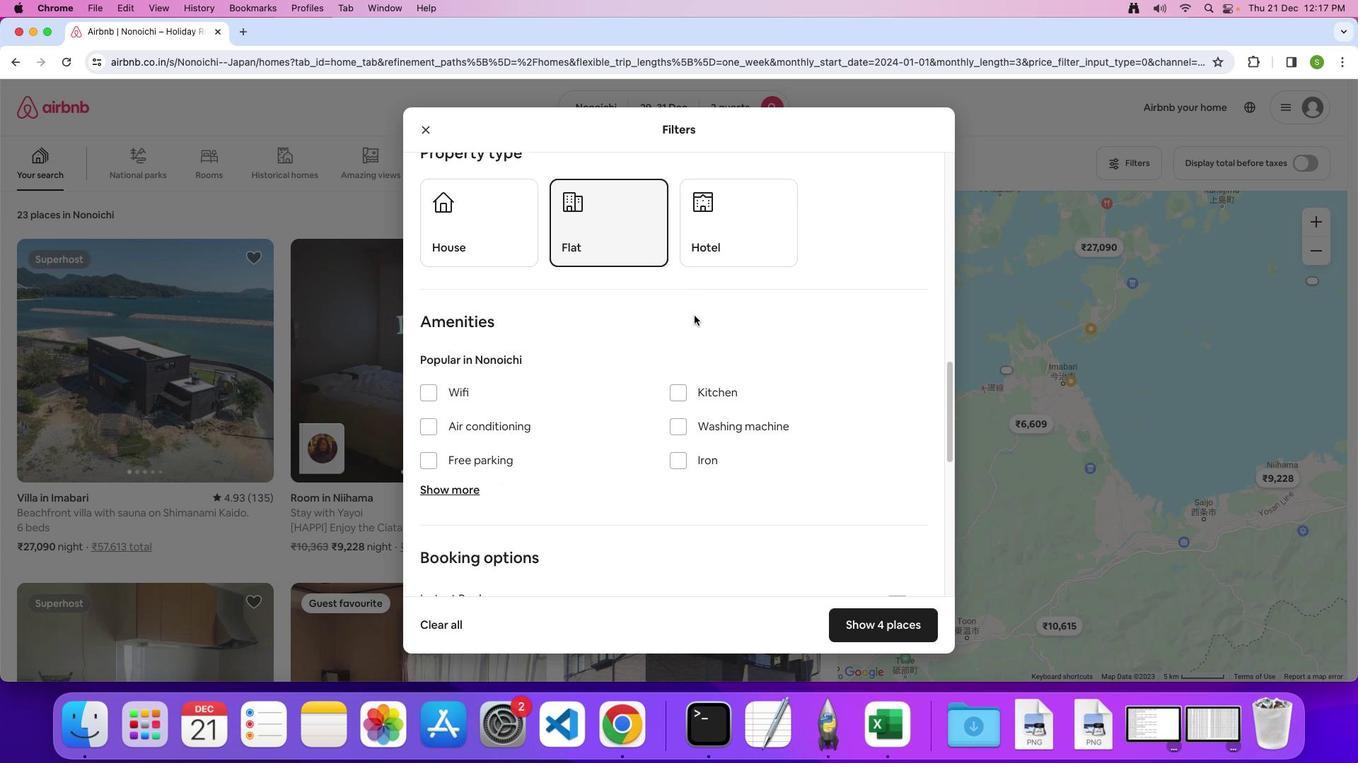 
Action: Mouse scrolled (700, 309) with delta (41, 21)
Screenshot: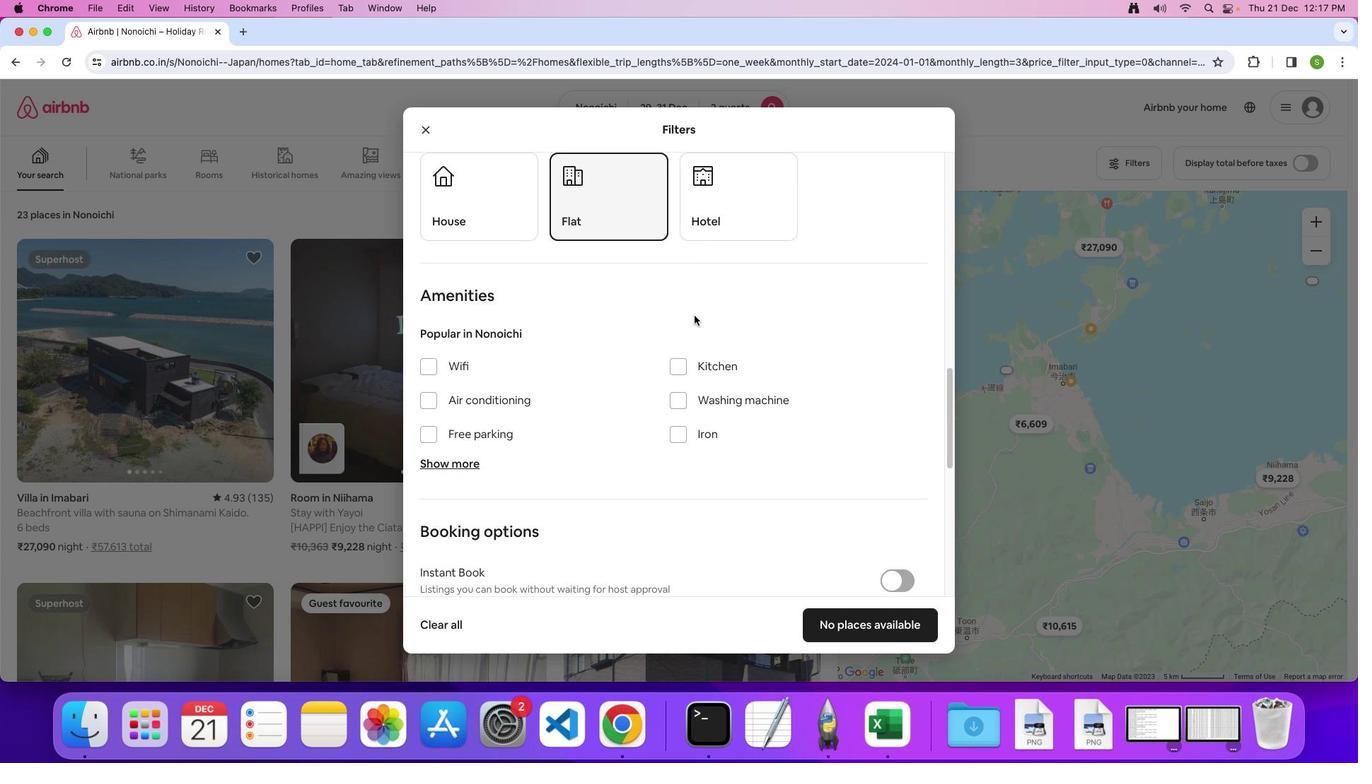 
Action: Mouse scrolled (700, 309) with delta (41, 21)
Screenshot: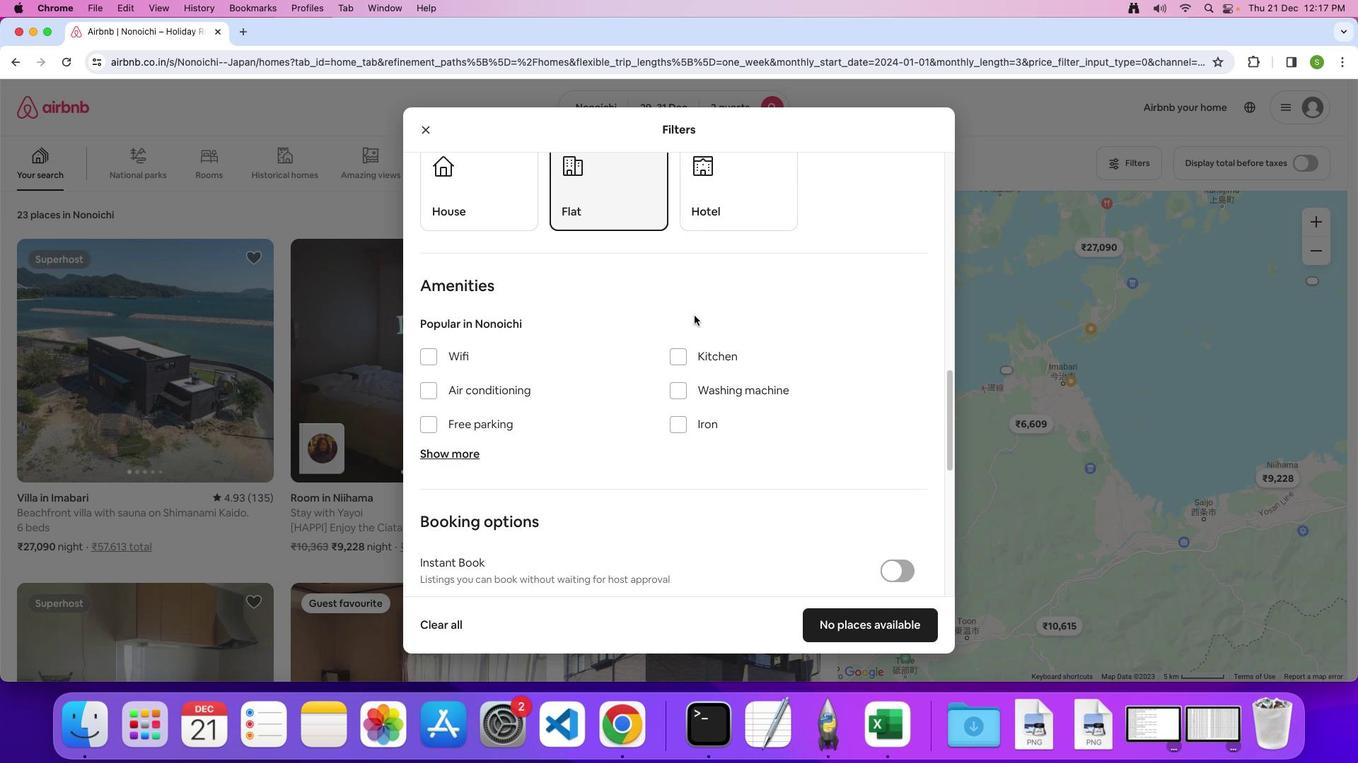 
Action: Mouse scrolled (700, 309) with delta (41, 21)
Screenshot: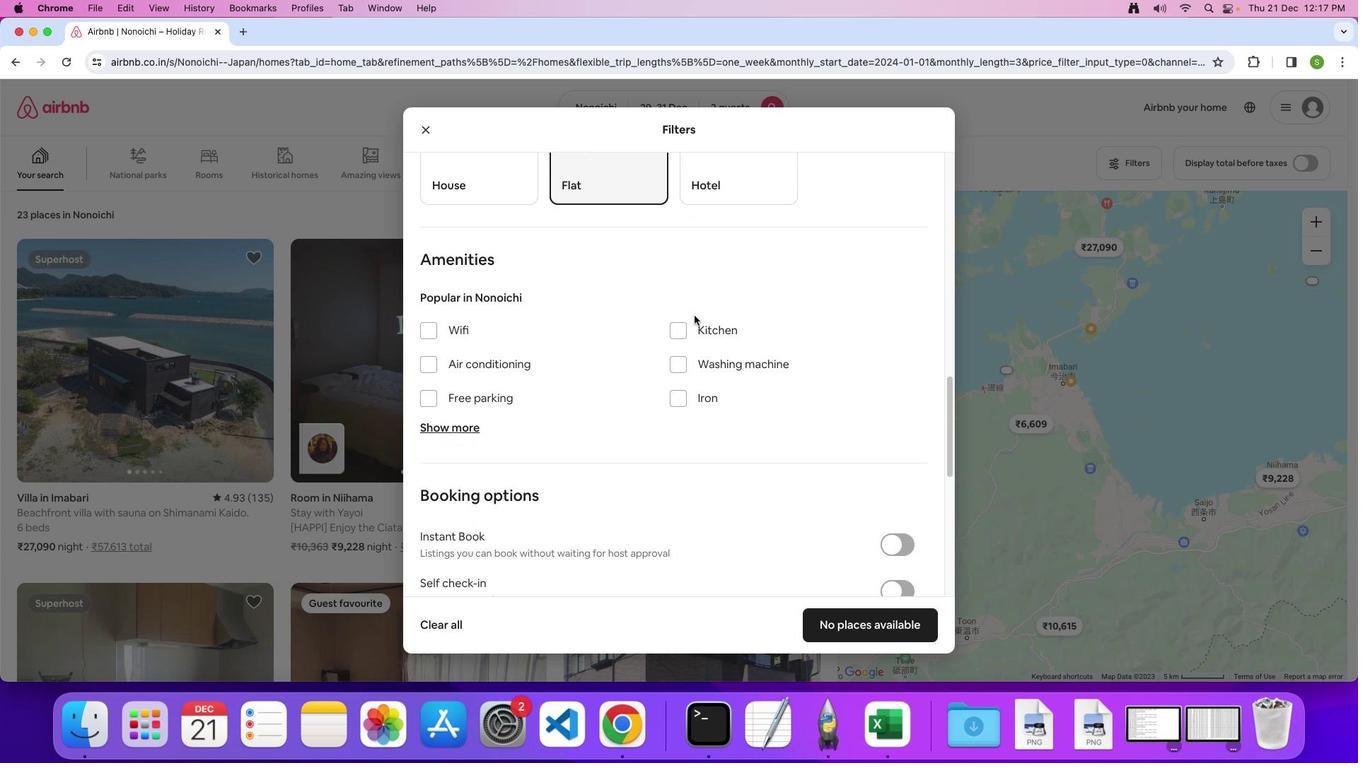 
Action: Mouse scrolled (700, 309) with delta (41, 21)
Screenshot: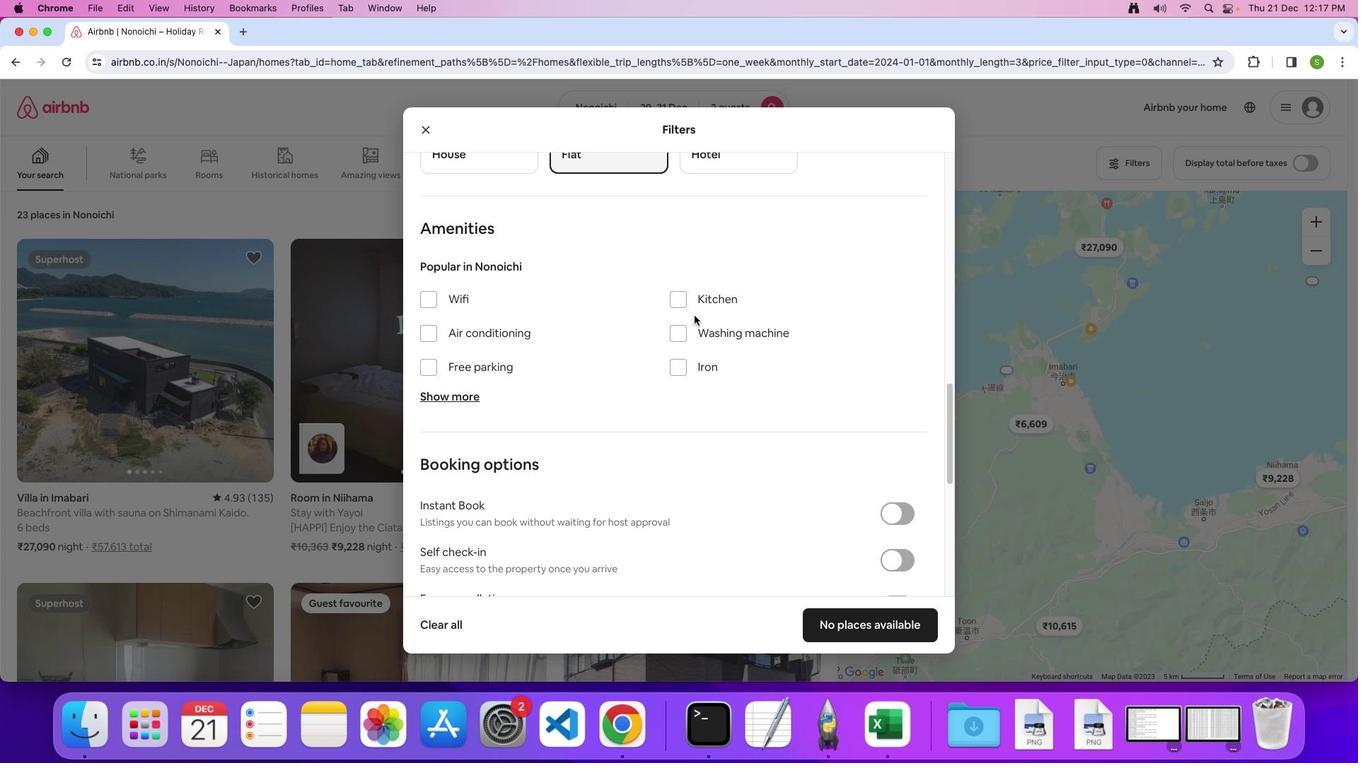 
Action: Mouse scrolled (700, 309) with delta (41, 21)
Screenshot: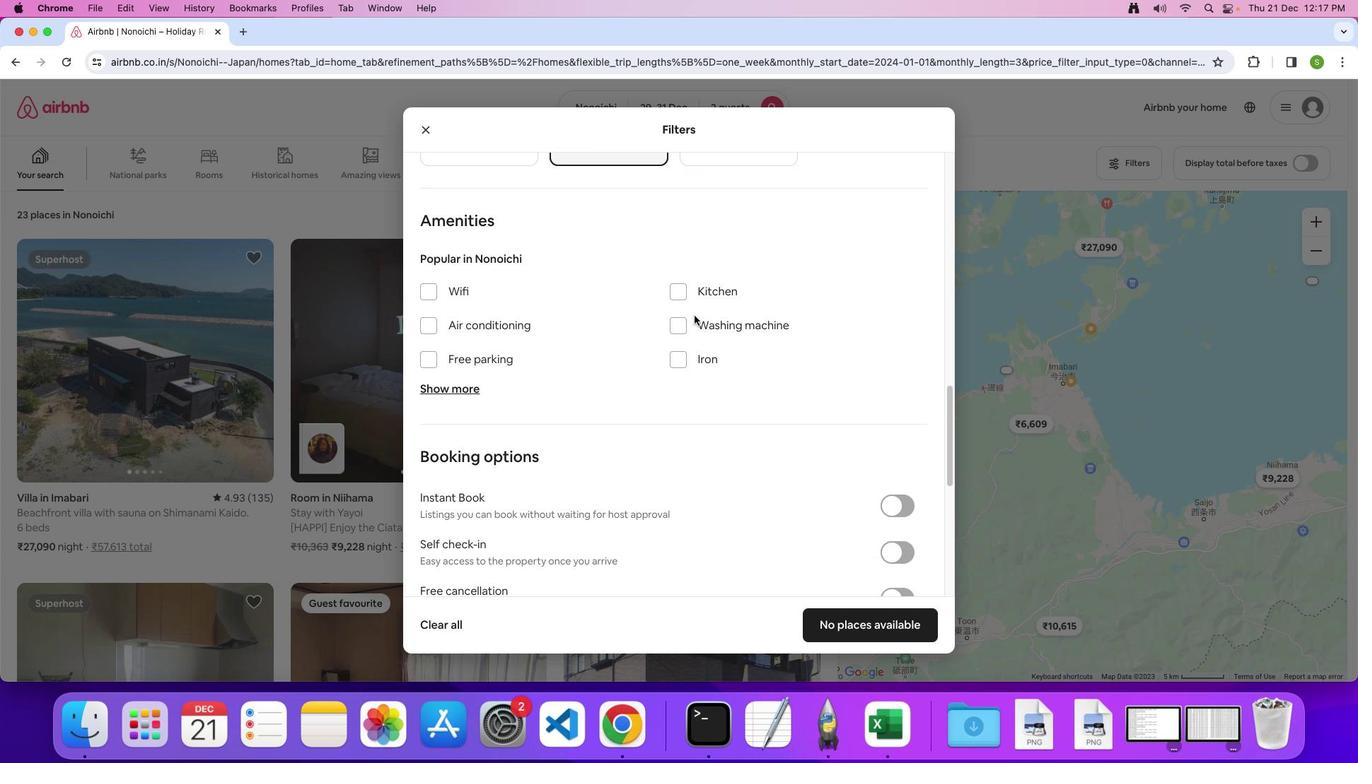 
Action: Mouse scrolled (700, 309) with delta (41, 21)
Screenshot: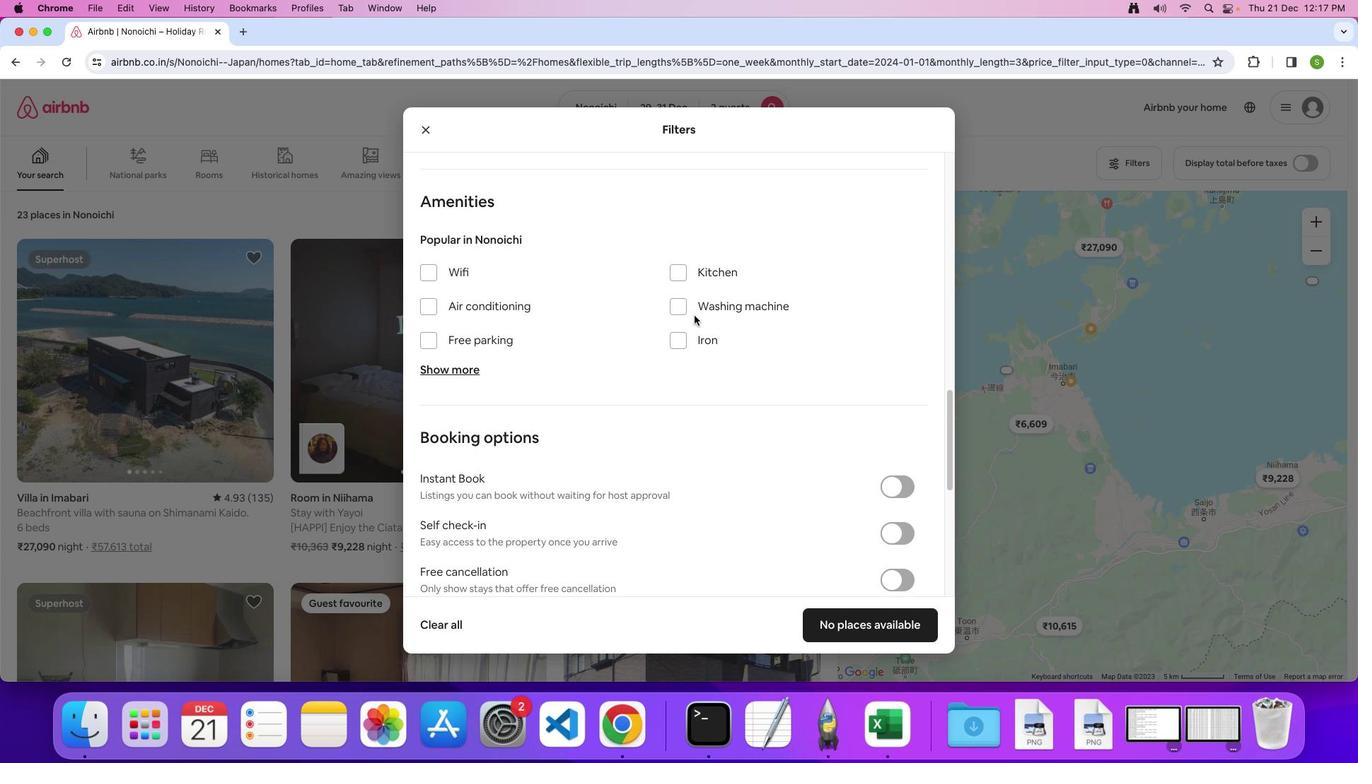 
Action: Mouse scrolled (700, 309) with delta (41, 21)
Screenshot: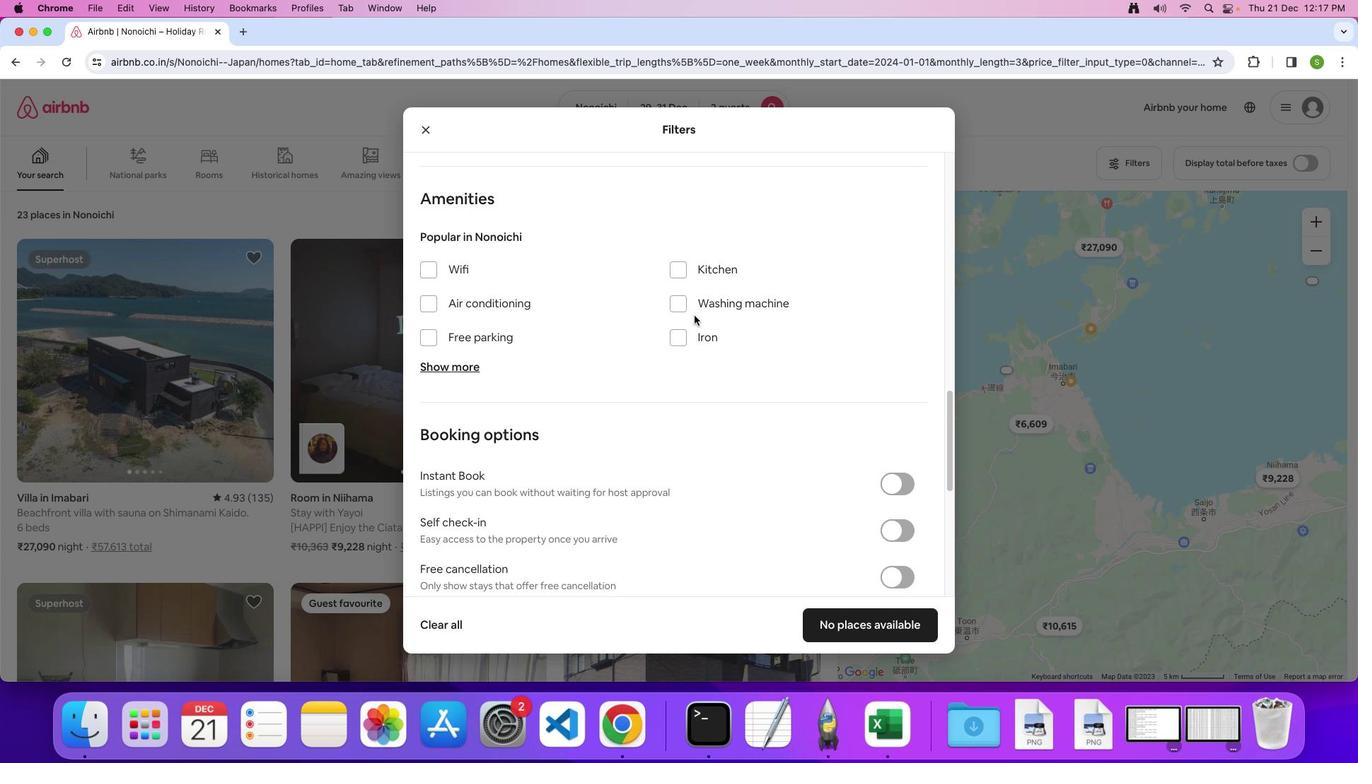 
Action: Mouse scrolled (700, 309) with delta (41, 21)
Screenshot: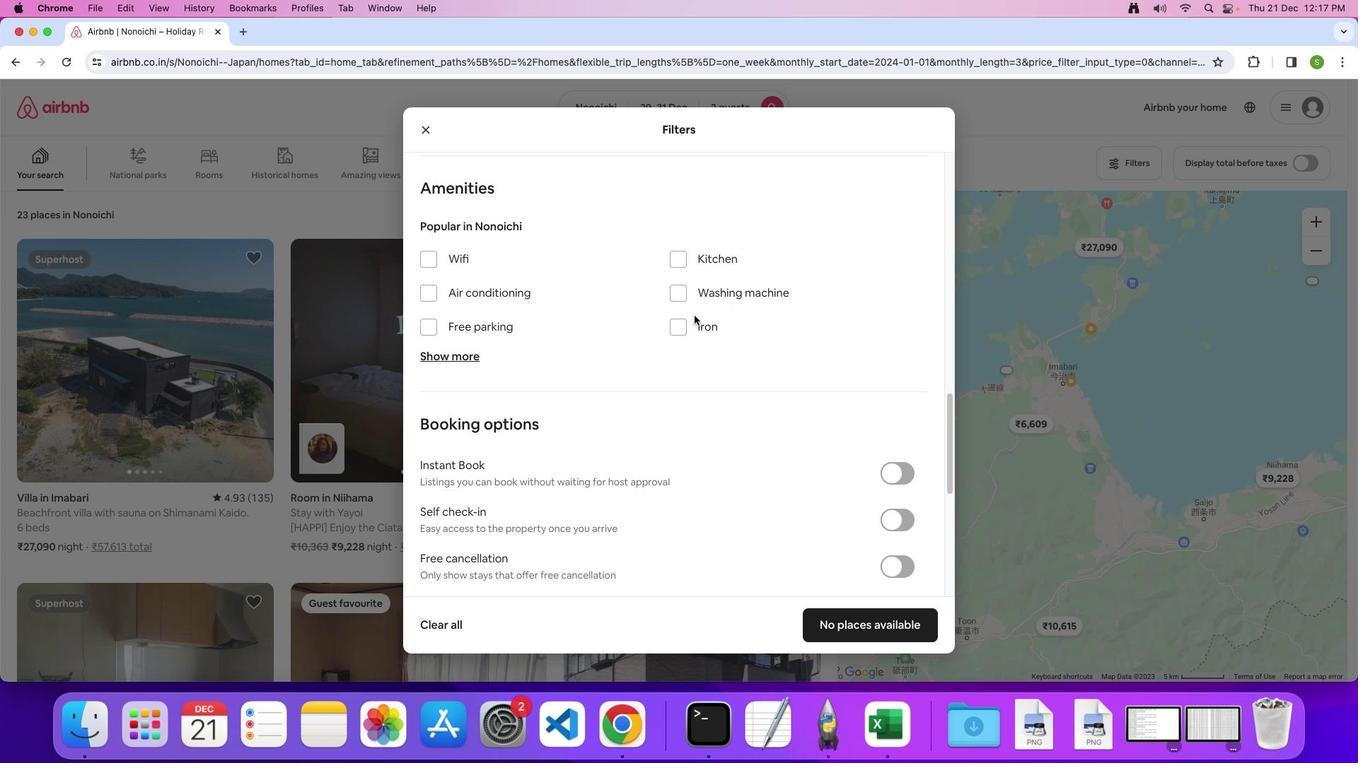 
Action: Mouse scrolled (700, 309) with delta (41, 21)
Screenshot: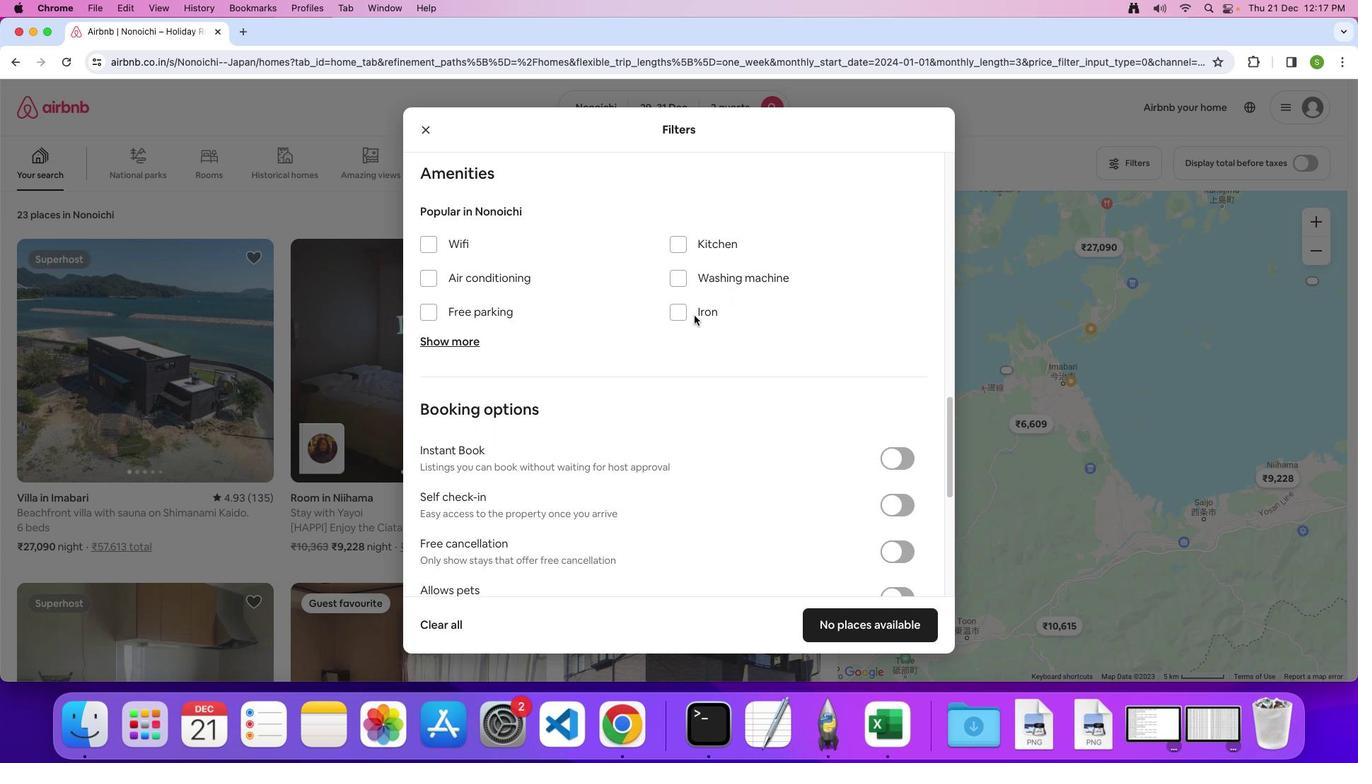 
Action: Mouse scrolled (700, 309) with delta (41, 21)
Screenshot: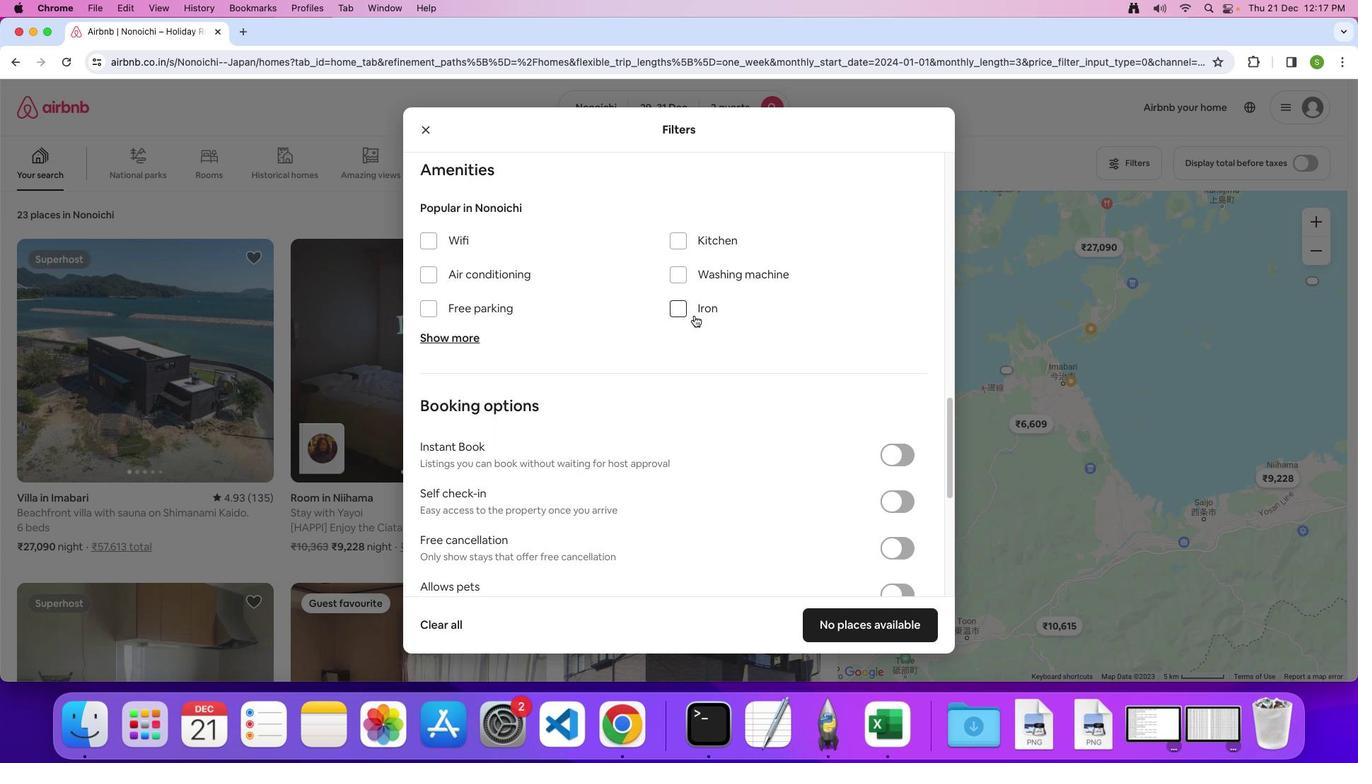 
Action: Mouse scrolled (700, 309) with delta (41, 21)
Screenshot: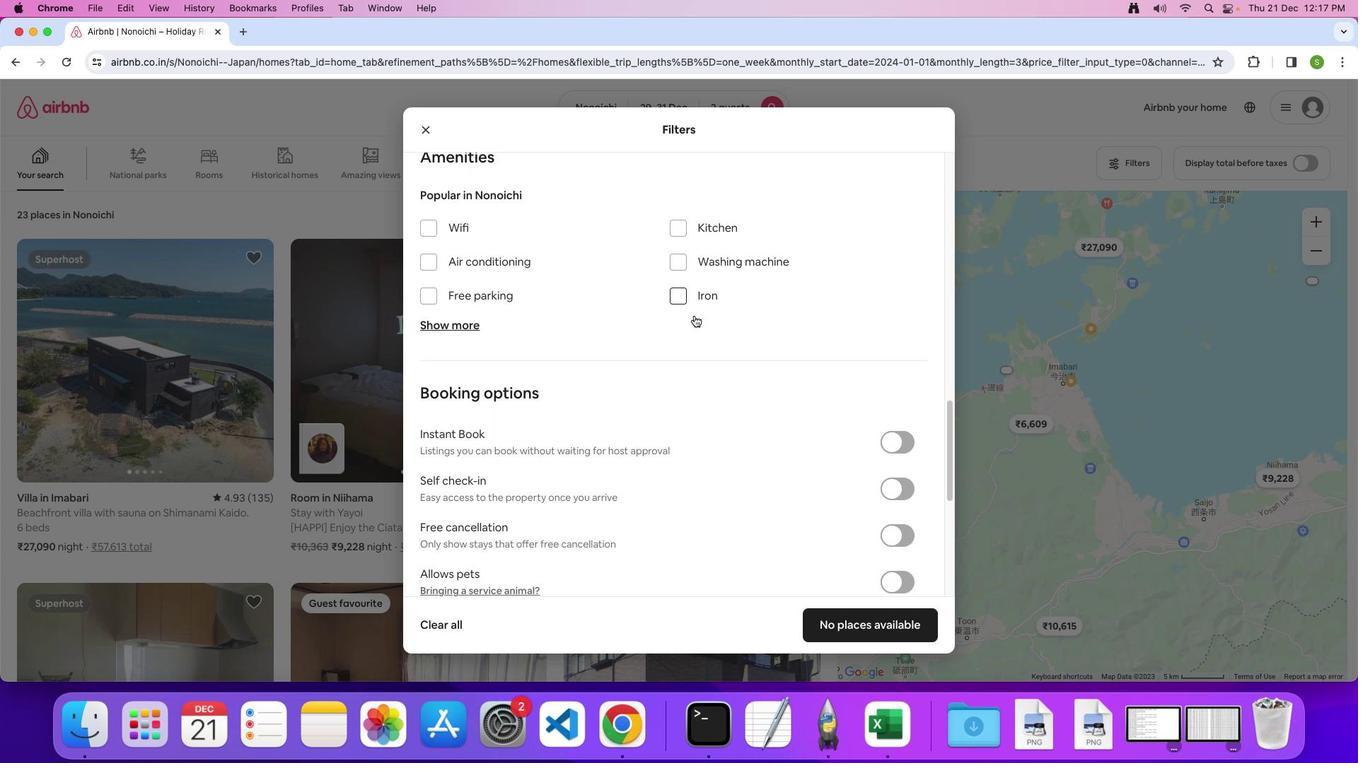 
Action: Mouse scrolled (700, 309) with delta (41, 21)
Screenshot: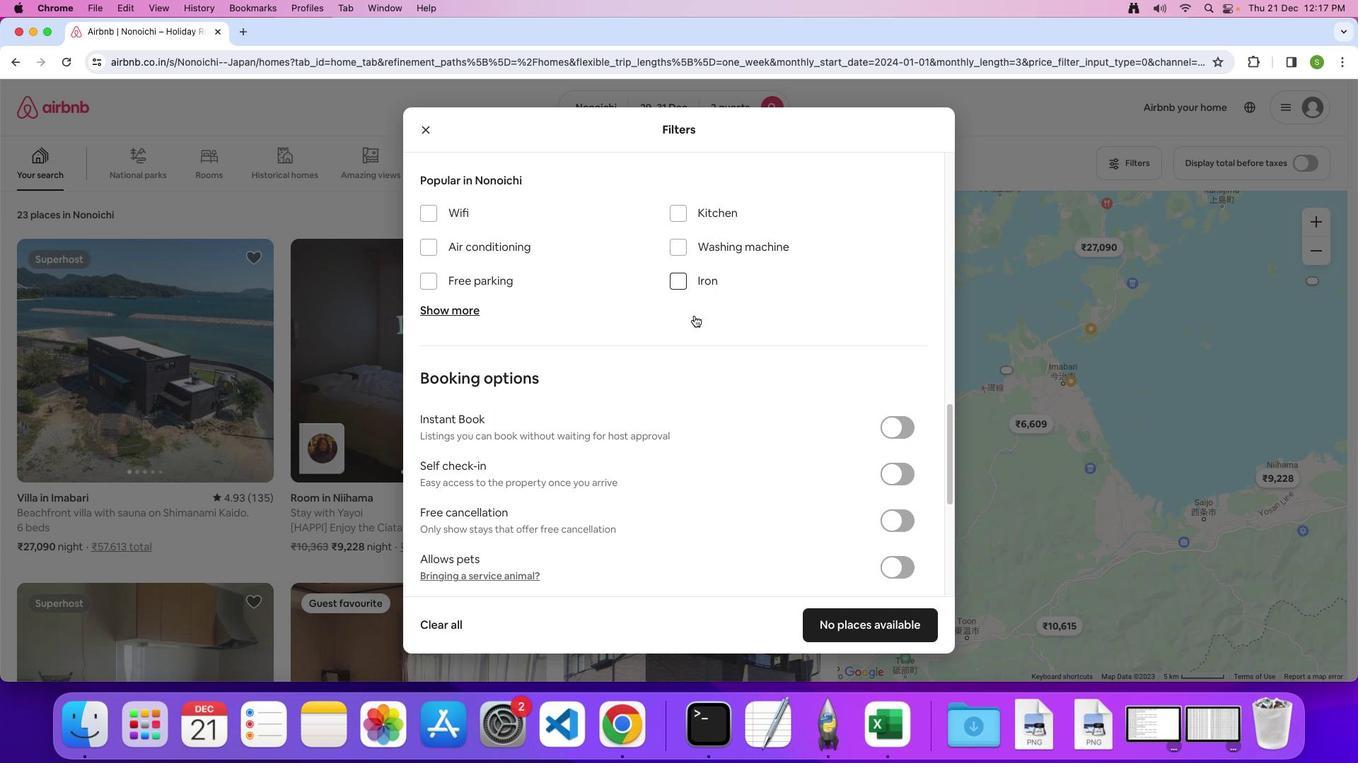 
Action: Mouse scrolled (700, 309) with delta (41, 21)
Screenshot: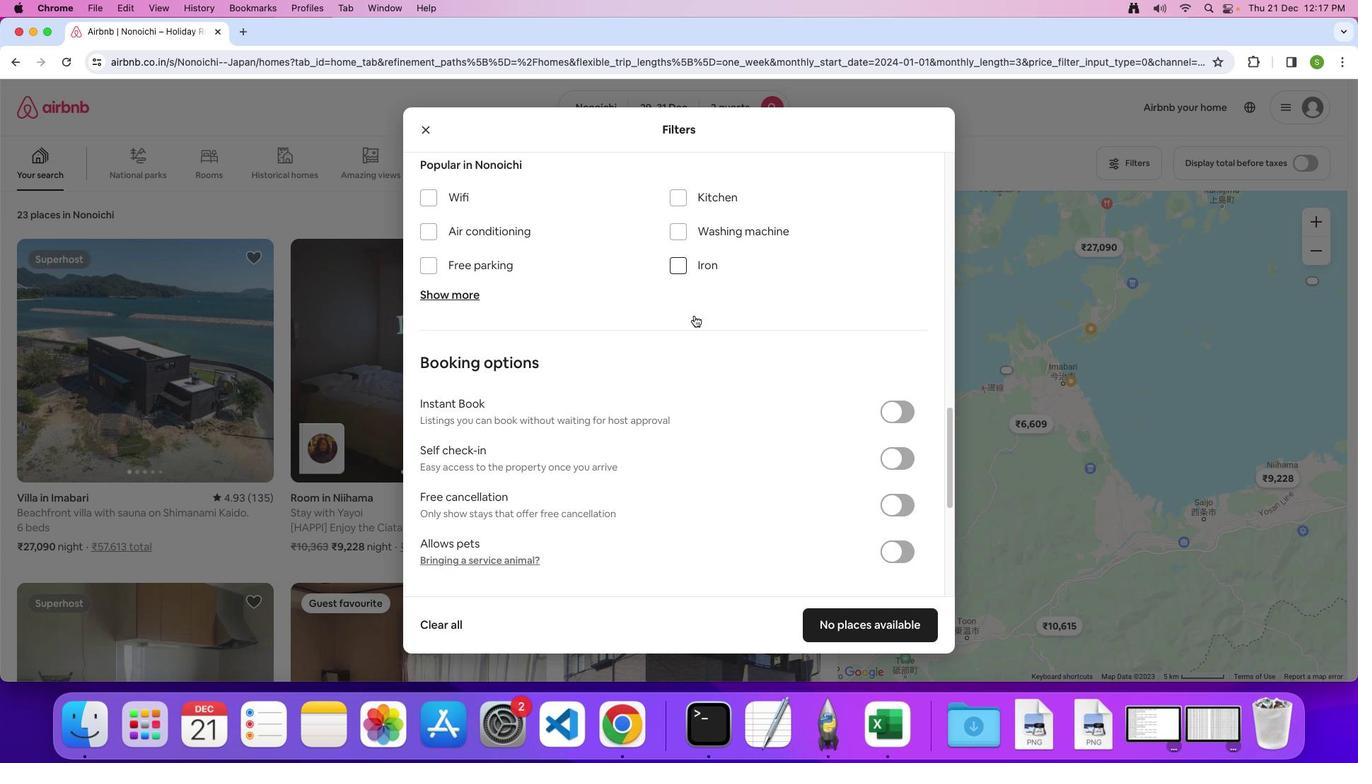 
Action: Mouse scrolled (700, 309) with delta (41, 20)
Screenshot: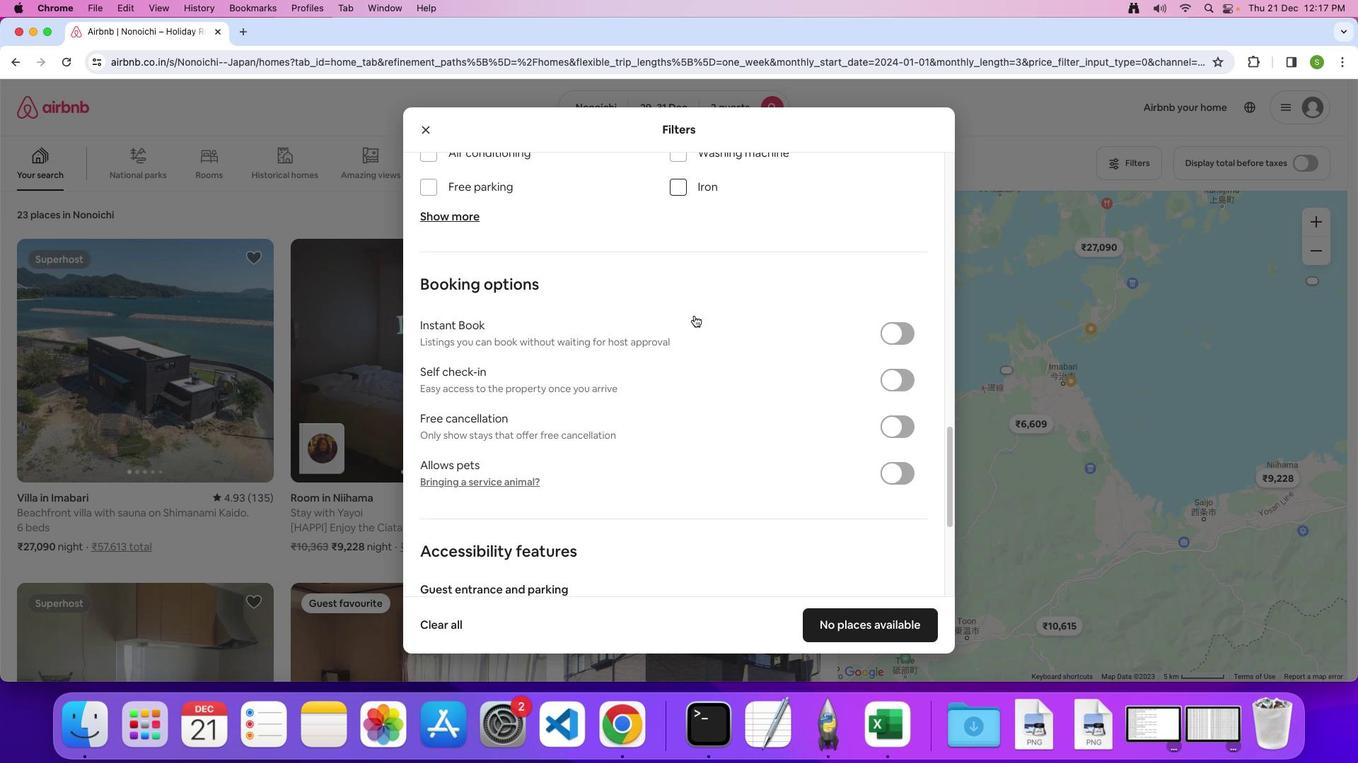 
Action: Mouse scrolled (700, 309) with delta (41, 19)
Screenshot: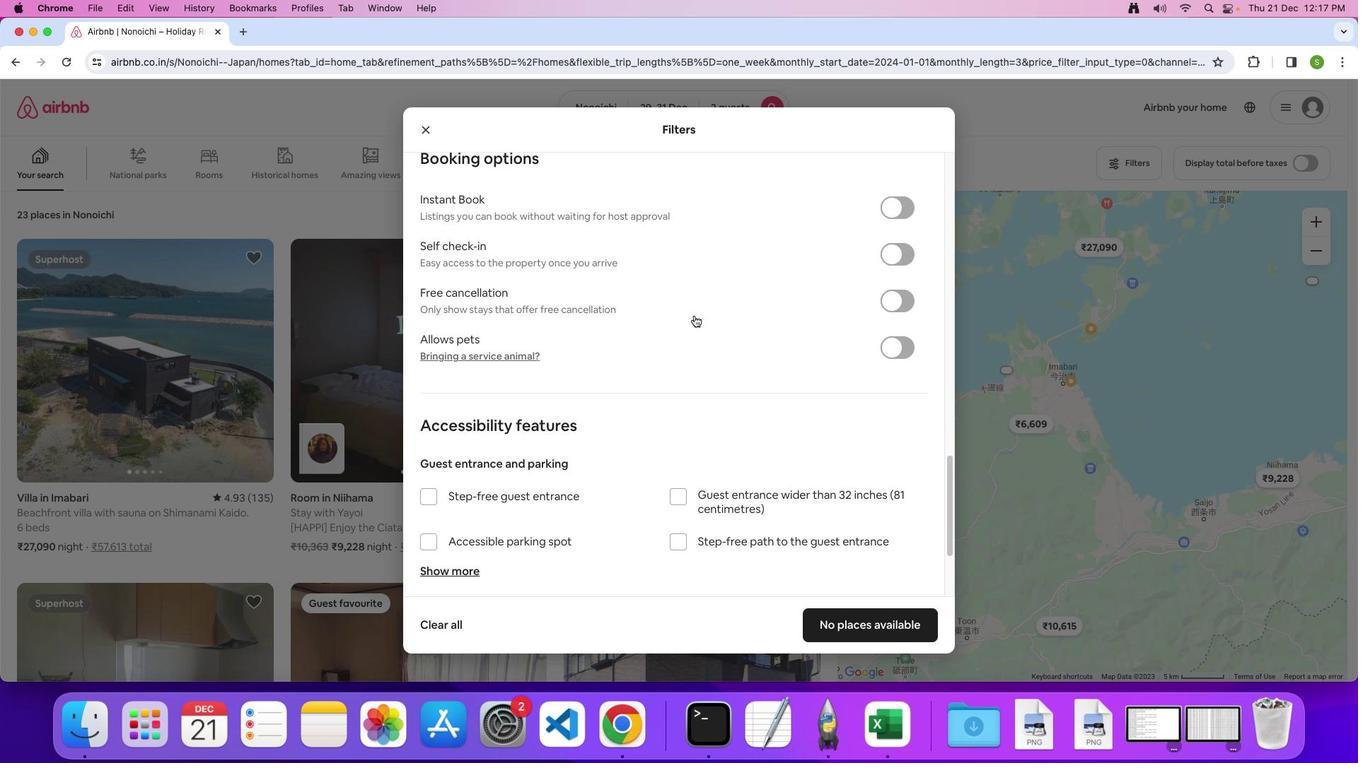 
Action: Mouse scrolled (700, 309) with delta (41, 21)
Screenshot: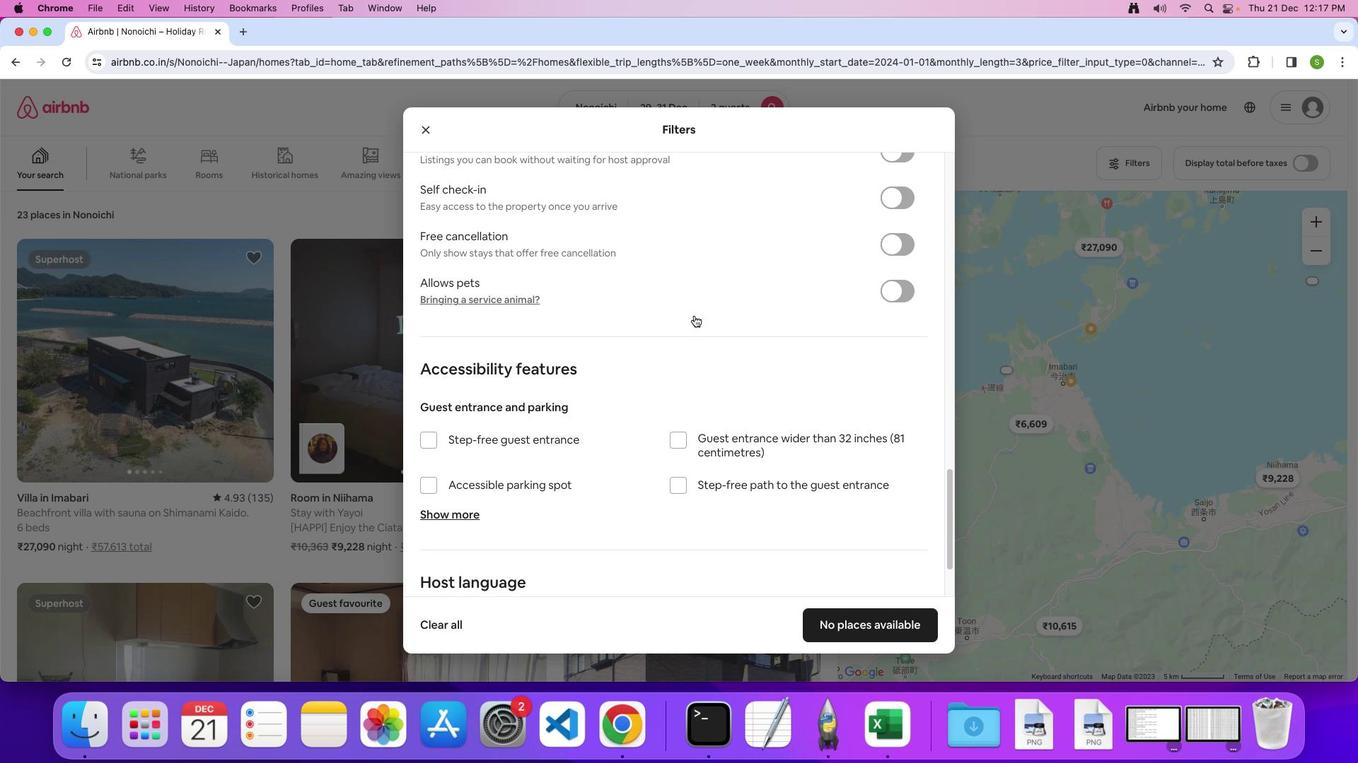 
Action: Mouse scrolled (700, 309) with delta (41, 21)
Screenshot: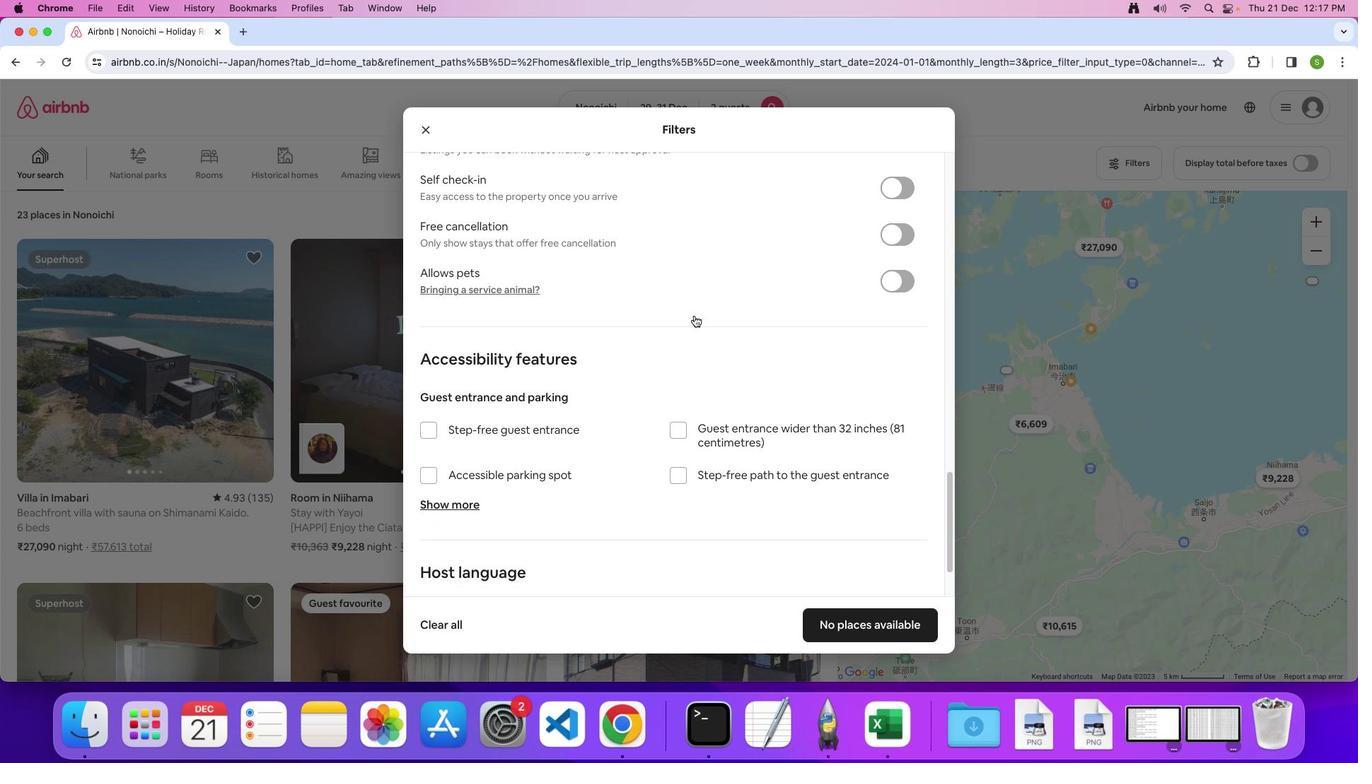 
Action: Mouse scrolled (700, 309) with delta (41, 21)
Screenshot: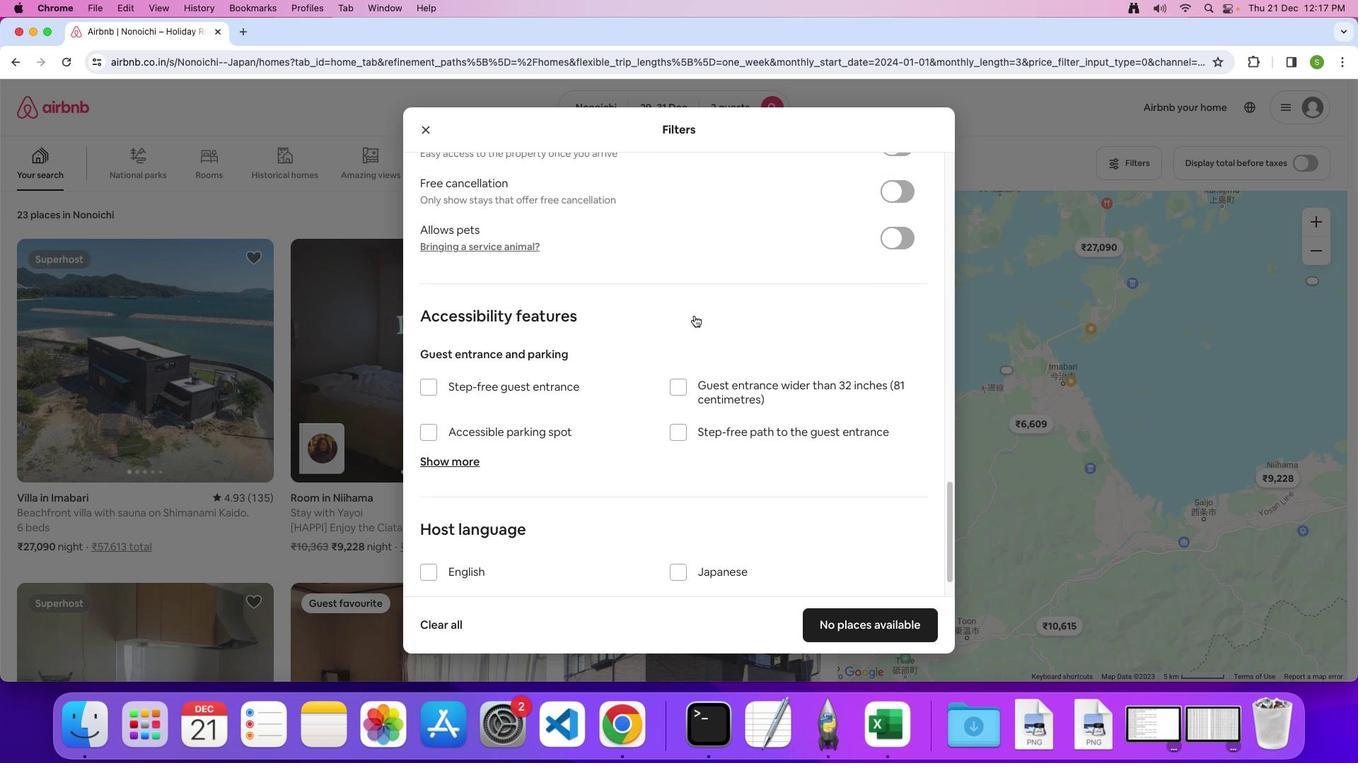 
Action: Mouse scrolled (700, 309) with delta (41, 21)
Screenshot: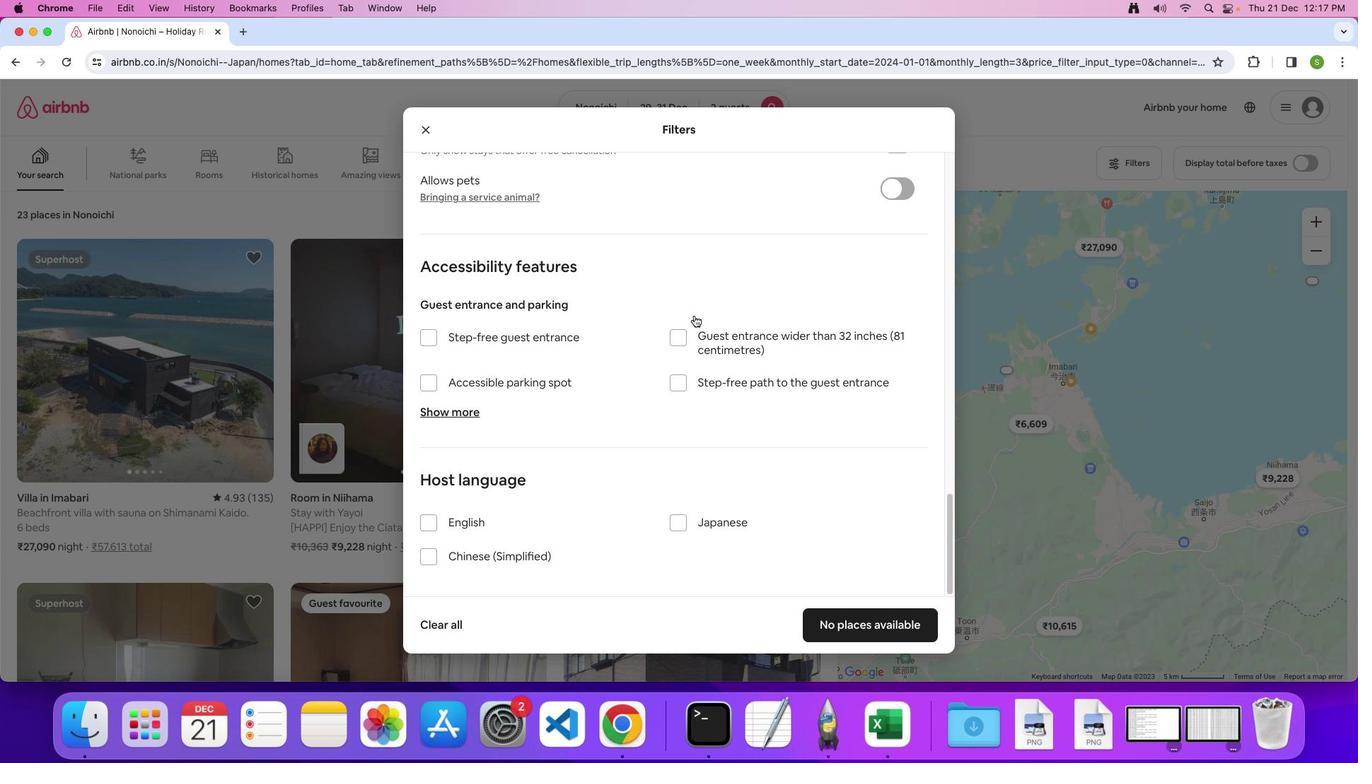 
Action: Mouse scrolled (700, 309) with delta (41, 21)
Screenshot: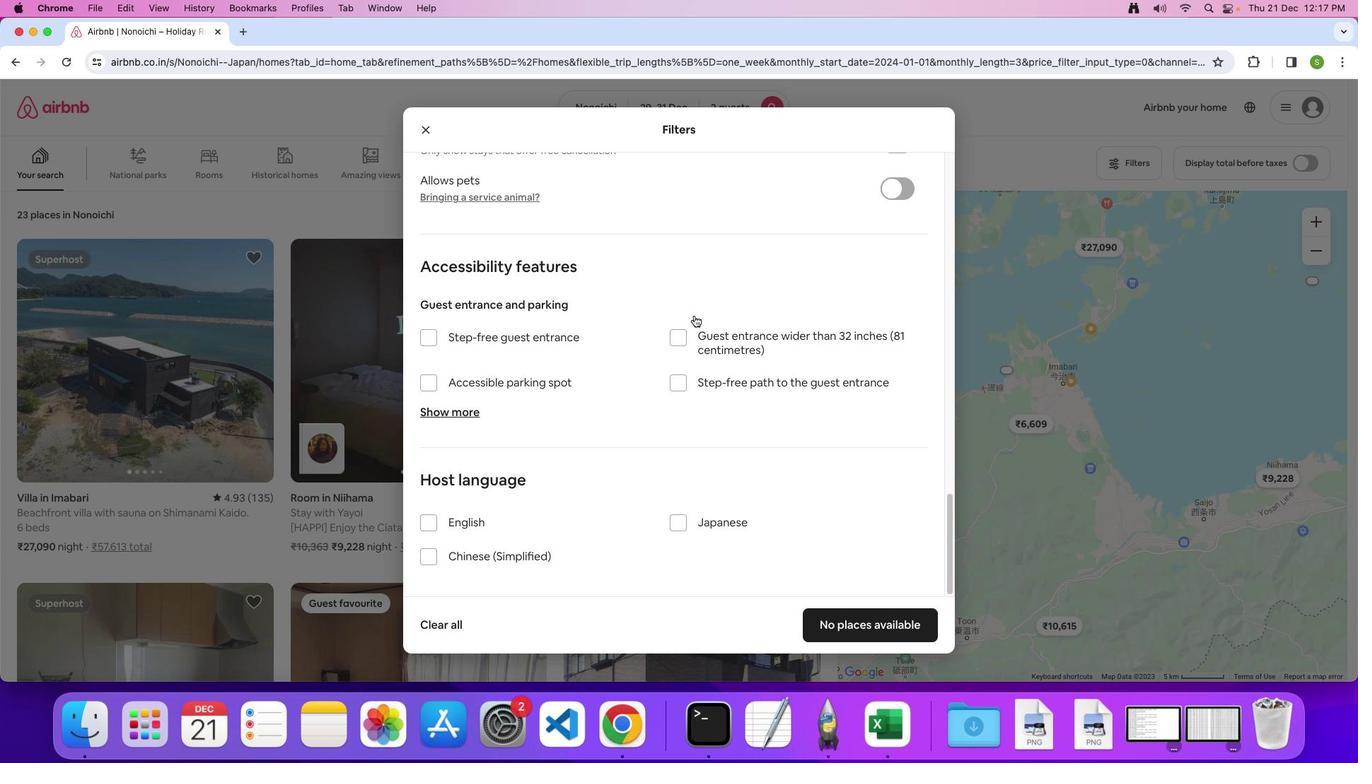 
Action: Mouse scrolled (700, 309) with delta (41, 20)
Screenshot: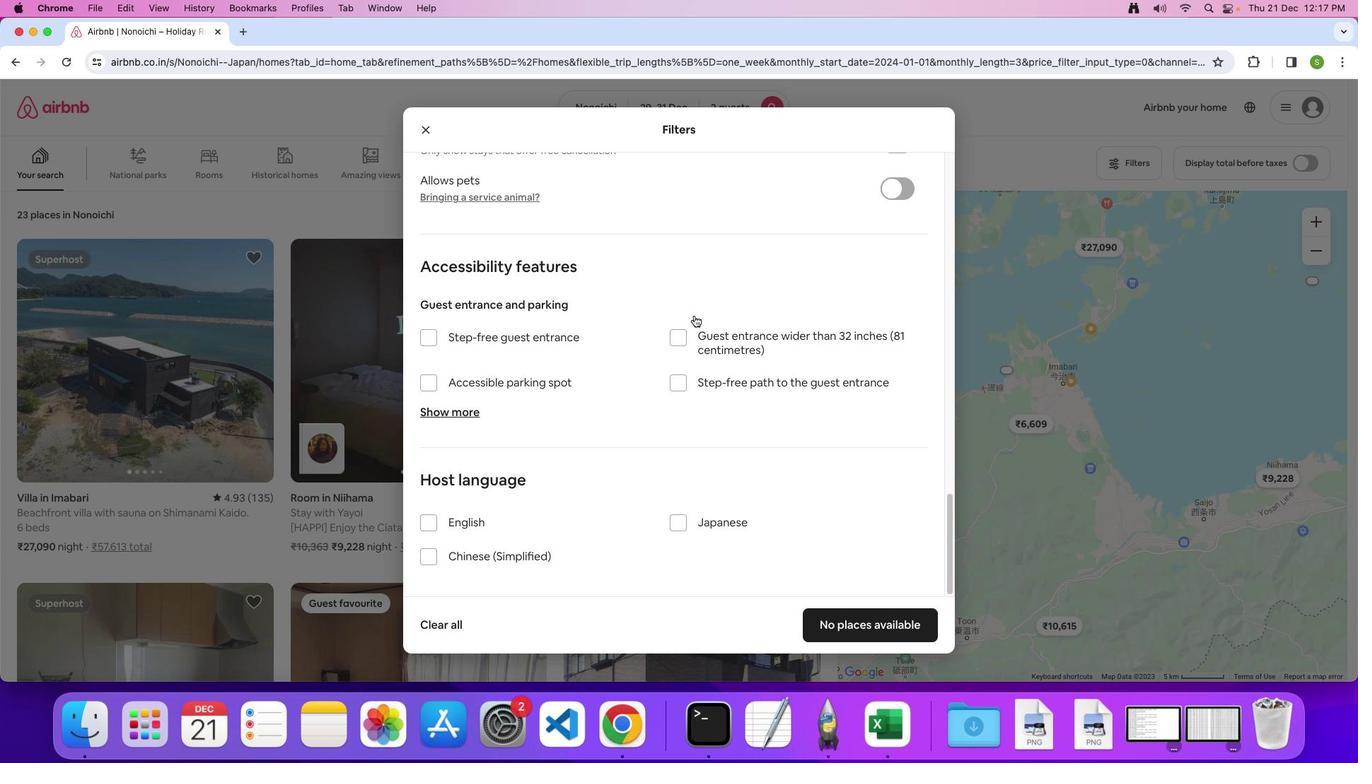 
Action: Mouse moved to (861, 585)
Screenshot: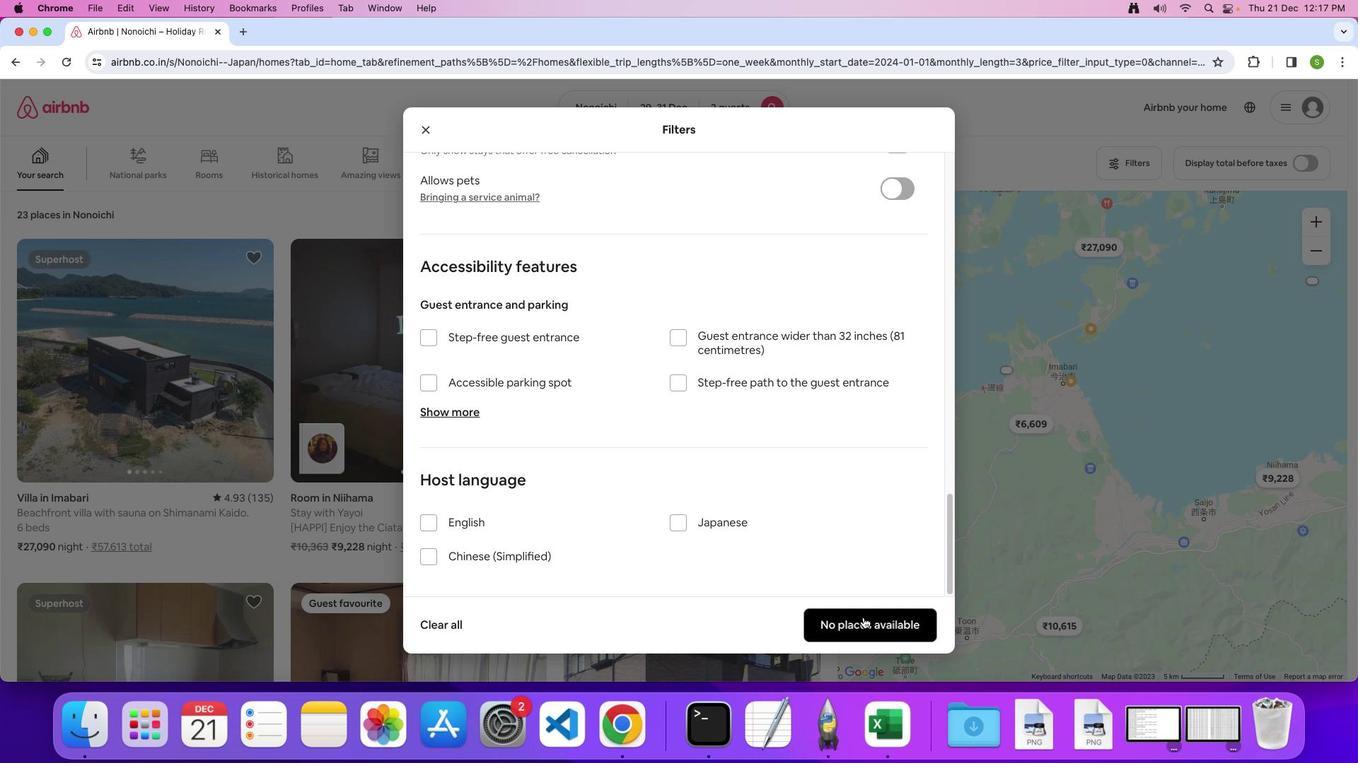 
Action: Mouse pressed left at (861, 585)
Screenshot: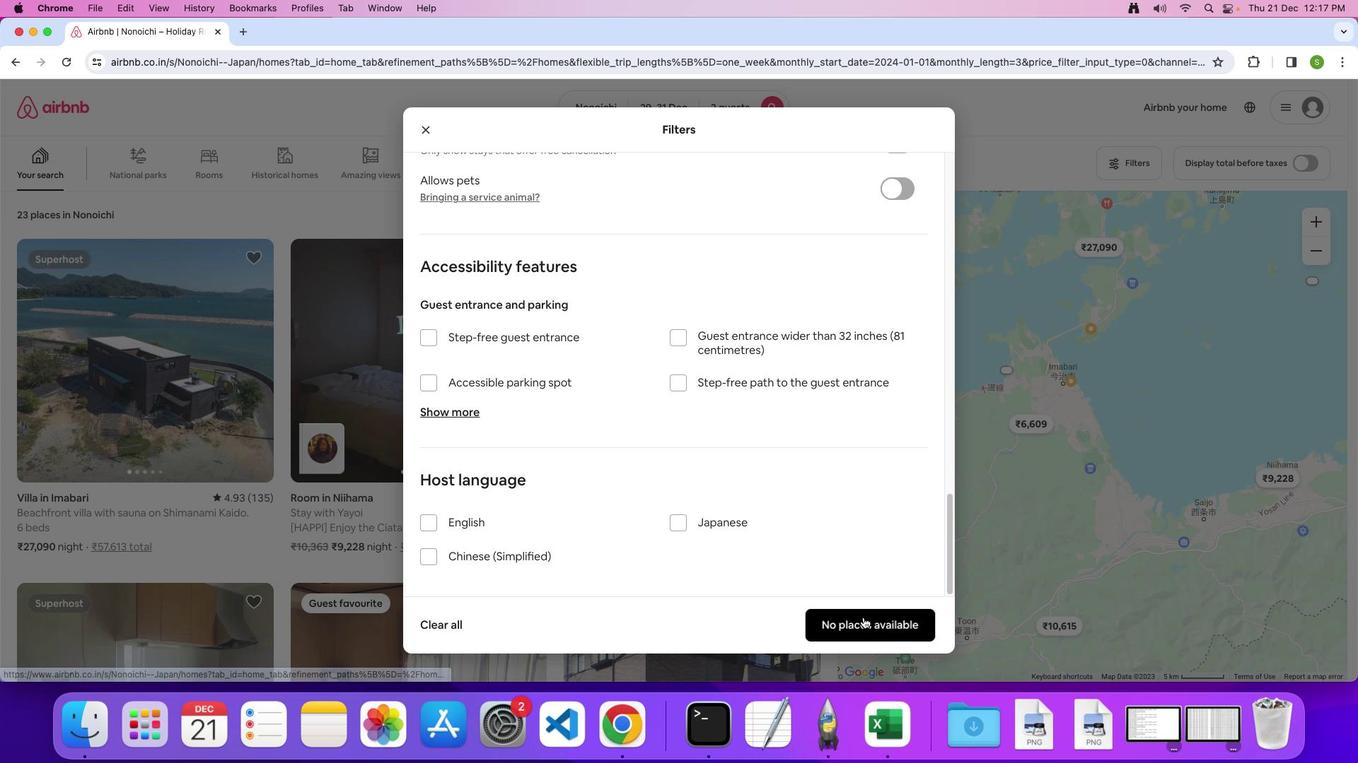
Action: Mouse moved to (594, 302)
Screenshot: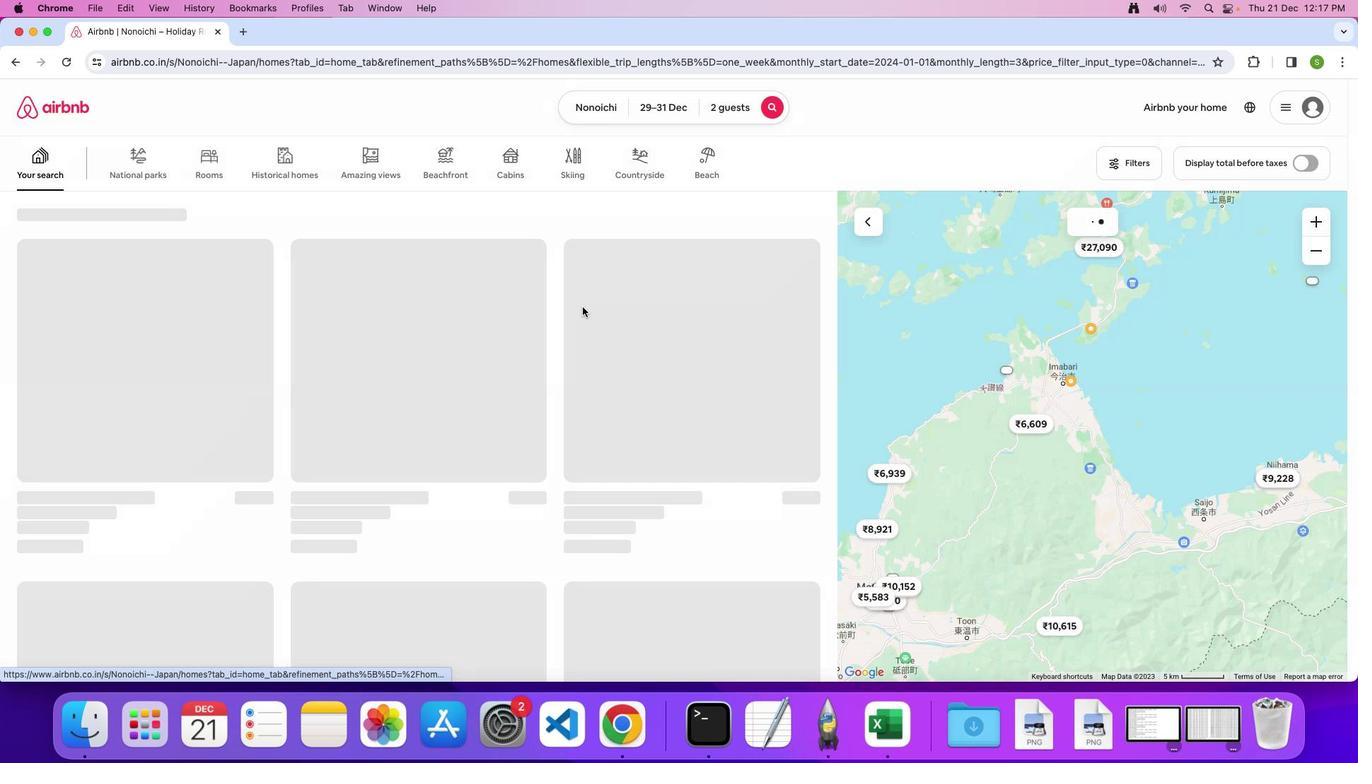 
